 Task: Look for space in Jhunjhunūn, India from 4th June, 2023 to 15th June, 2023 for 2 adults in price range Rs.10000 to Rs.15000. Place can be entire place with 1  bedroom having 1 bed and 1 bathroom. Property type can be house, flat, guest house, hotel. Booking option can be shelf check-in. Required host language is English.
Action: Mouse moved to (564, 134)
Screenshot: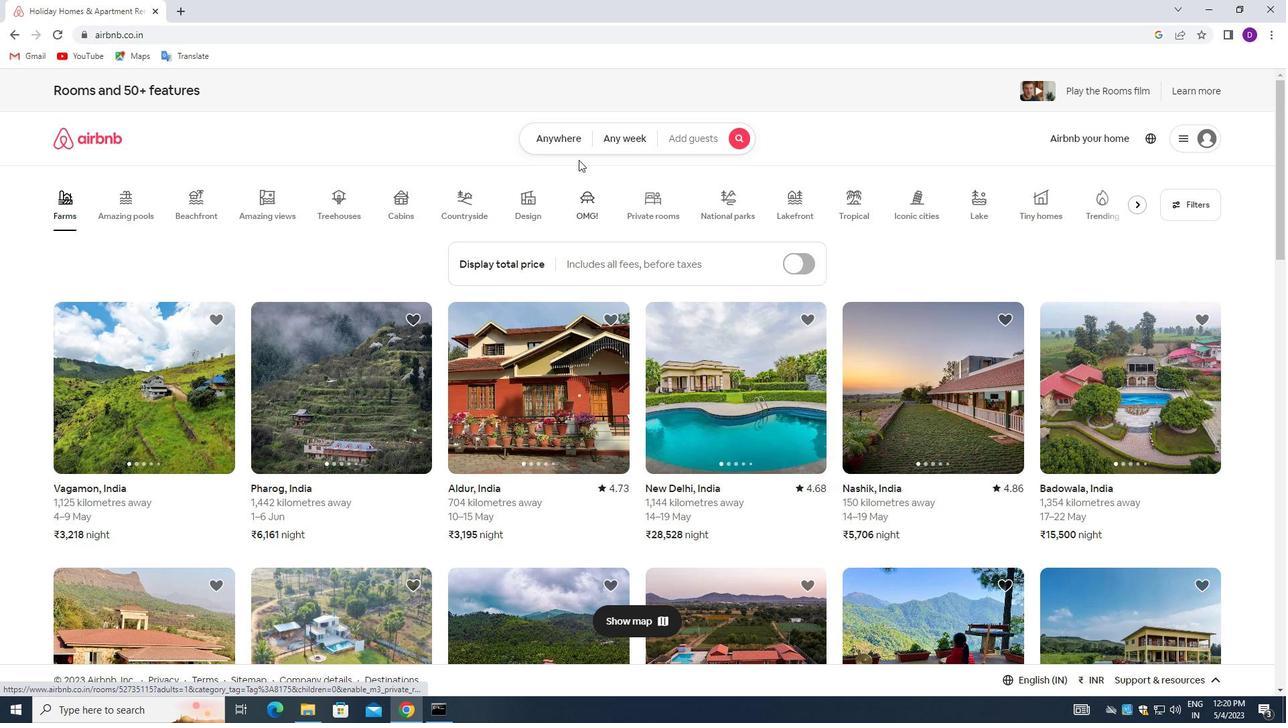 
Action: Mouse pressed left at (564, 134)
Screenshot: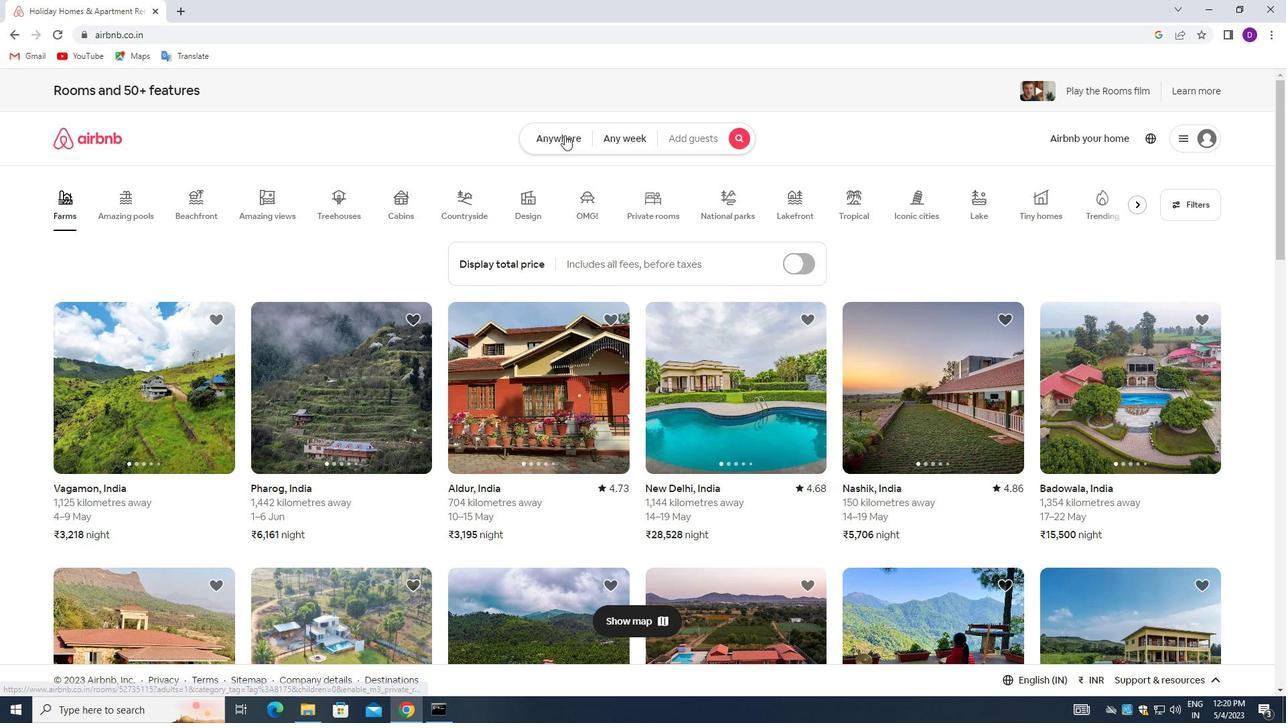 
Action: Mouse moved to (551, 174)
Screenshot: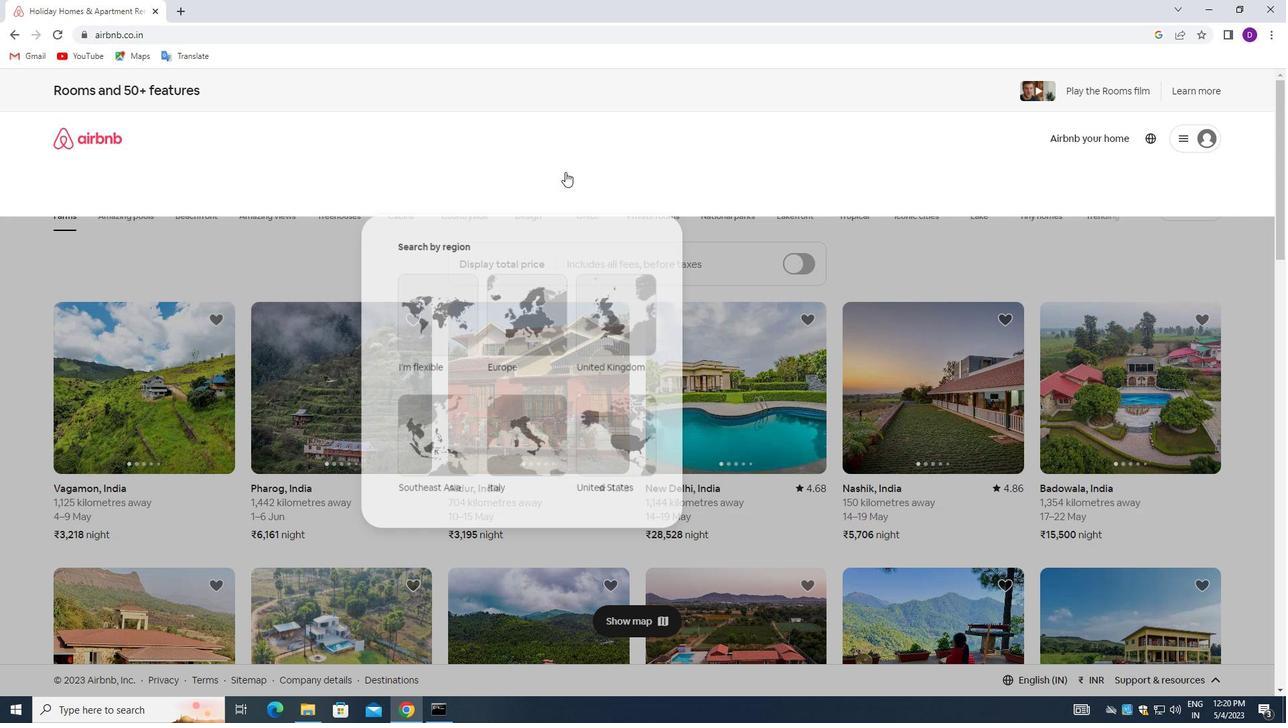 
Action: Mouse pressed left at (551, 174)
Screenshot: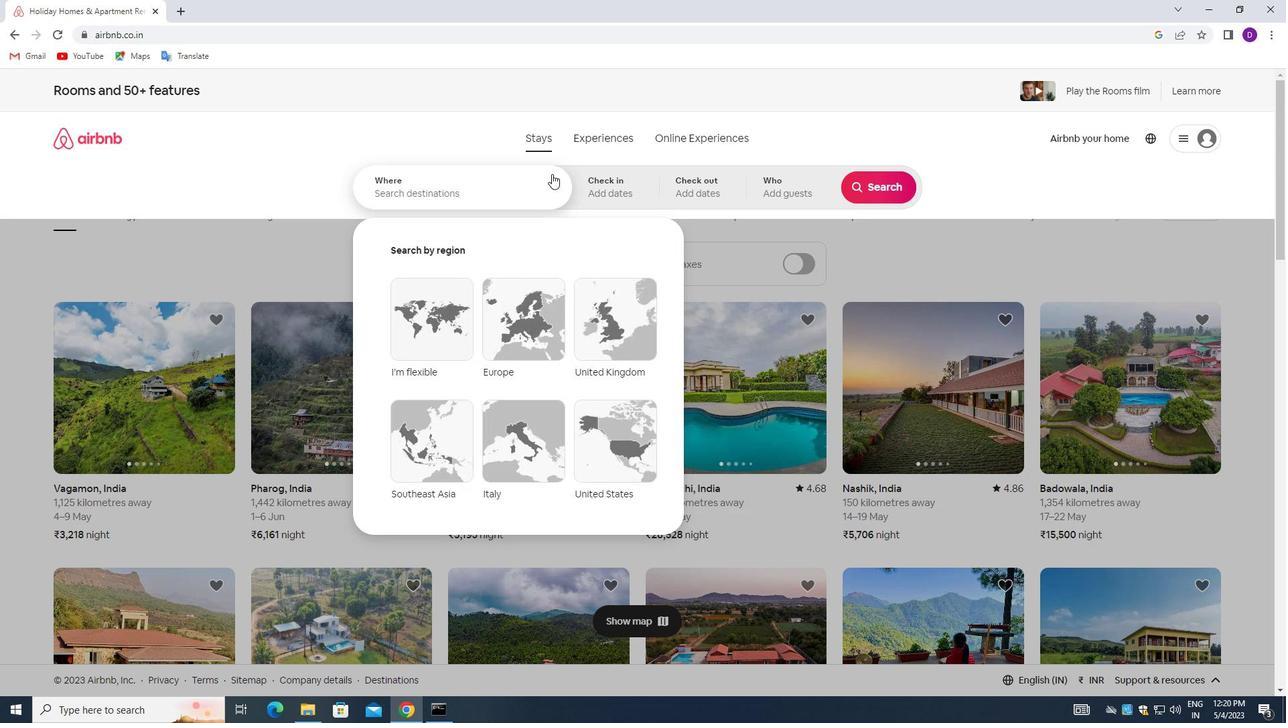 
Action: Mouse moved to (265, 168)
Screenshot: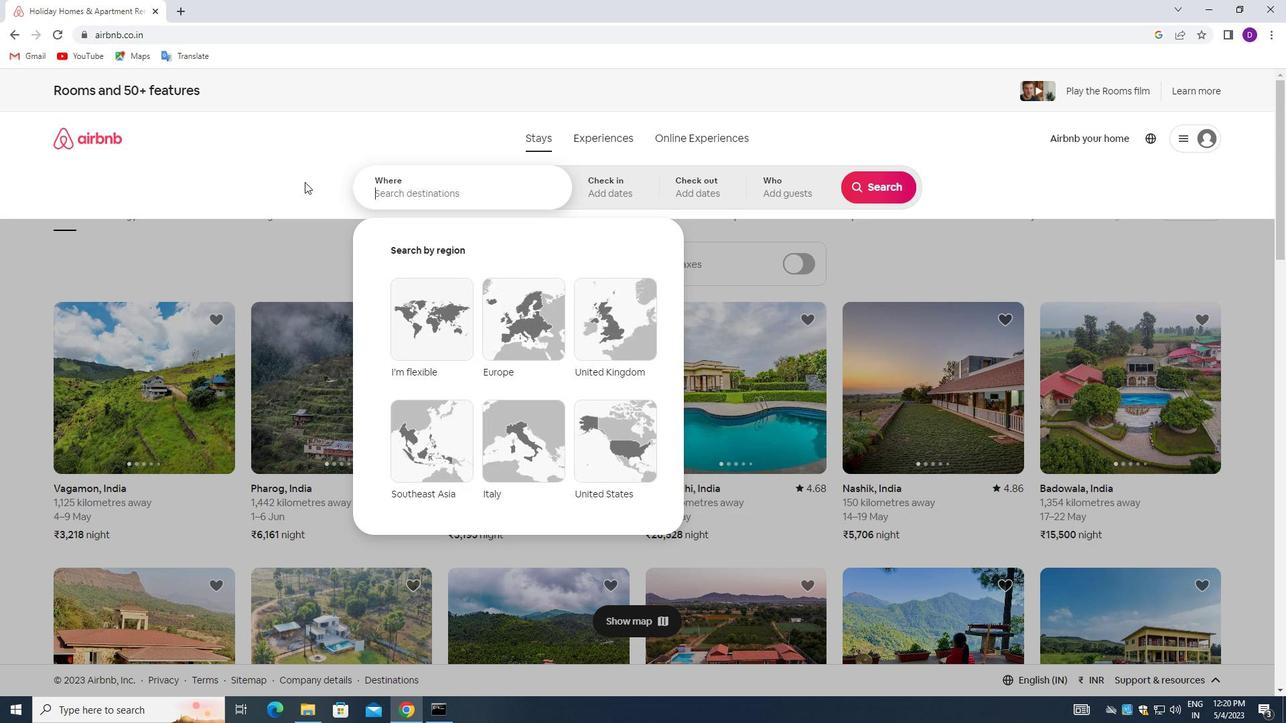 
Action: Key pressed <Key.shift>JHUNJHUNUN,<Key.space><Key.shift>INDIA<Key.enter>
Screenshot: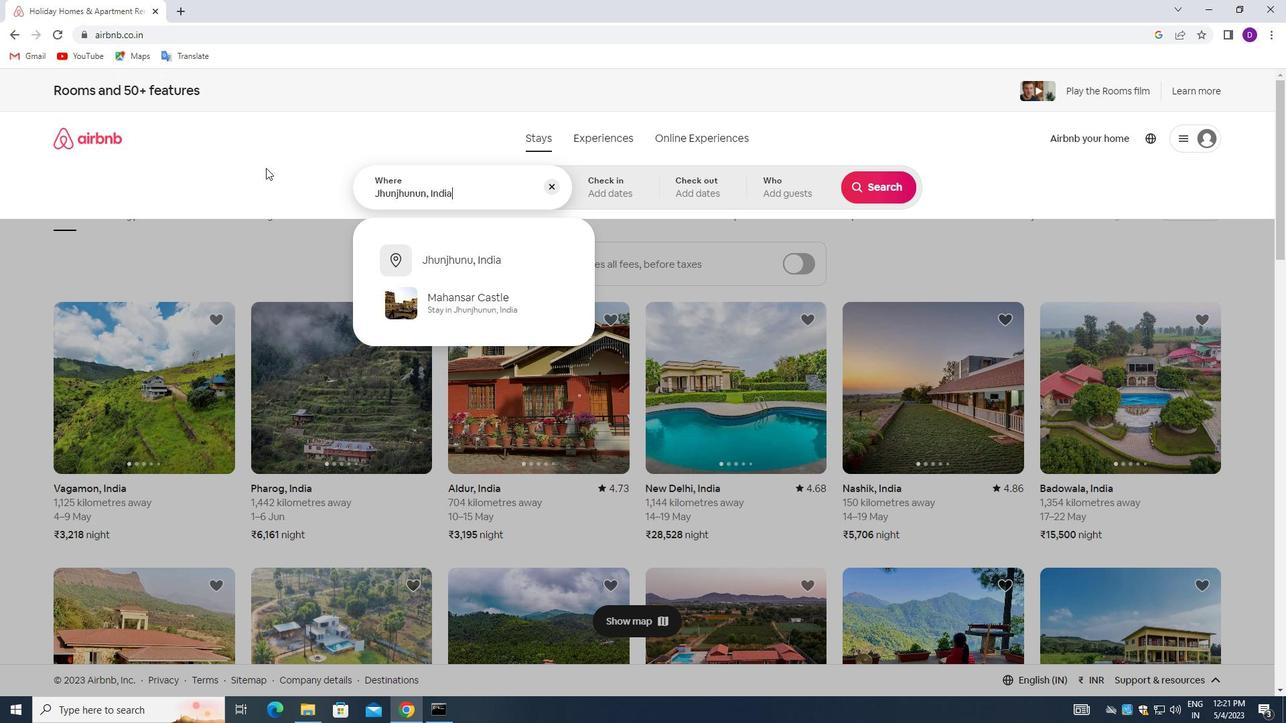 
Action: Mouse moved to (673, 386)
Screenshot: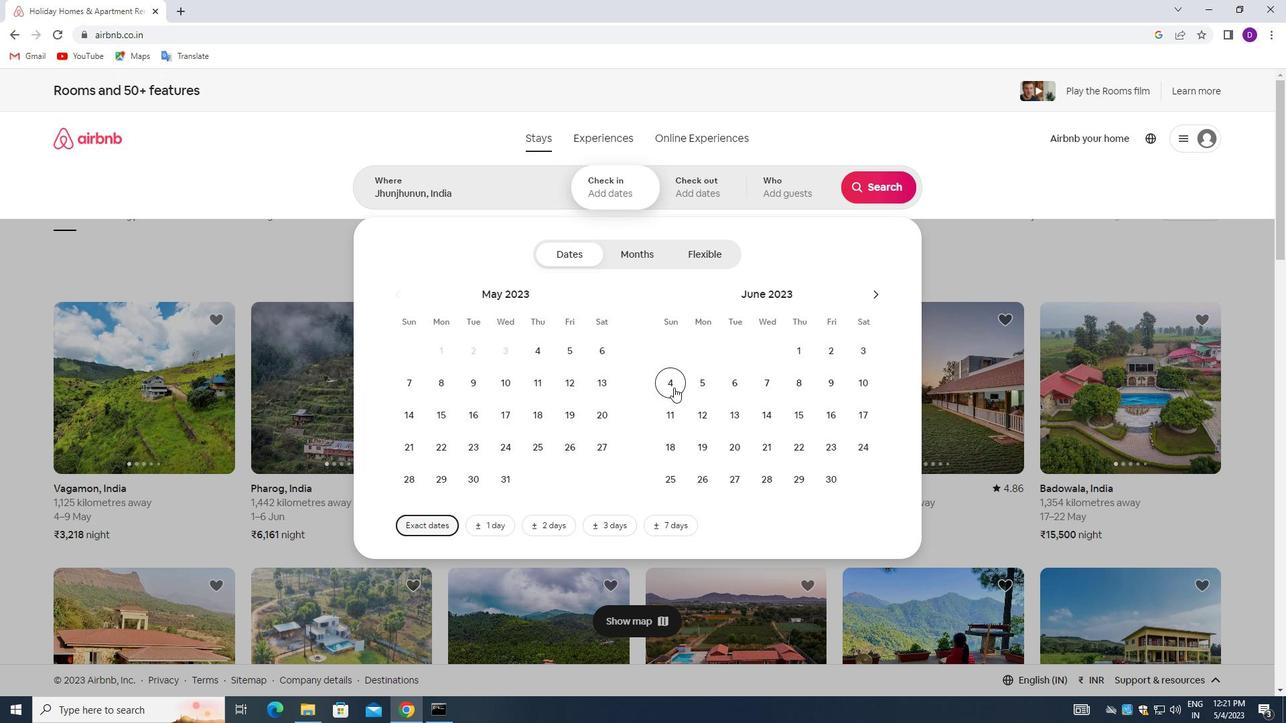 
Action: Mouse pressed left at (673, 386)
Screenshot: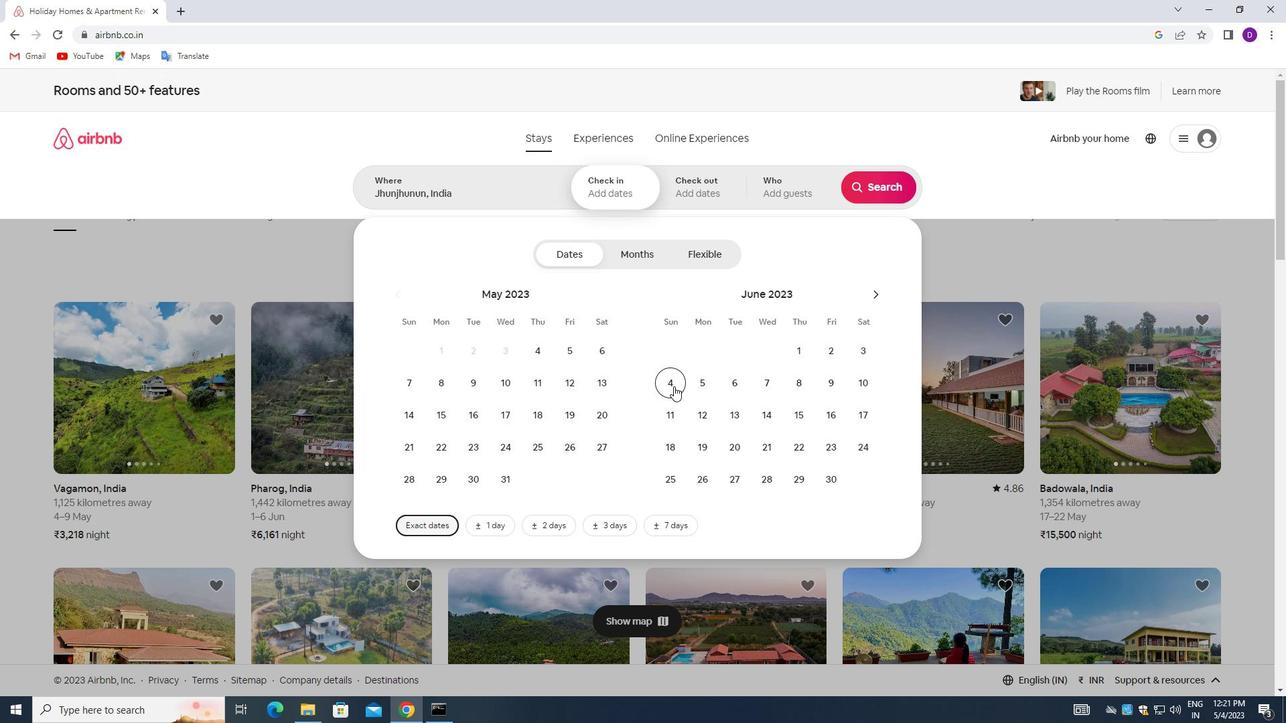 
Action: Mouse moved to (798, 410)
Screenshot: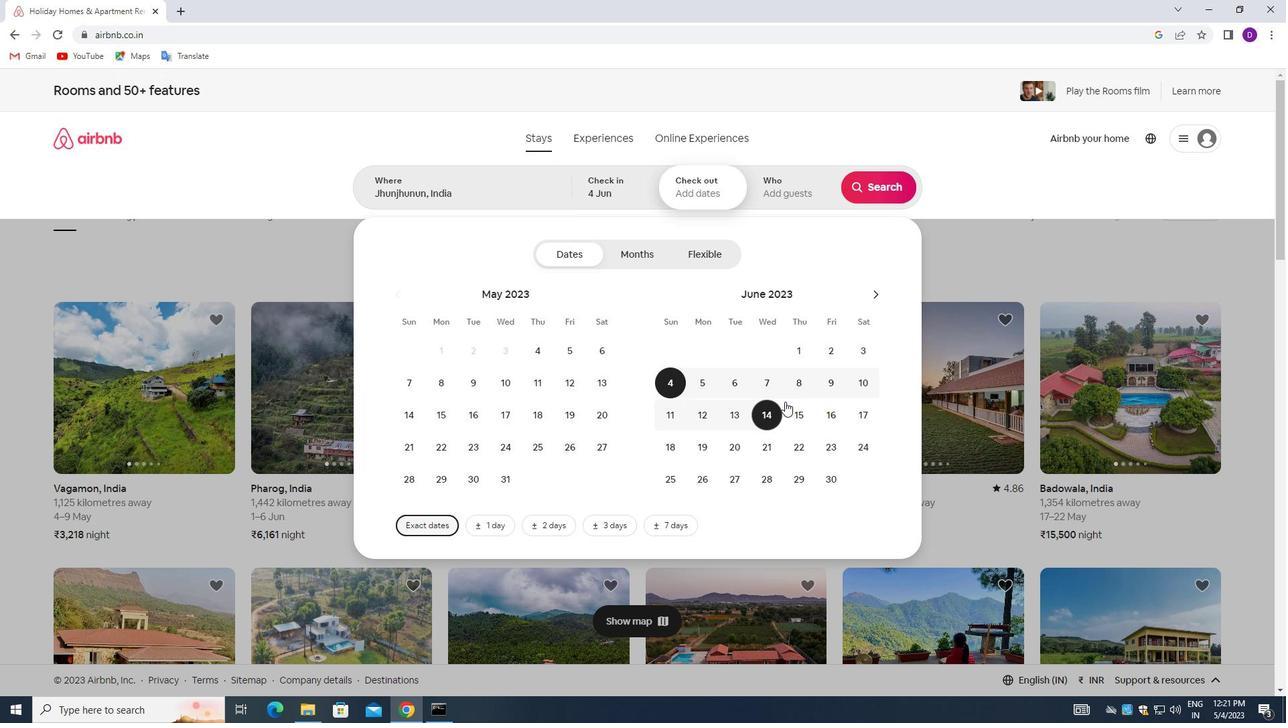 
Action: Mouse pressed left at (798, 410)
Screenshot: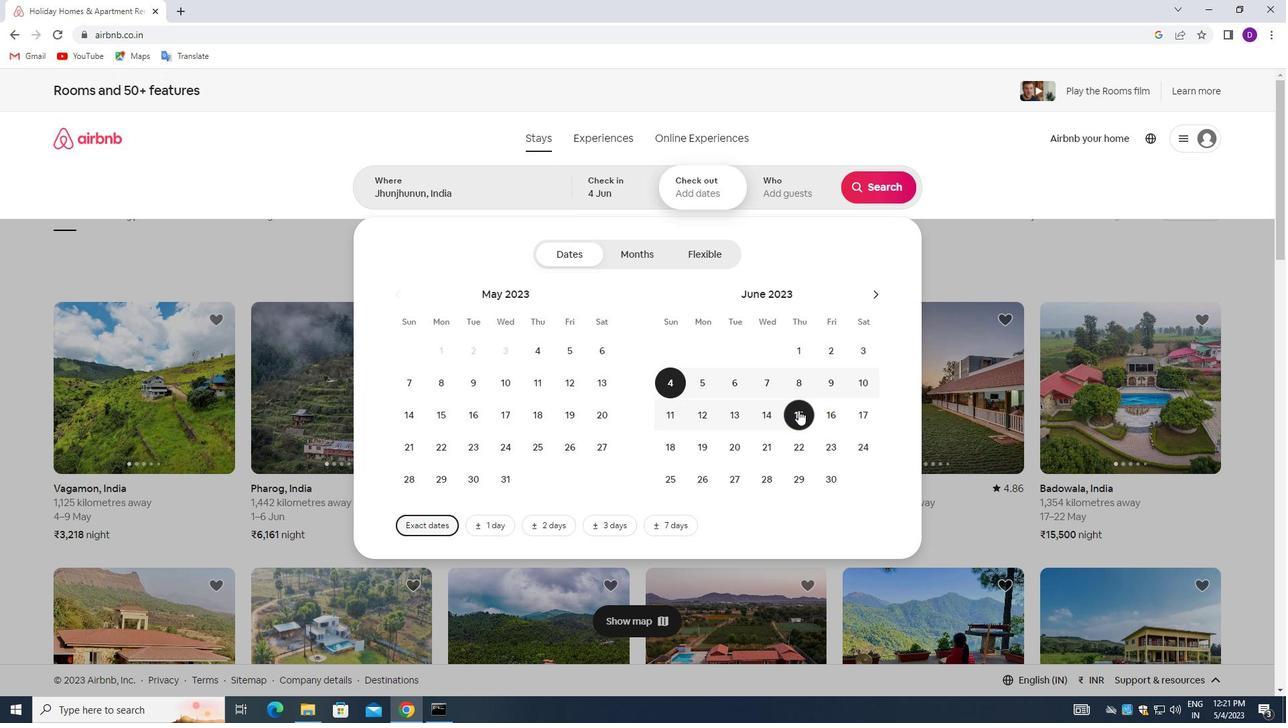 
Action: Mouse moved to (777, 190)
Screenshot: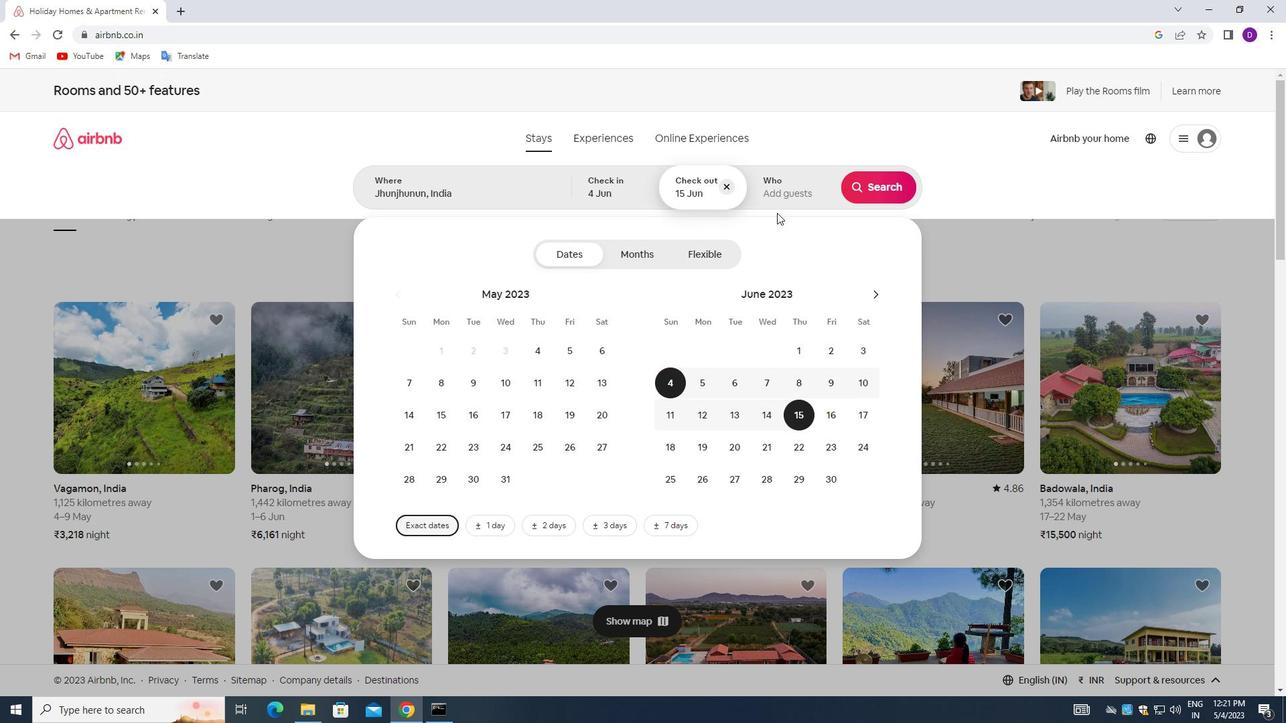 
Action: Mouse pressed left at (777, 190)
Screenshot: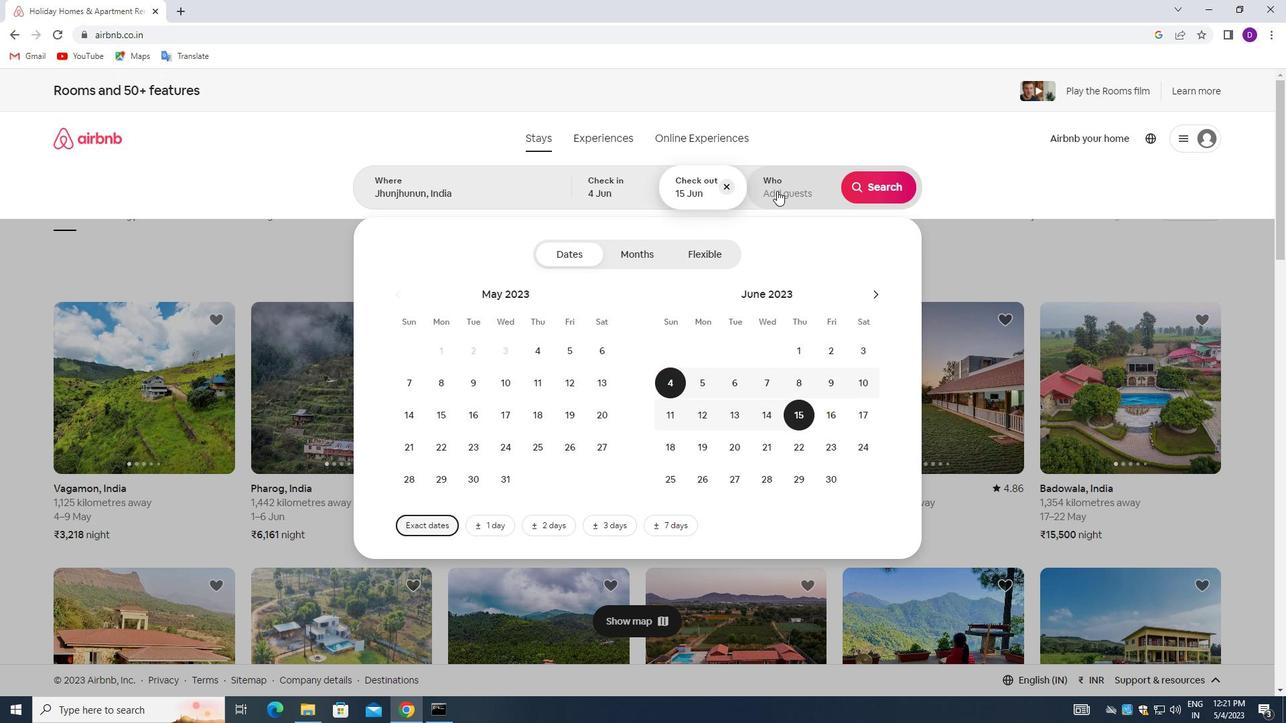 
Action: Mouse moved to (876, 260)
Screenshot: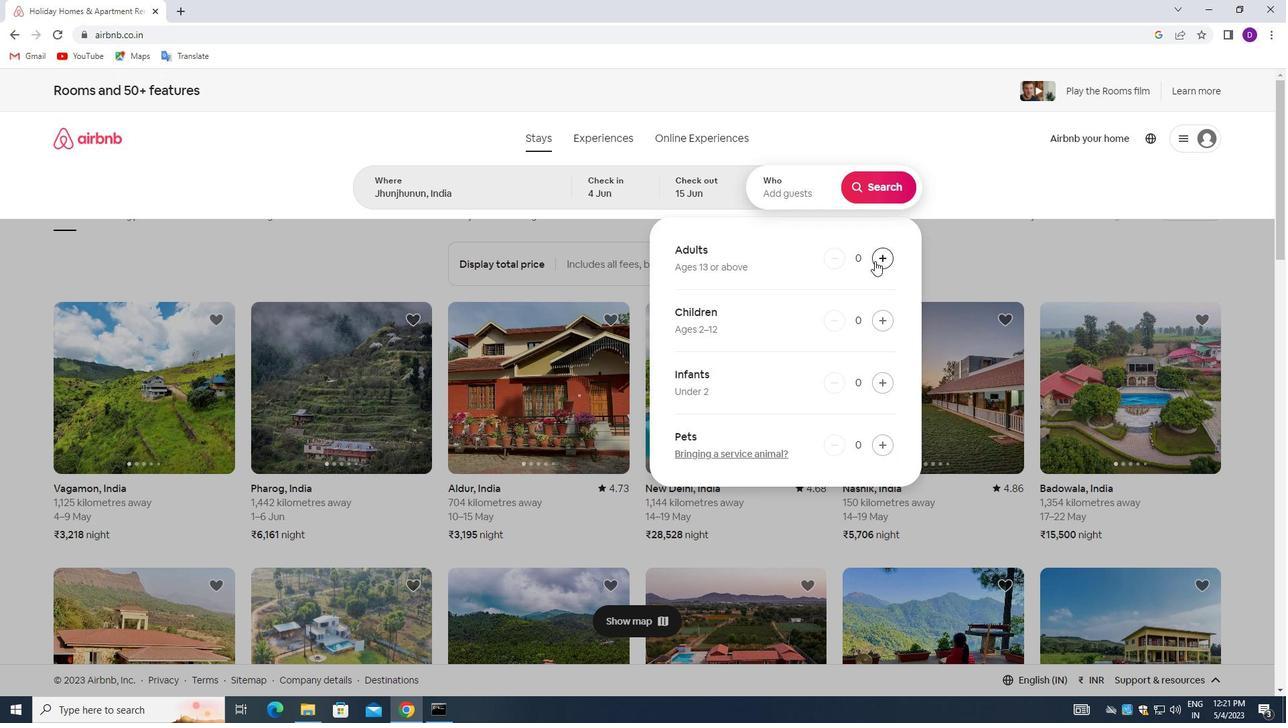 
Action: Mouse pressed left at (876, 260)
Screenshot: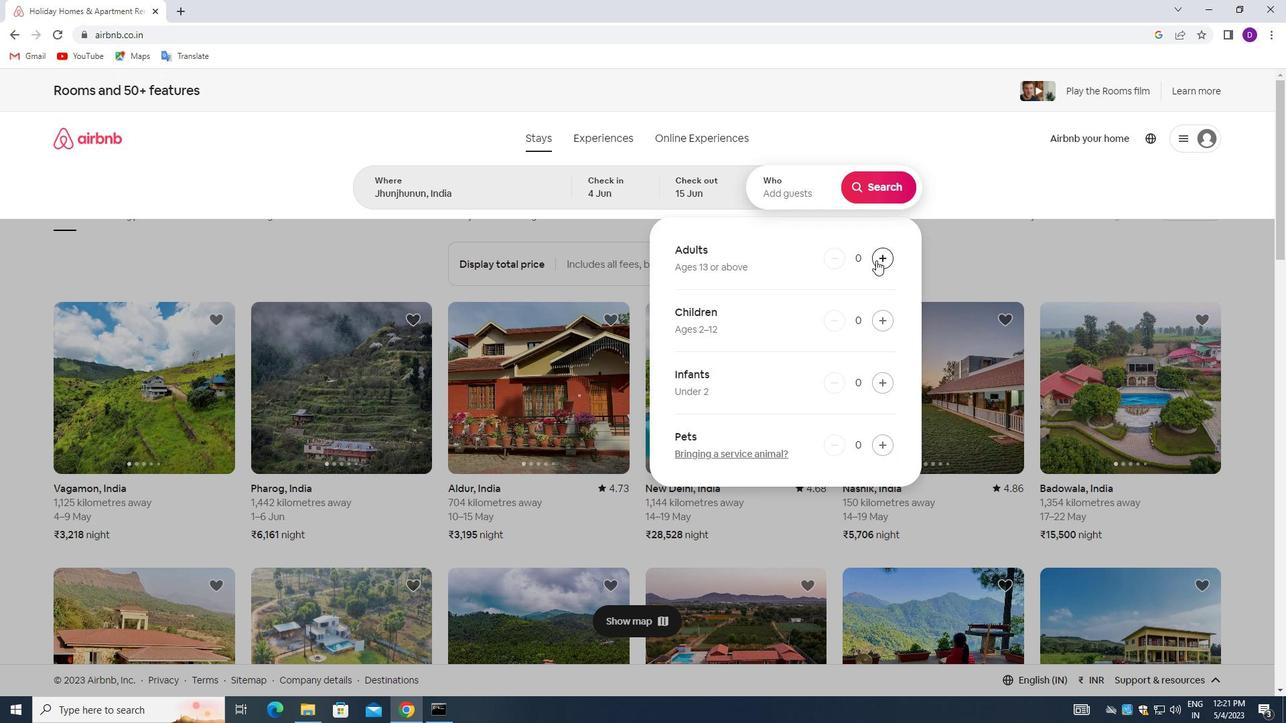 
Action: Mouse pressed left at (876, 260)
Screenshot: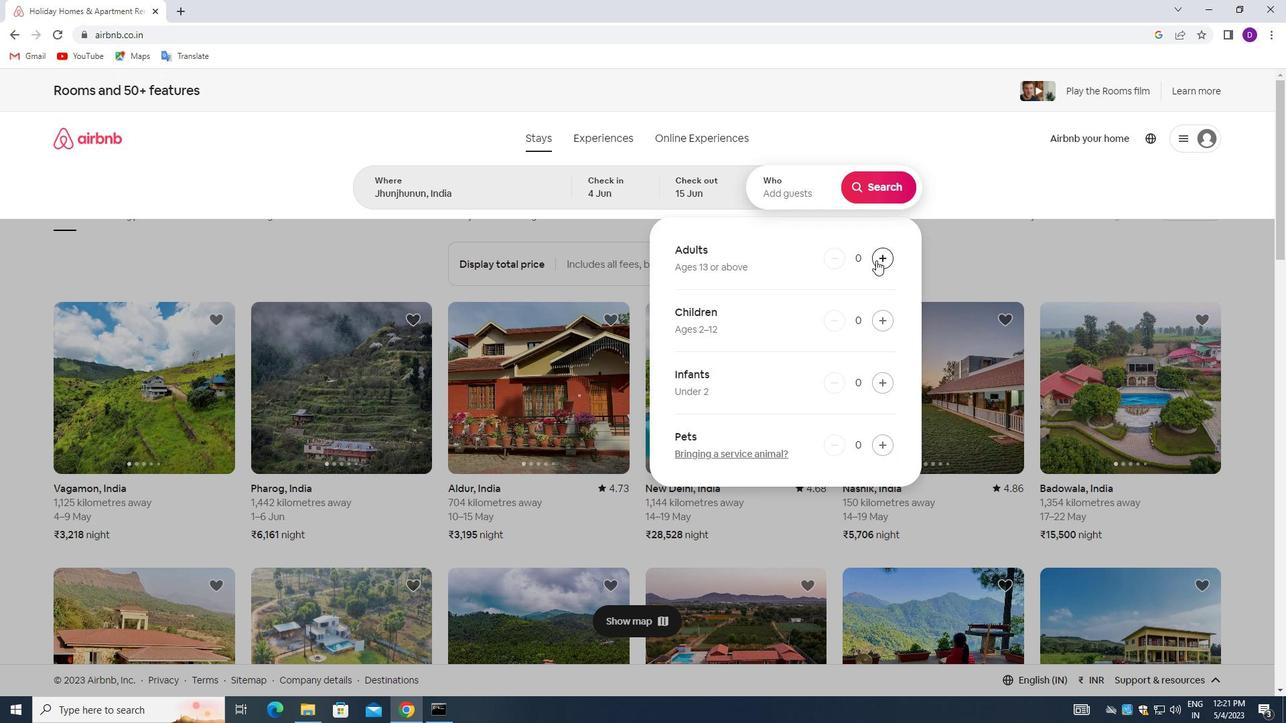 
Action: Mouse moved to (879, 186)
Screenshot: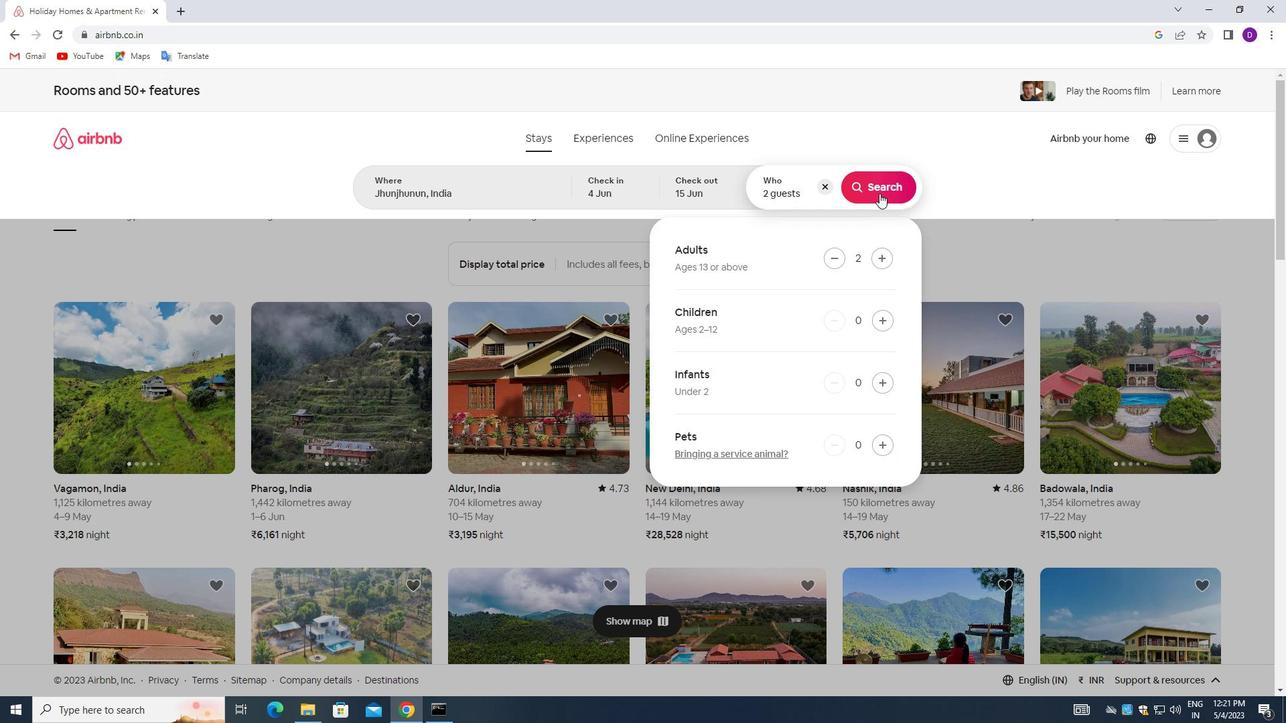 
Action: Mouse pressed left at (879, 186)
Screenshot: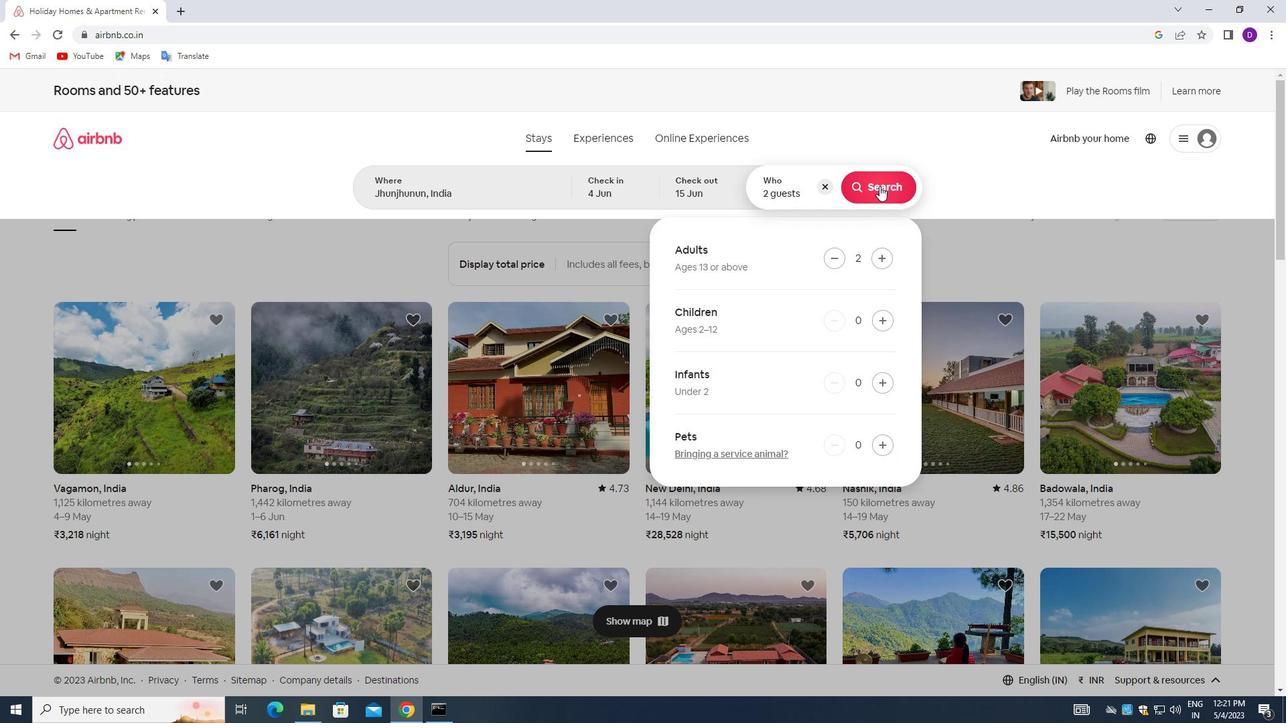 
Action: Mouse moved to (1219, 147)
Screenshot: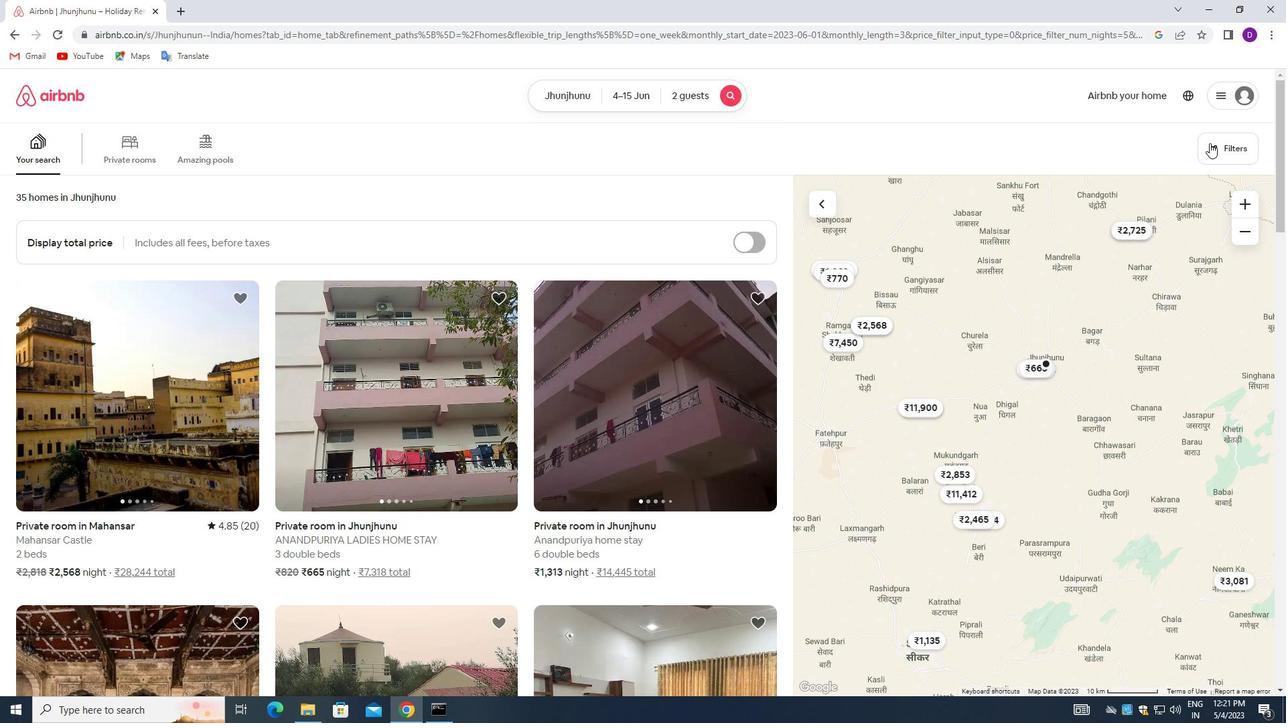 
Action: Mouse pressed left at (1219, 147)
Screenshot: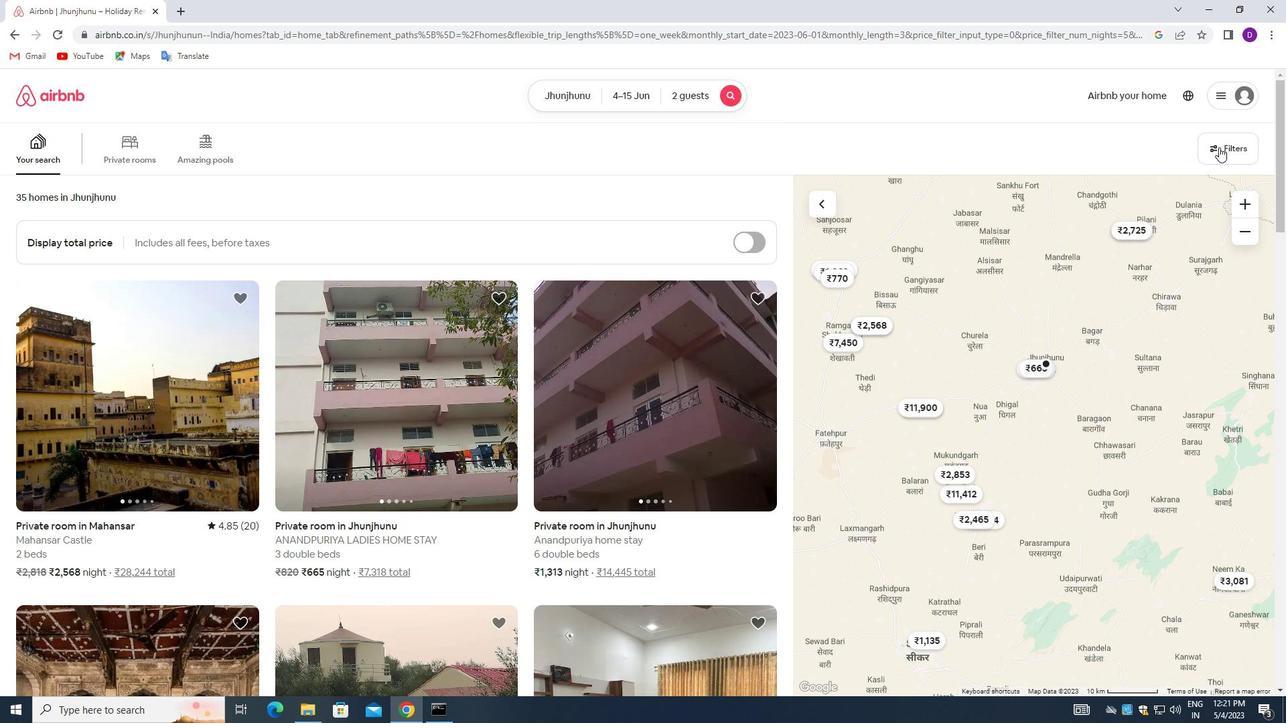
Action: Mouse moved to (479, 320)
Screenshot: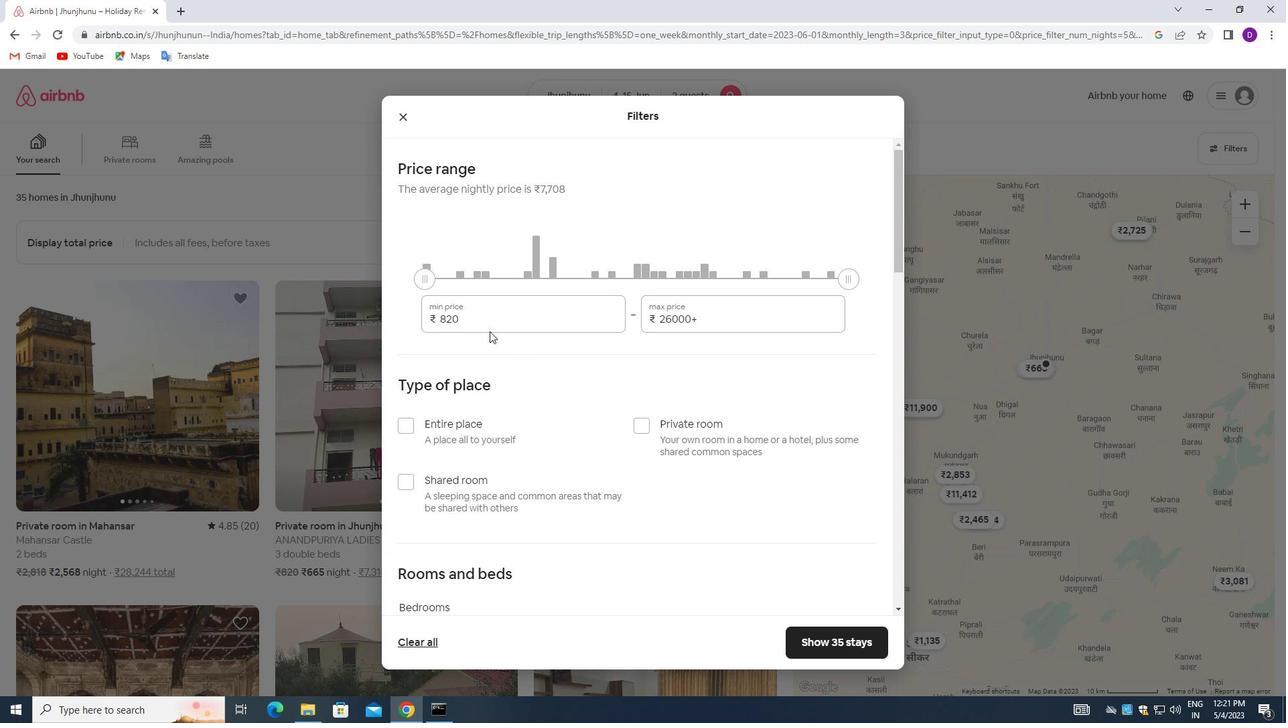 
Action: Mouse pressed left at (479, 320)
Screenshot: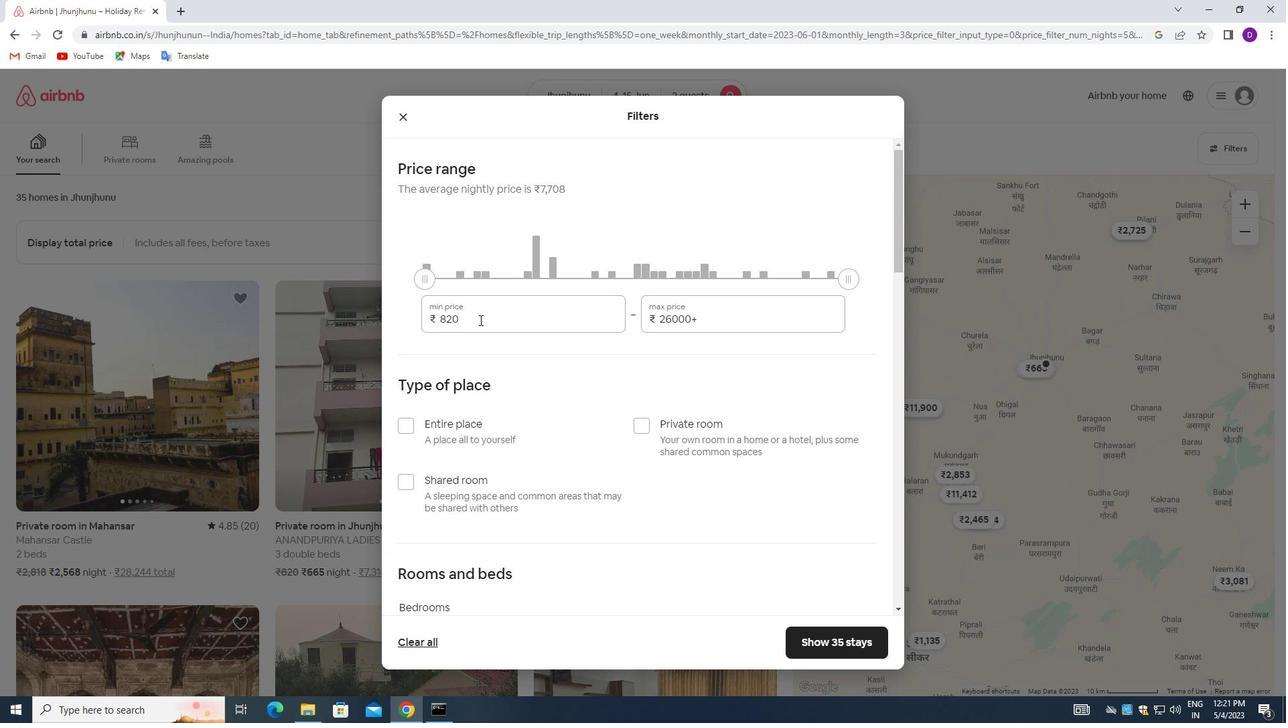 
Action: Mouse pressed left at (479, 320)
Screenshot: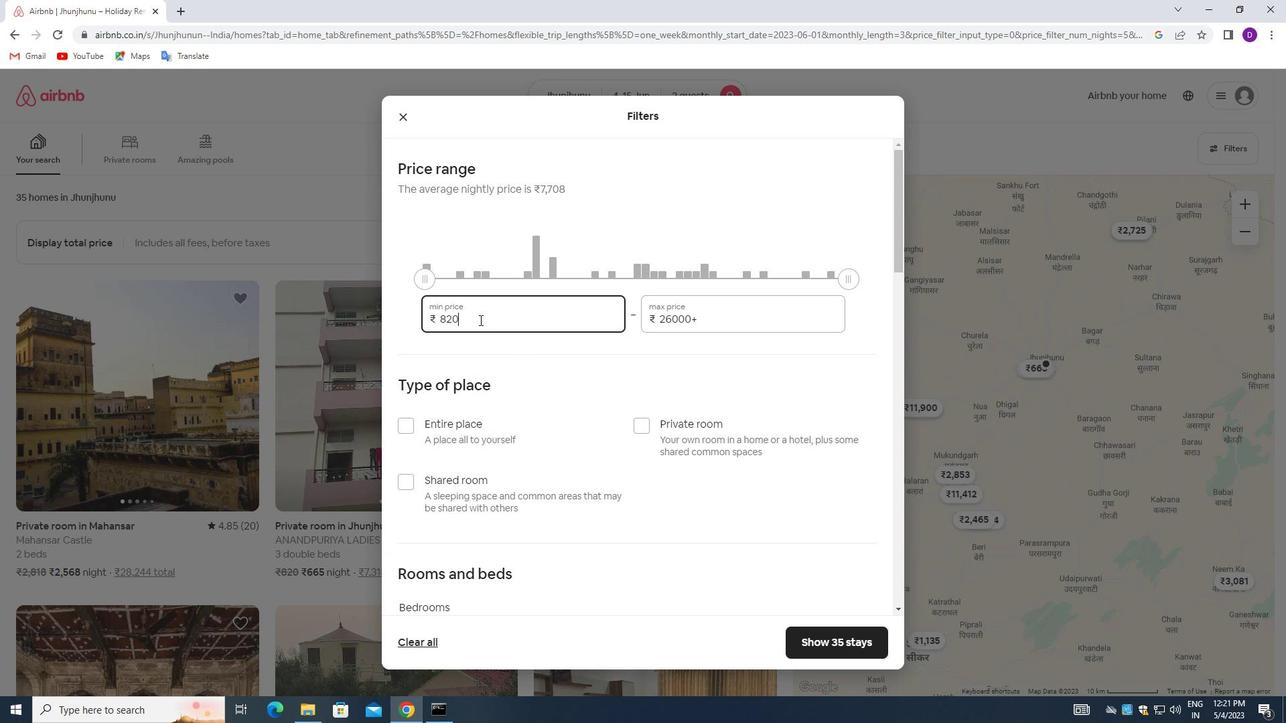 
Action: Key pressed 10000<Key.tab>15000
Screenshot: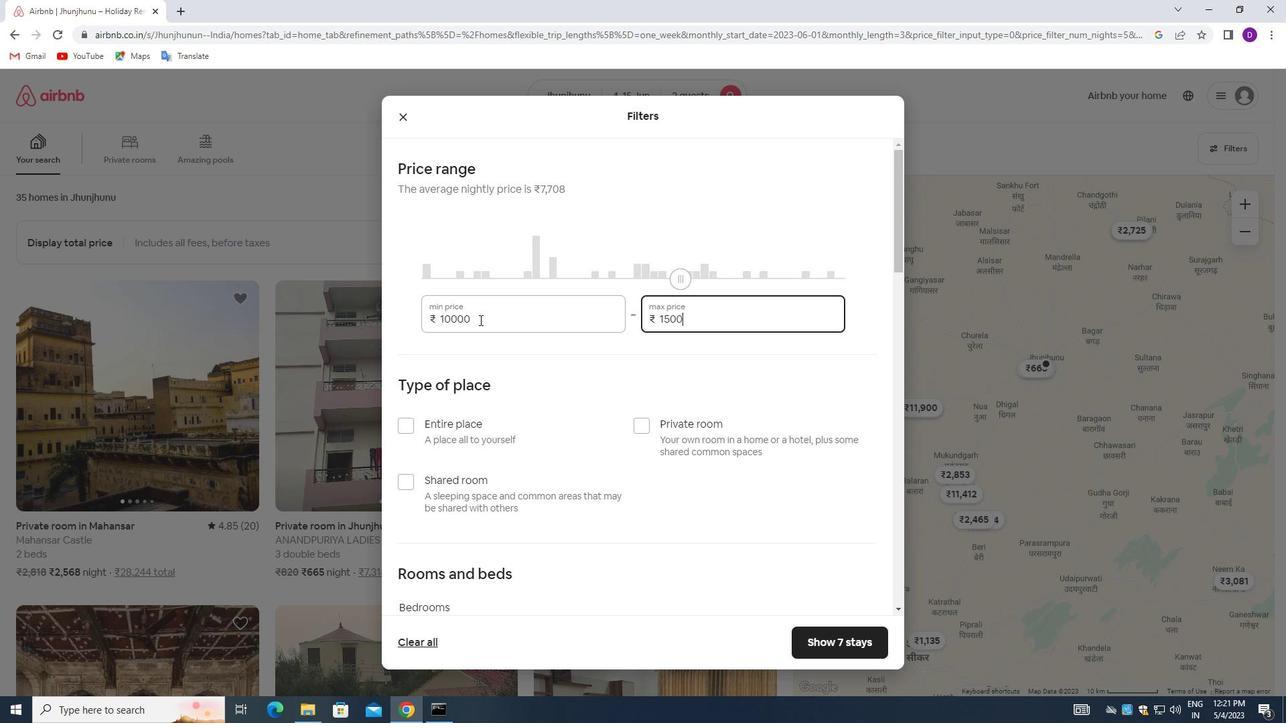 
Action: Mouse moved to (405, 428)
Screenshot: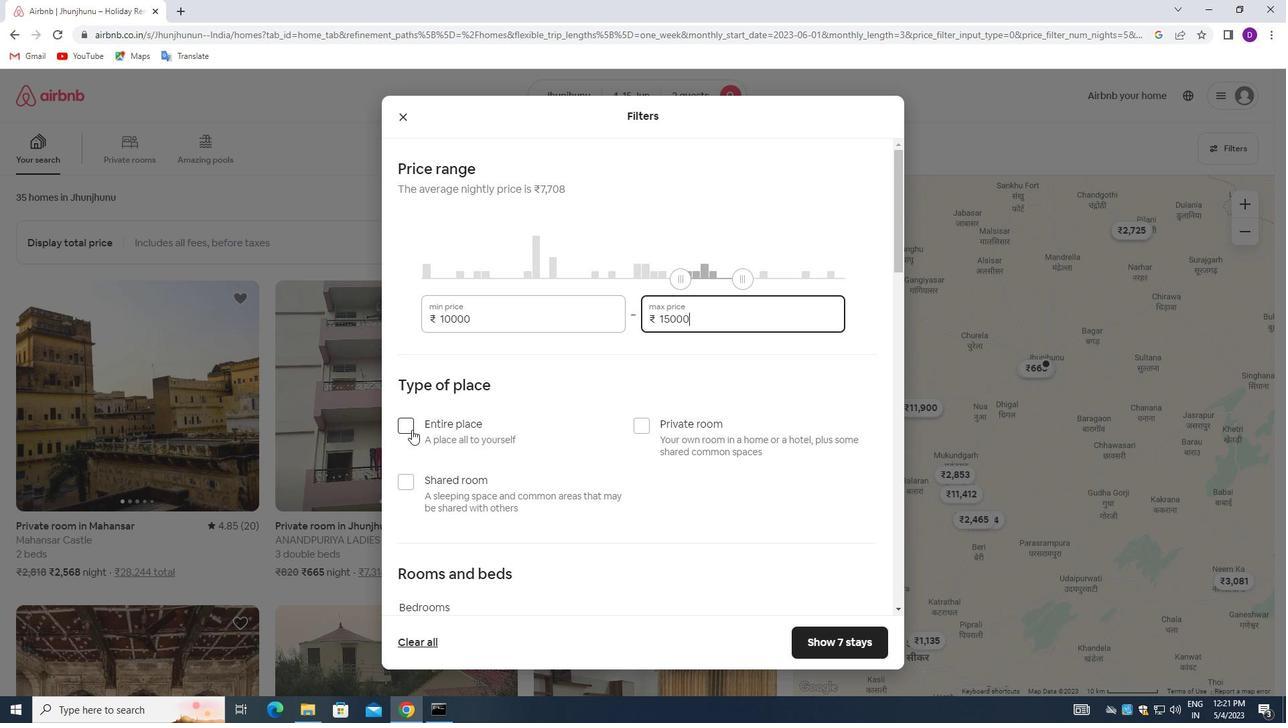
Action: Mouse pressed left at (405, 428)
Screenshot: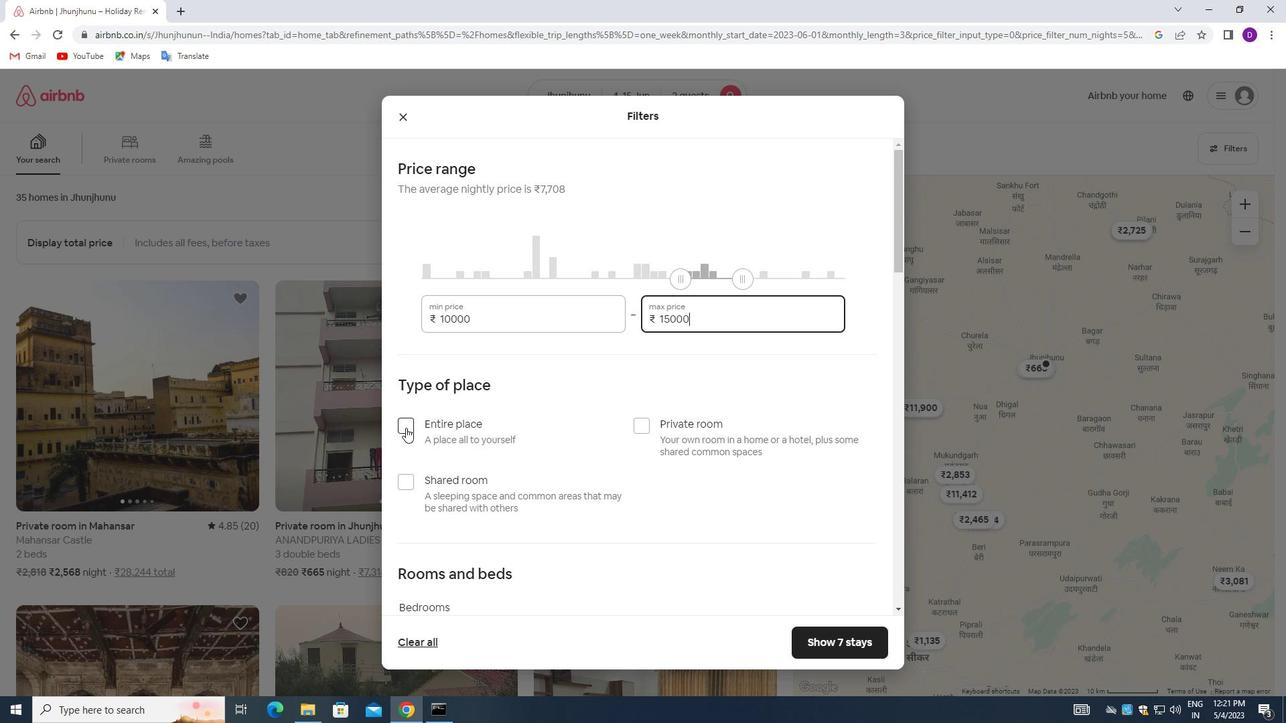 
Action: Mouse moved to (549, 443)
Screenshot: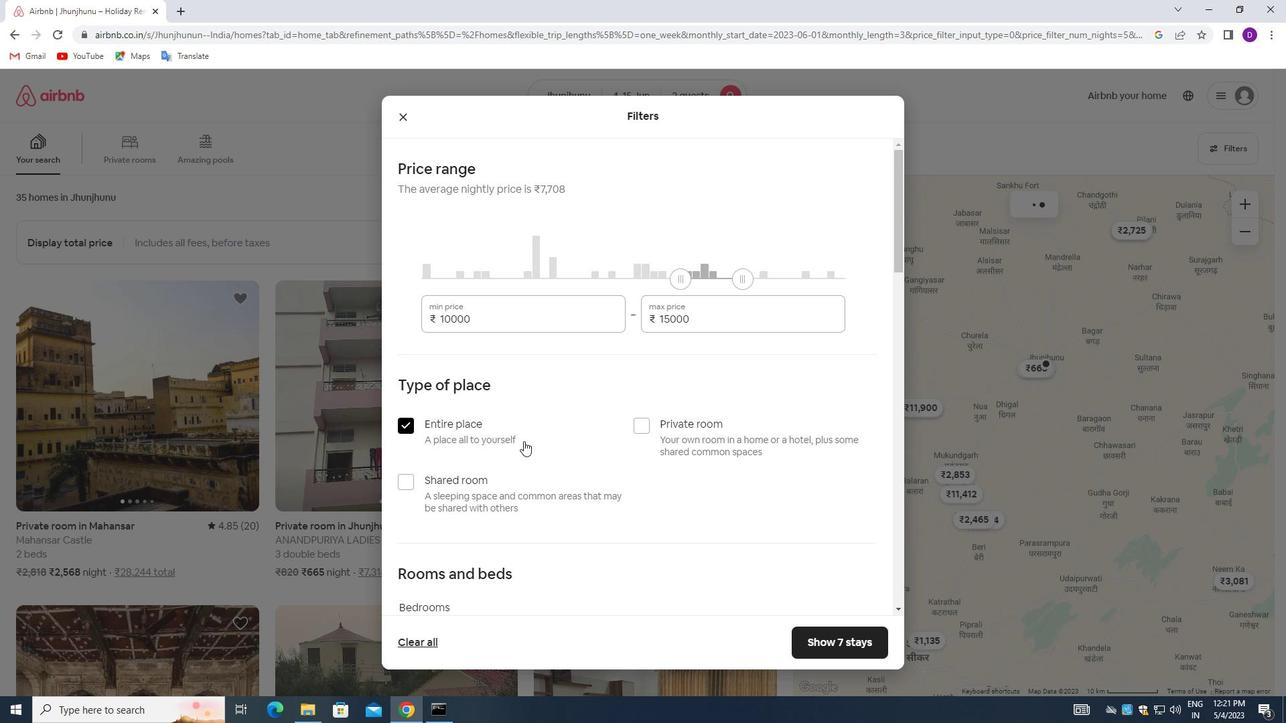 
Action: Mouse scrolled (549, 442) with delta (0, 0)
Screenshot: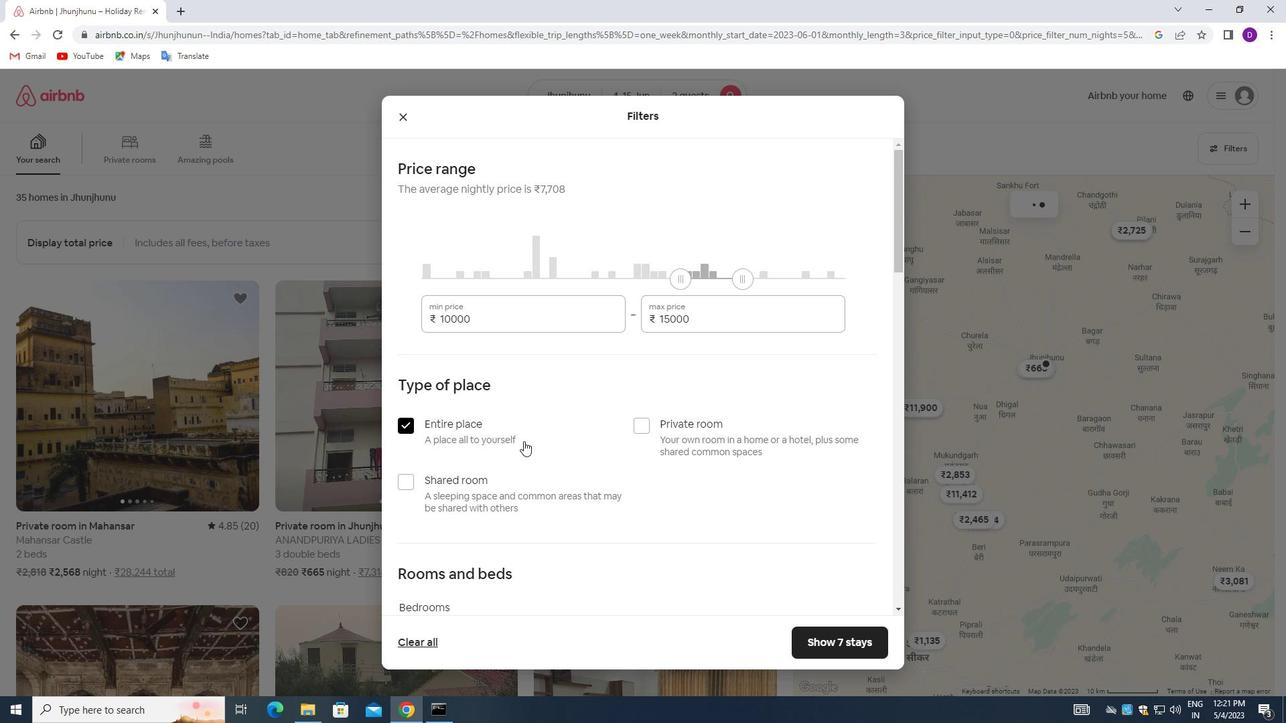 
Action: Mouse moved to (549, 445)
Screenshot: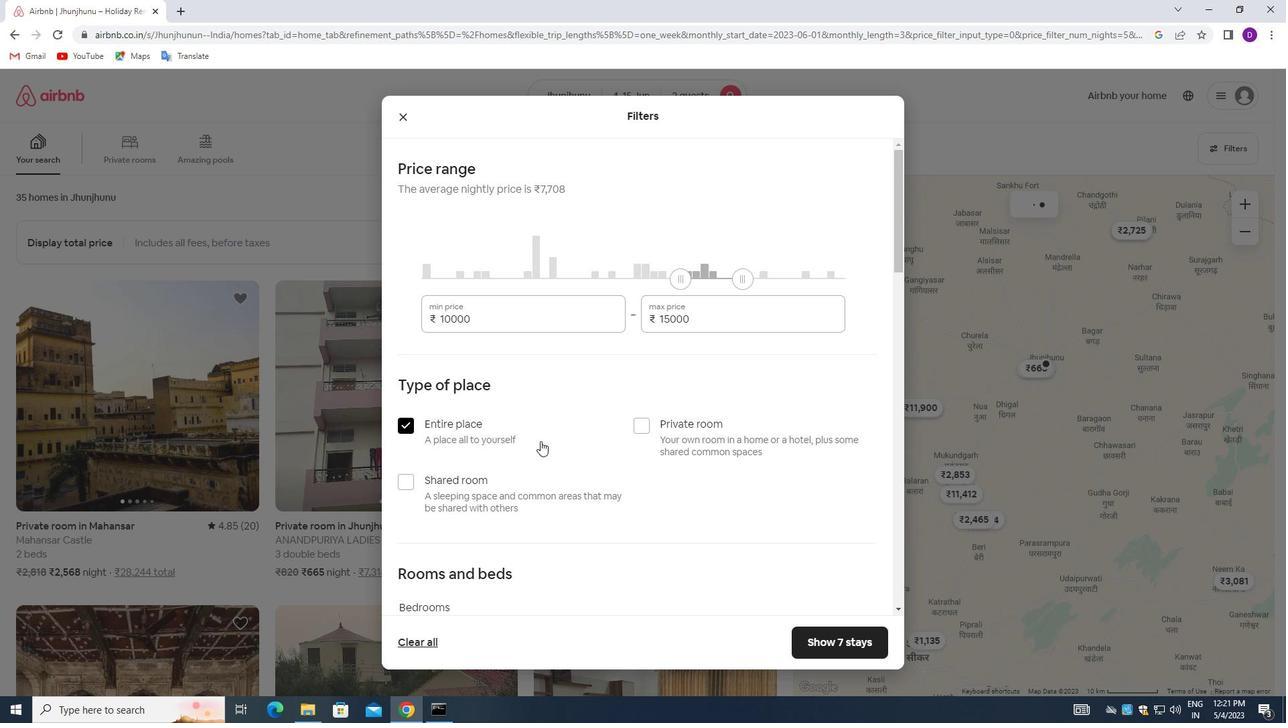 
Action: Mouse scrolled (549, 444) with delta (0, 0)
Screenshot: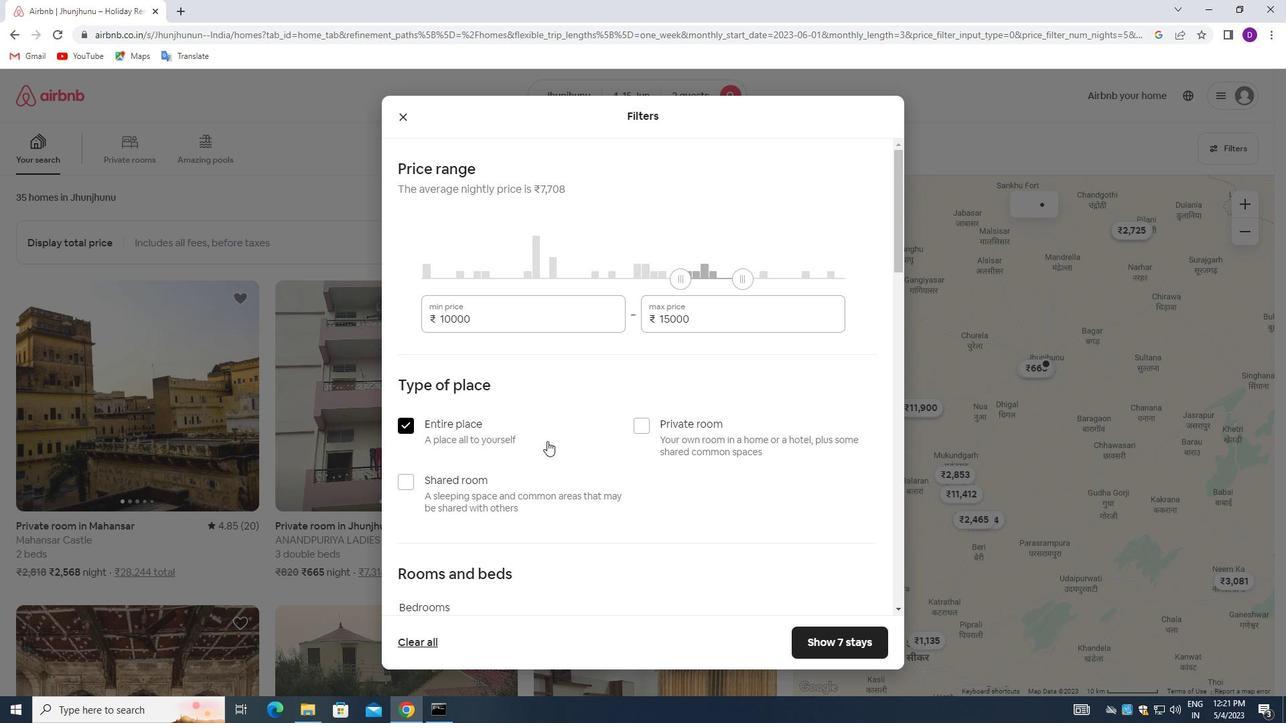 
Action: Mouse moved to (549, 446)
Screenshot: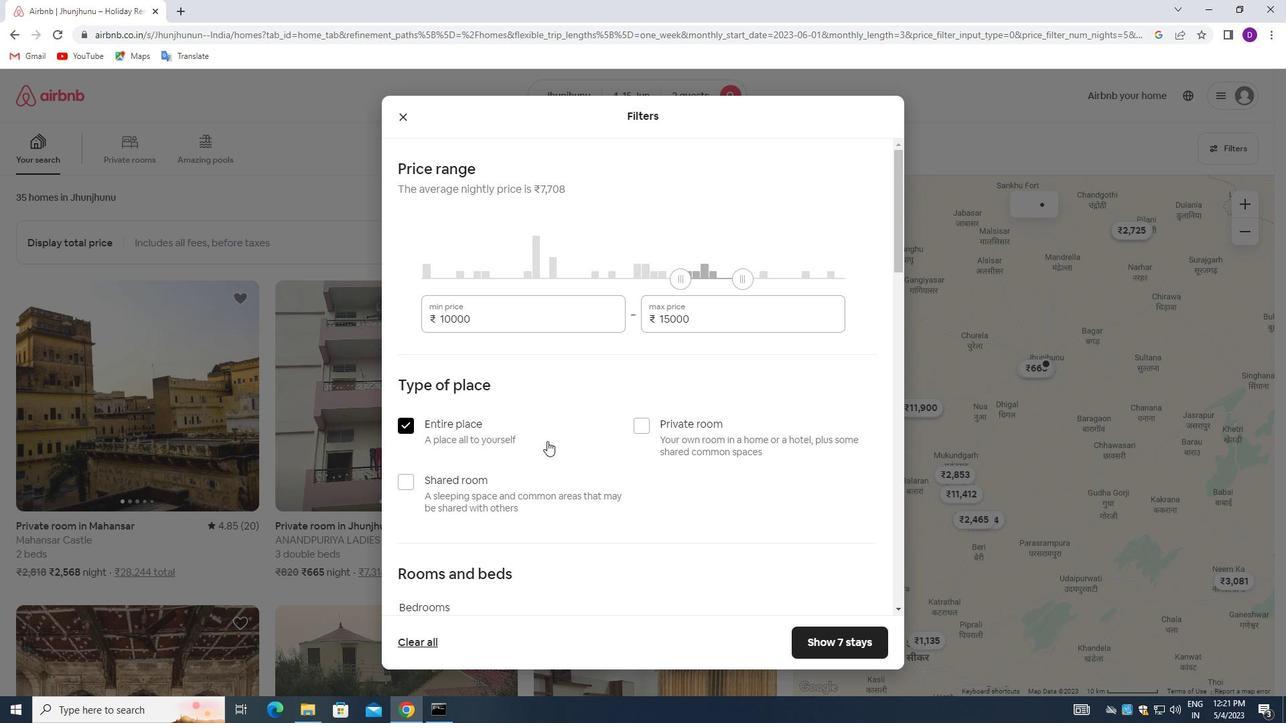 
Action: Mouse scrolled (549, 445) with delta (0, 0)
Screenshot: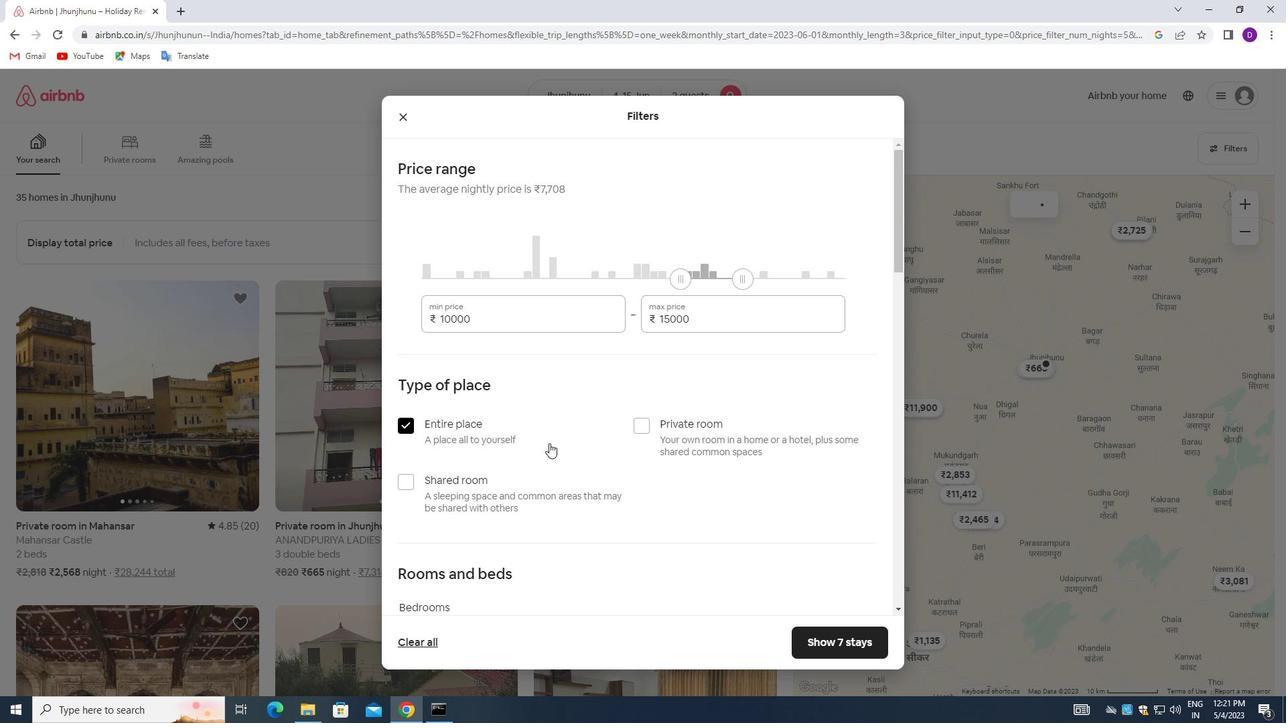 
Action: Mouse scrolled (549, 445) with delta (0, 0)
Screenshot: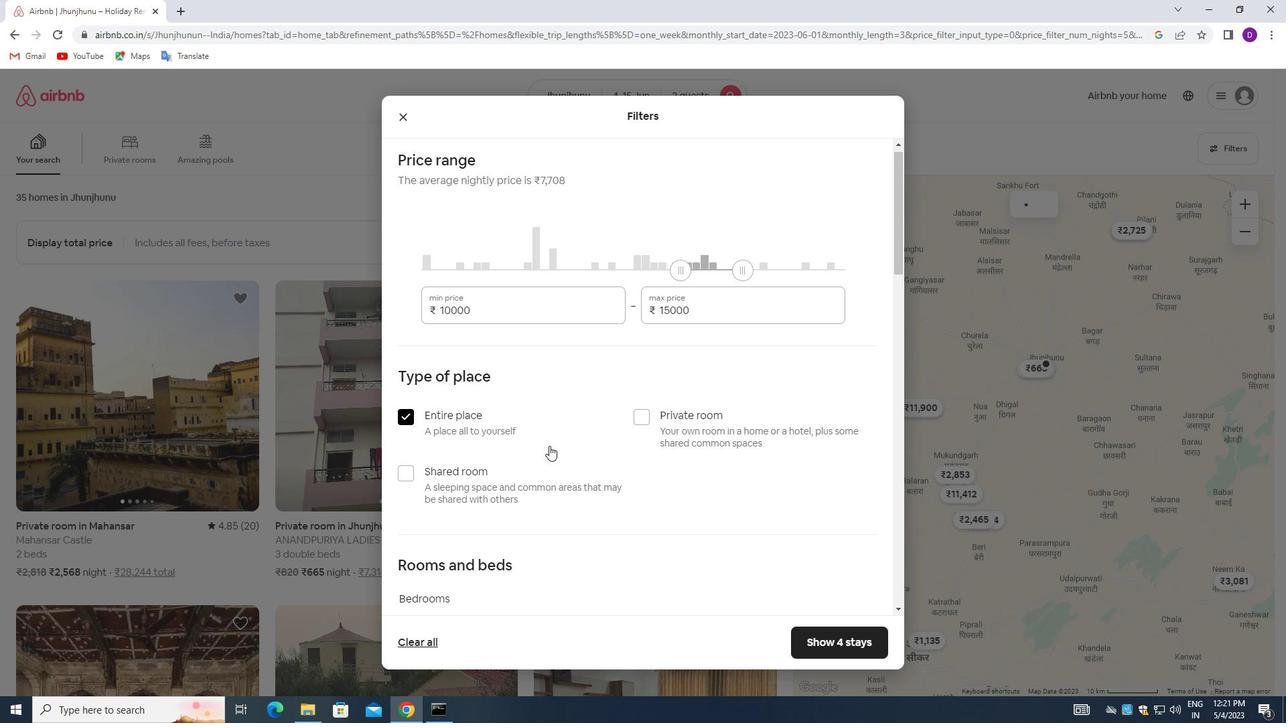 
Action: Mouse moved to (475, 379)
Screenshot: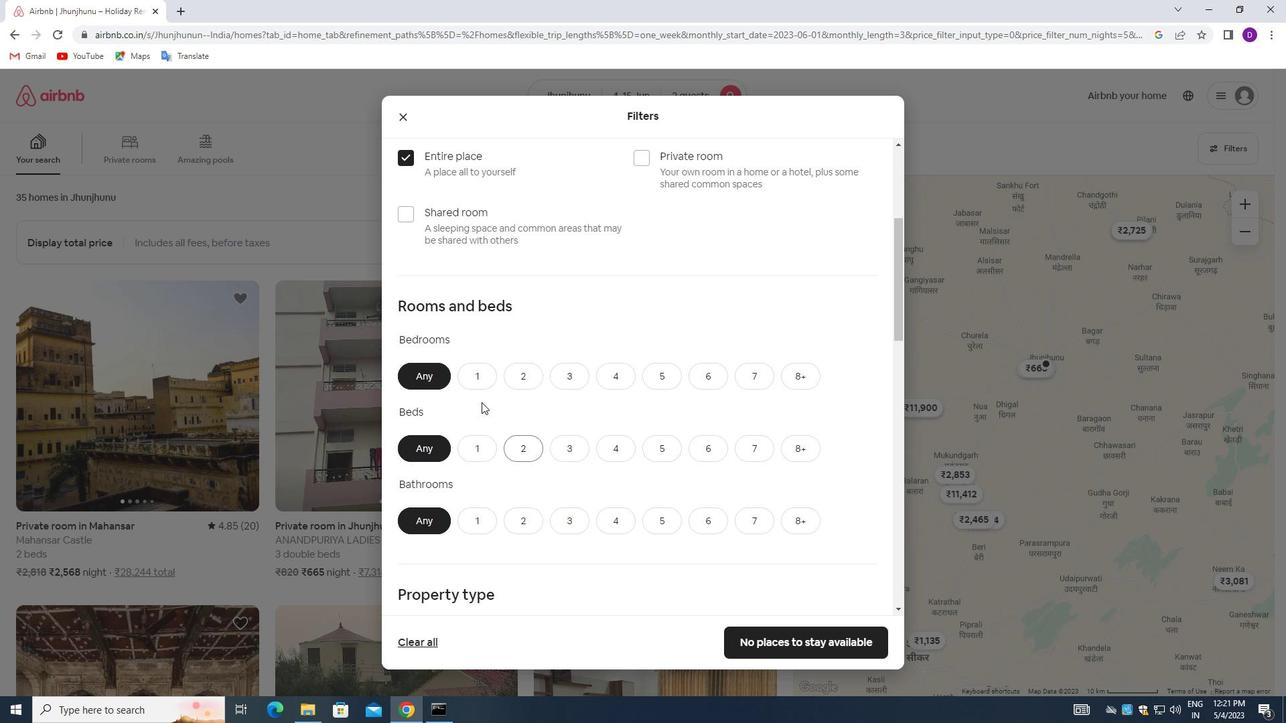 
Action: Mouse pressed left at (475, 379)
Screenshot: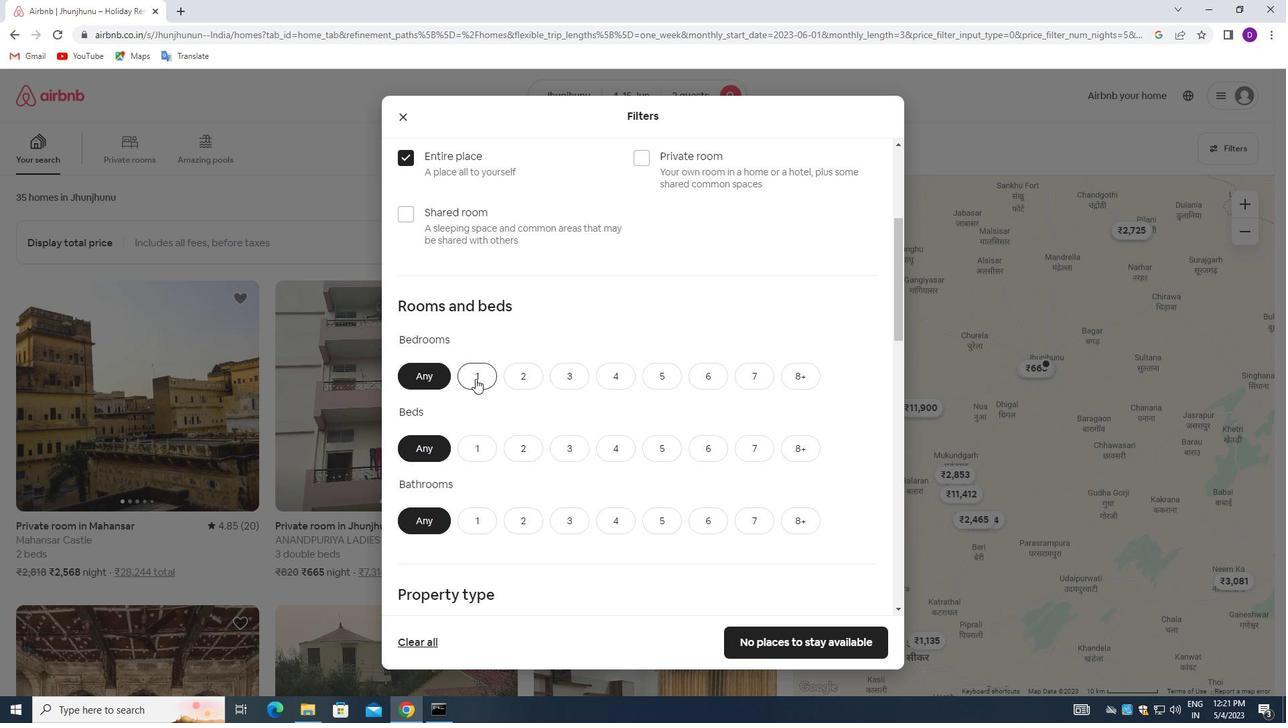 
Action: Mouse moved to (482, 444)
Screenshot: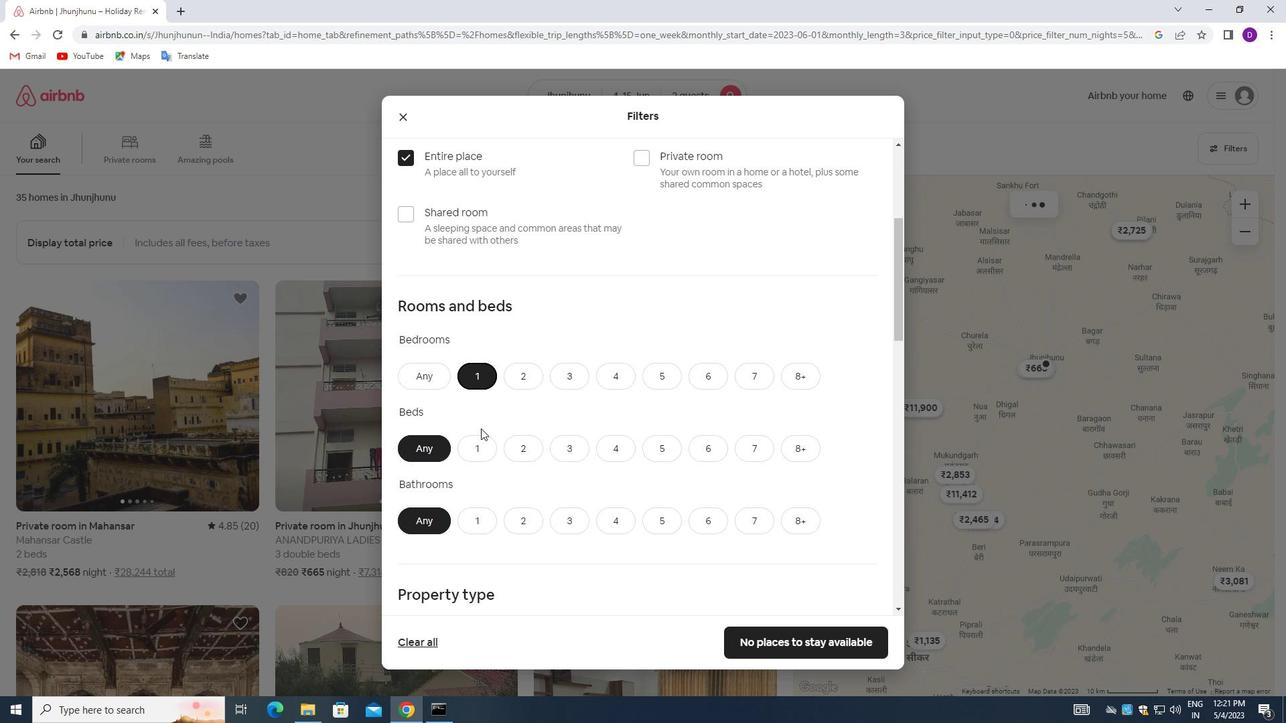 
Action: Mouse pressed left at (482, 444)
Screenshot: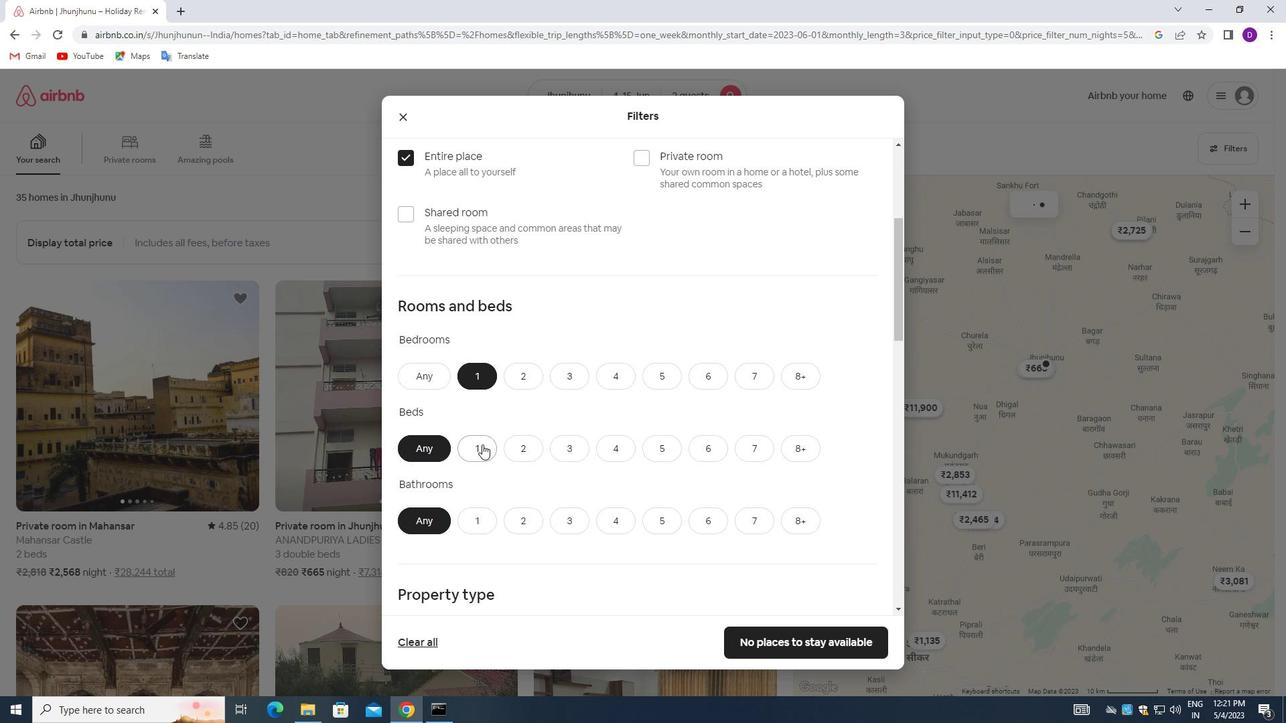 
Action: Mouse moved to (482, 521)
Screenshot: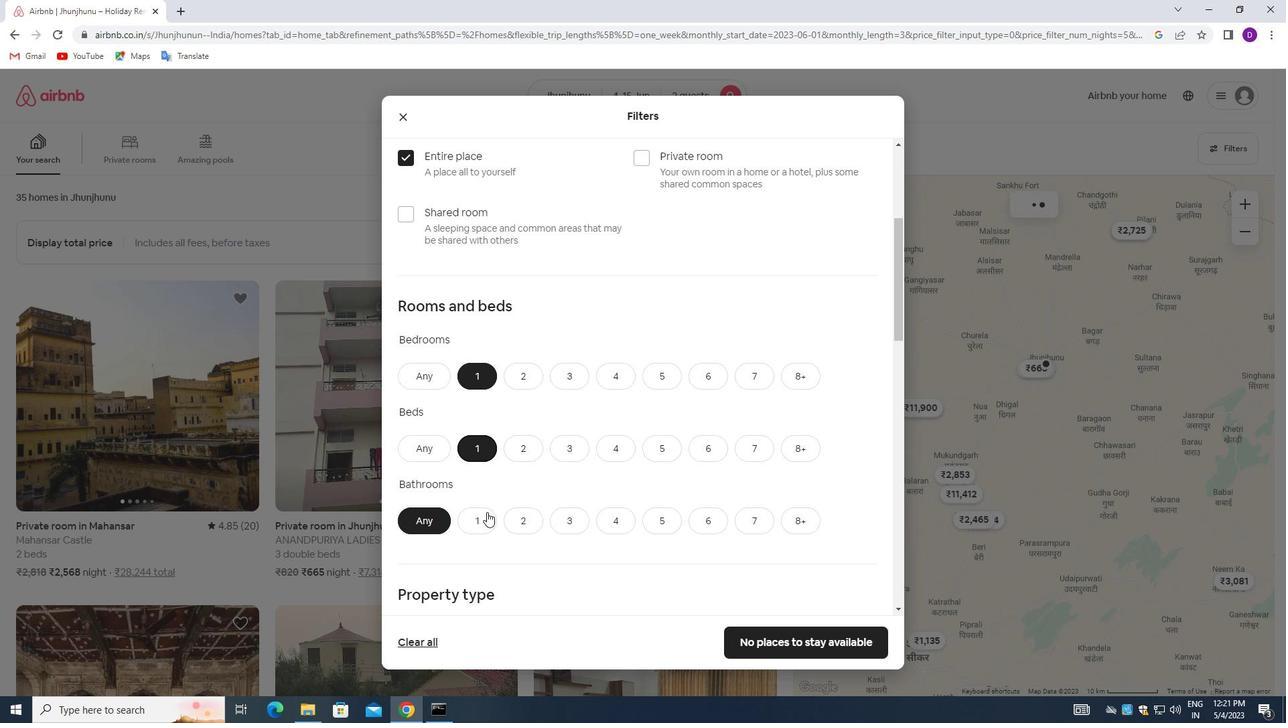 
Action: Mouse pressed left at (482, 521)
Screenshot: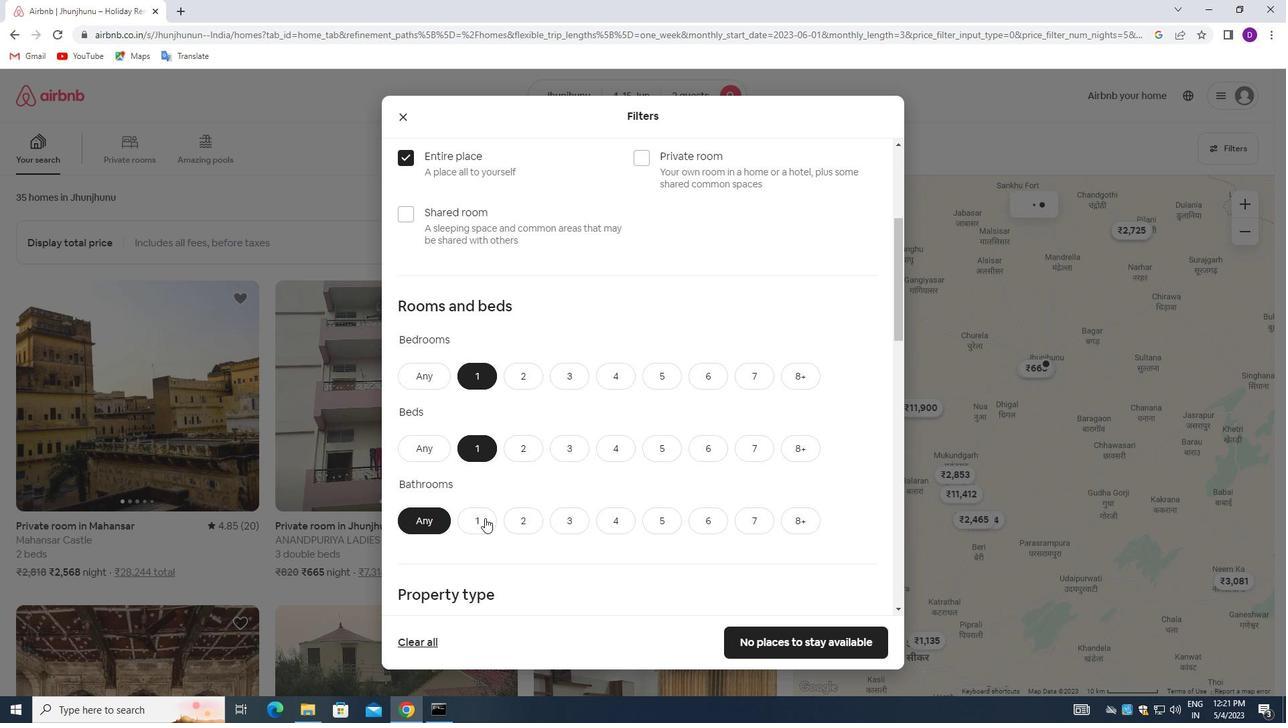 
Action: Mouse moved to (571, 488)
Screenshot: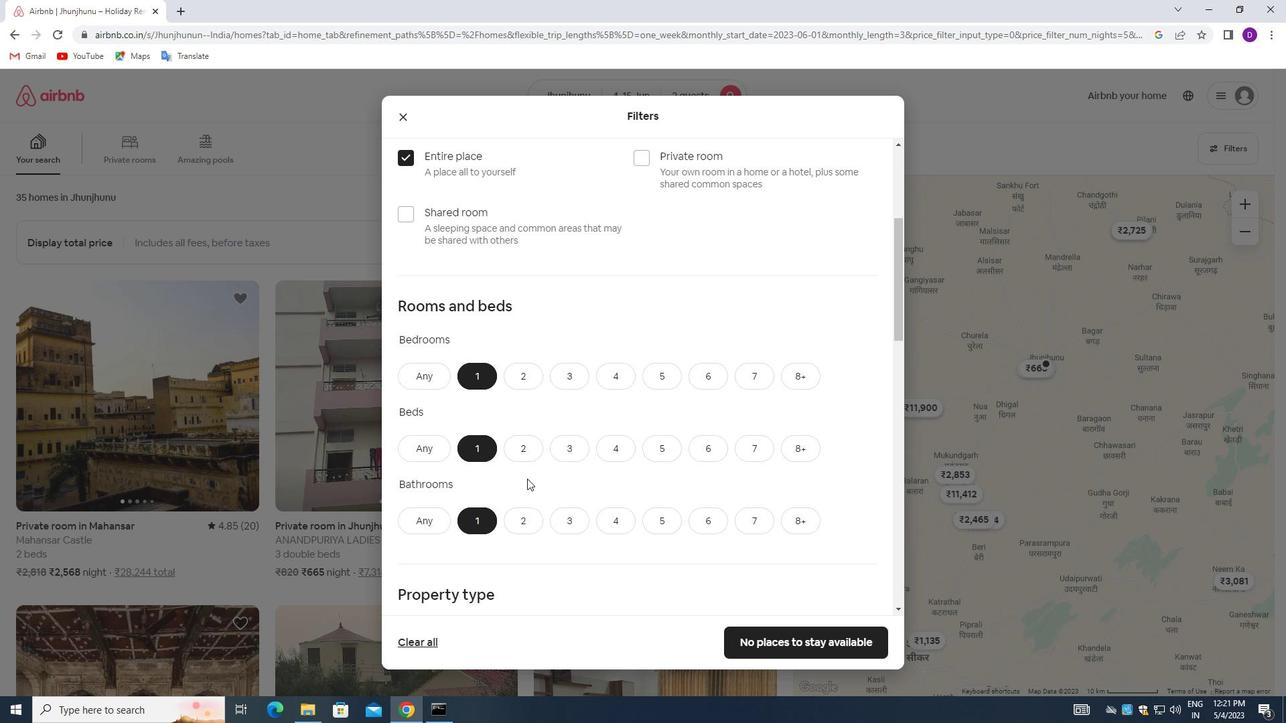 
Action: Mouse scrolled (571, 488) with delta (0, 0)
Screenshot: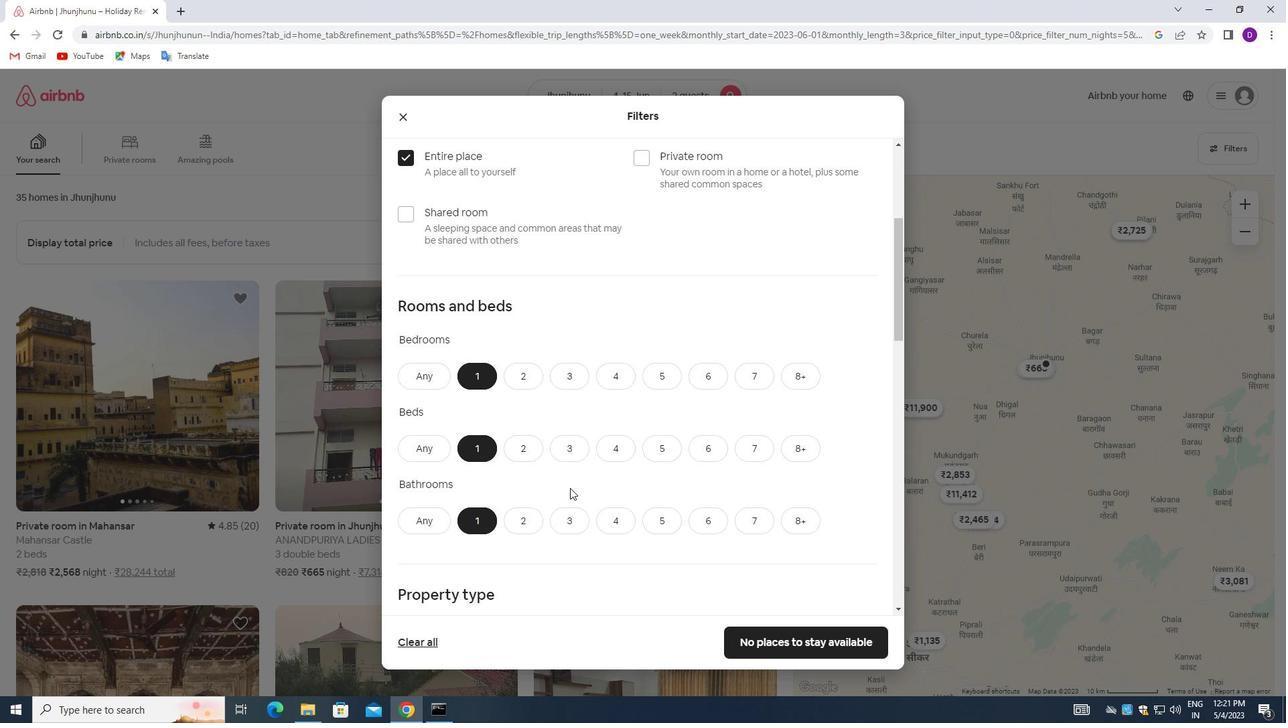 
Action: Mouse moved to (571, 488)
Screenshot: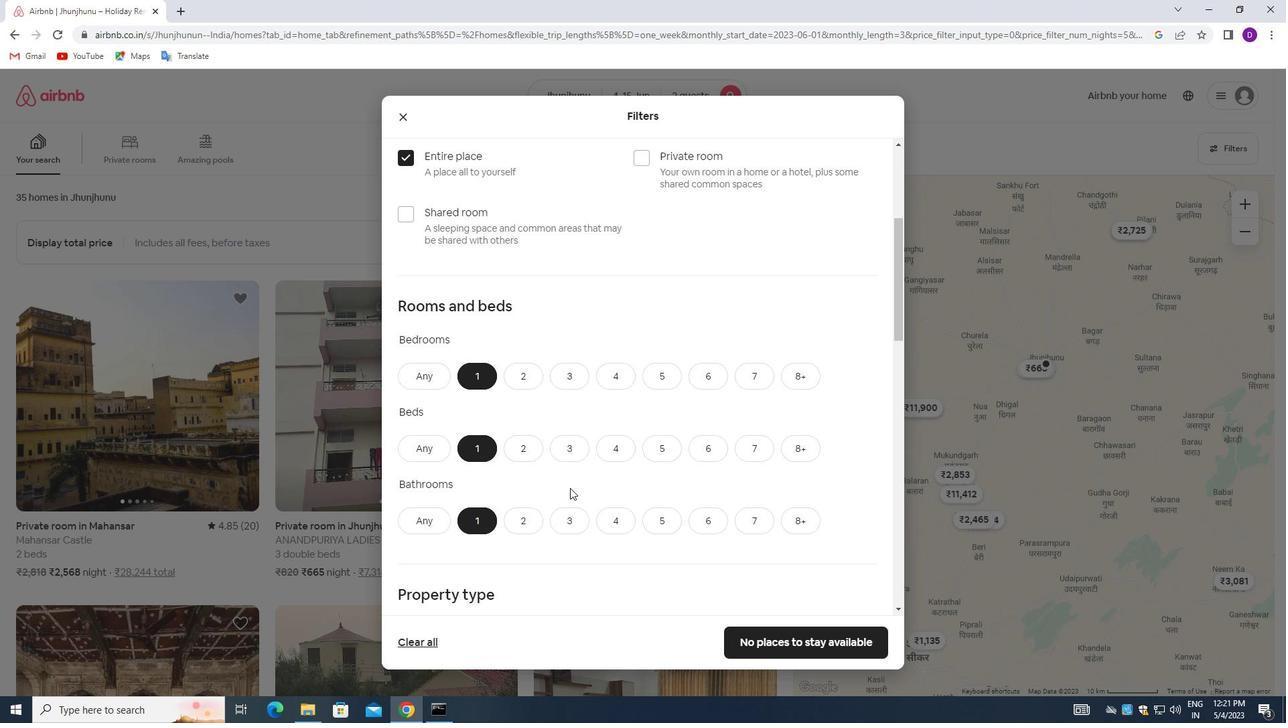 
Action: Mouse scrolled (571, 488) with delta (0, 0)
Screenshot: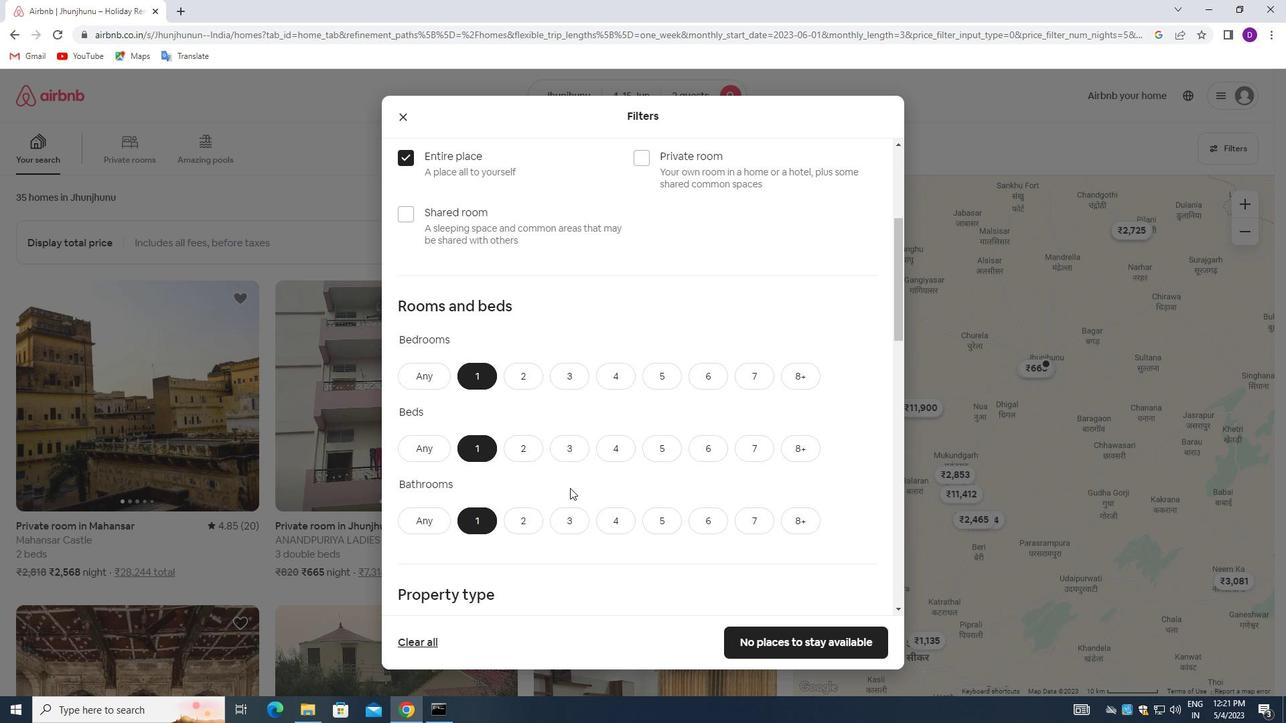 
Action: Mouse moved to (572, 489)
Screenshot: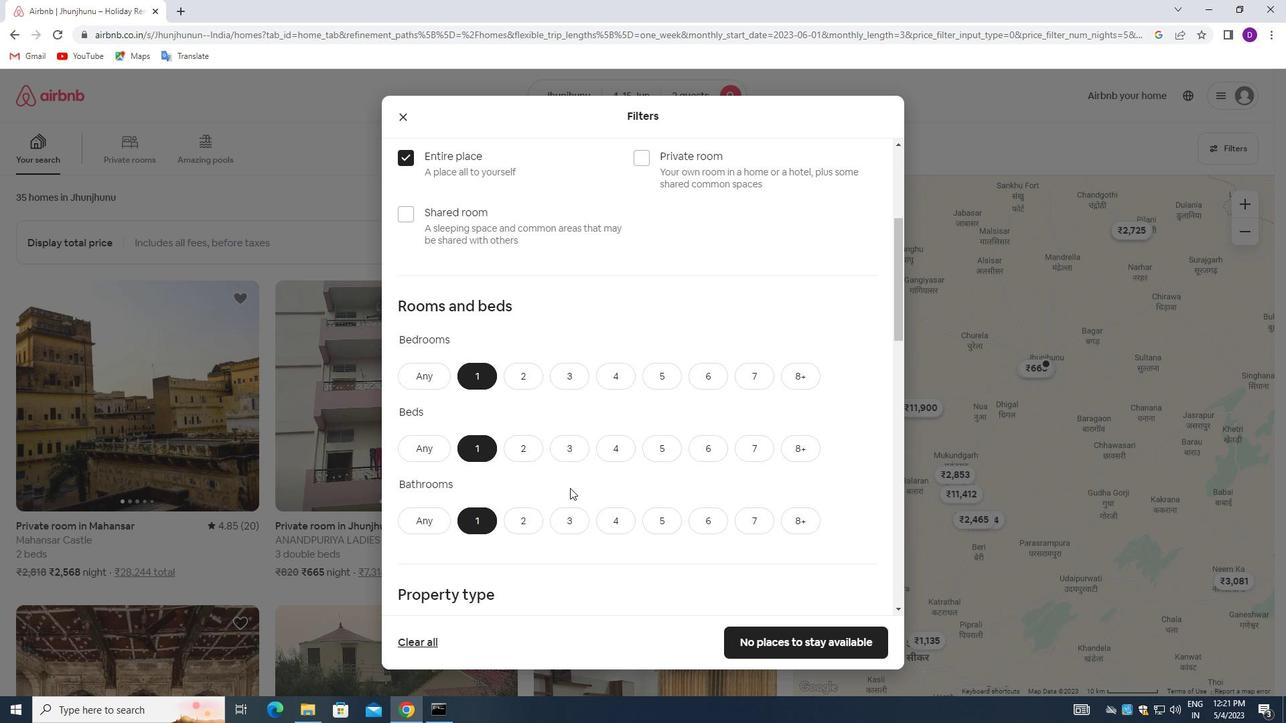 
Action: Mouse scrolled (572, 488) with delta (0, 0)
Screenshot: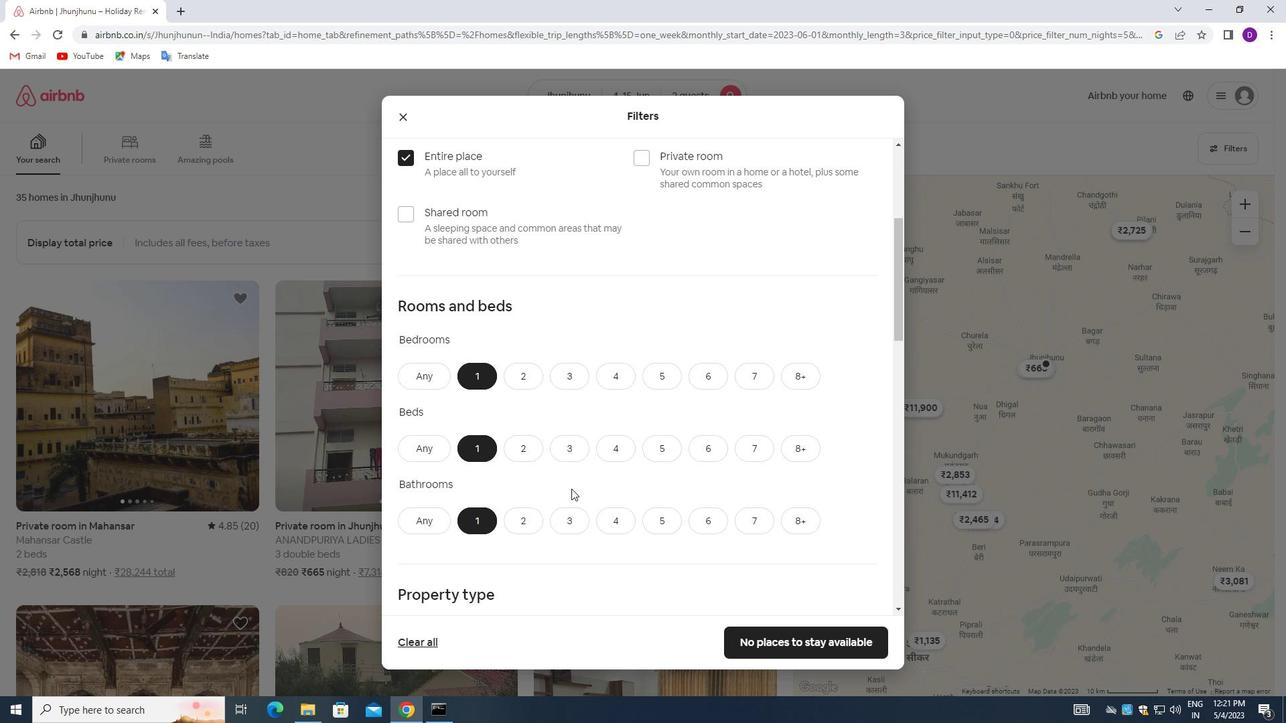 
Action: Mouse moved to (479, 462)
Screenshot: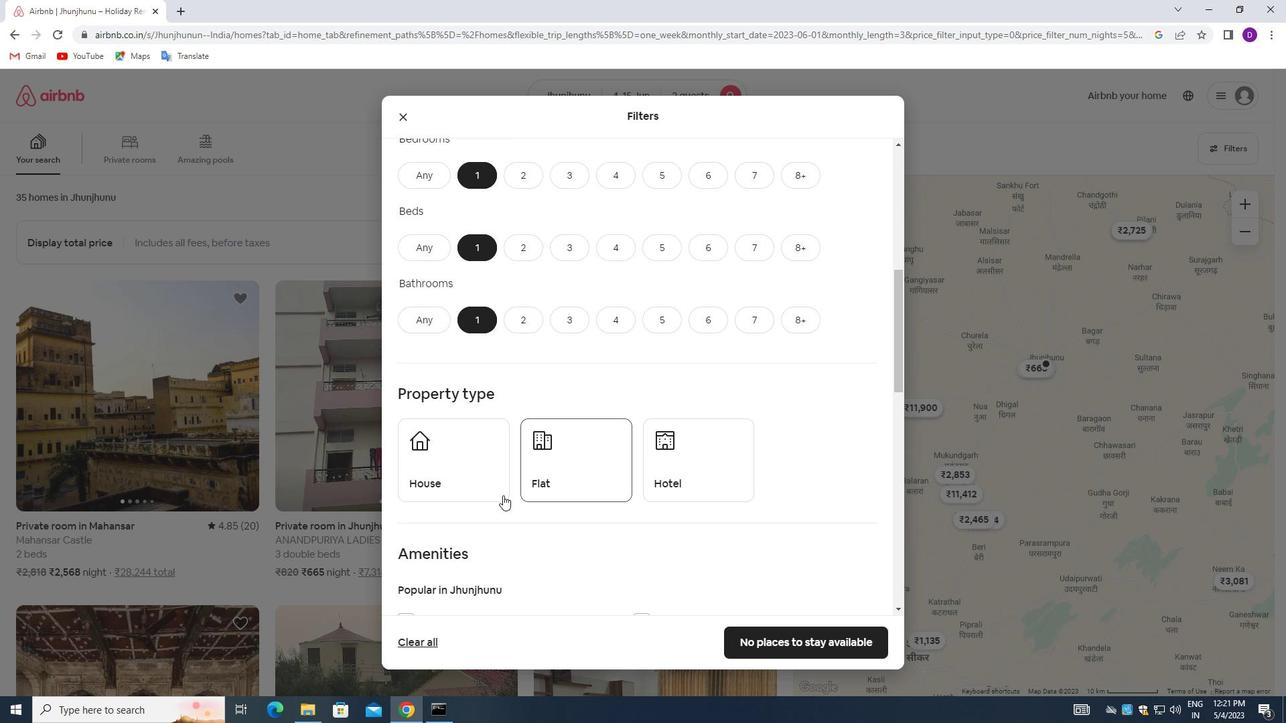
Action: Mouse pressed left at (479, 462)
Screenshot: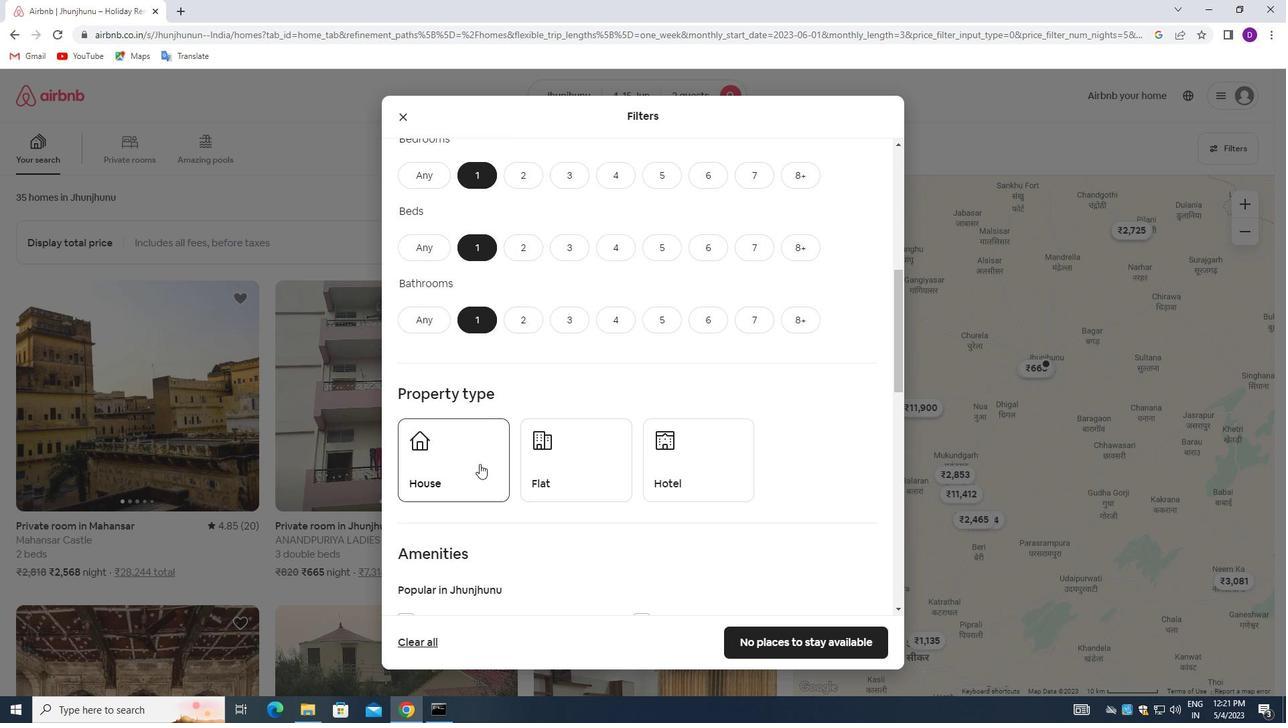 
Action: Mouse moved to (578, 464)
Screenshot: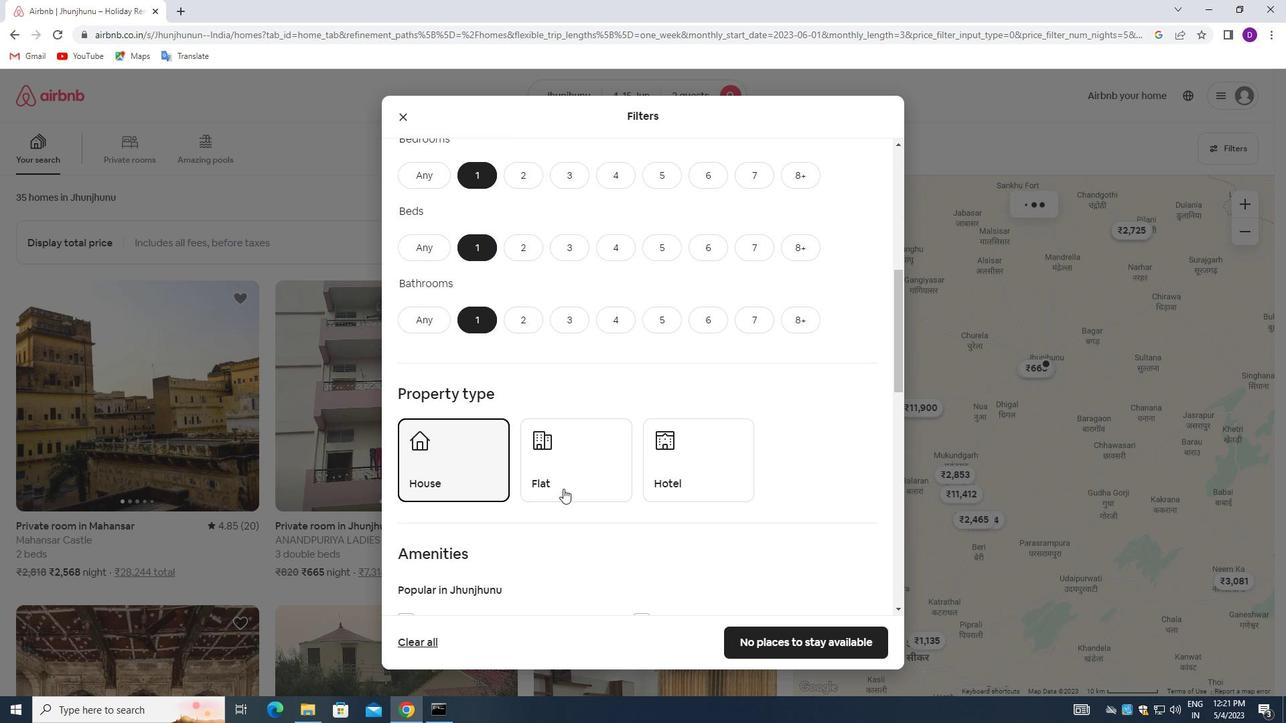 
Action: Mouse pressed left at (578, 464)
Screenshot: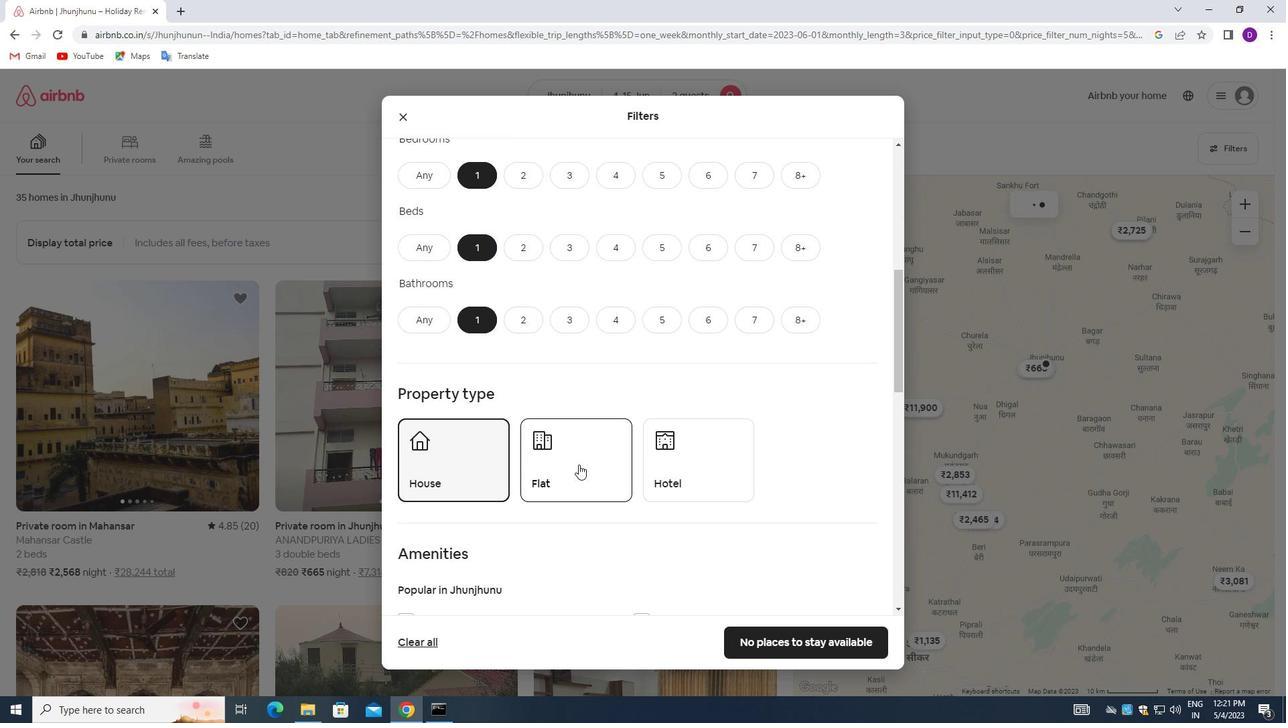 
Action: Mouse moved to (729, 466)
Screenshot: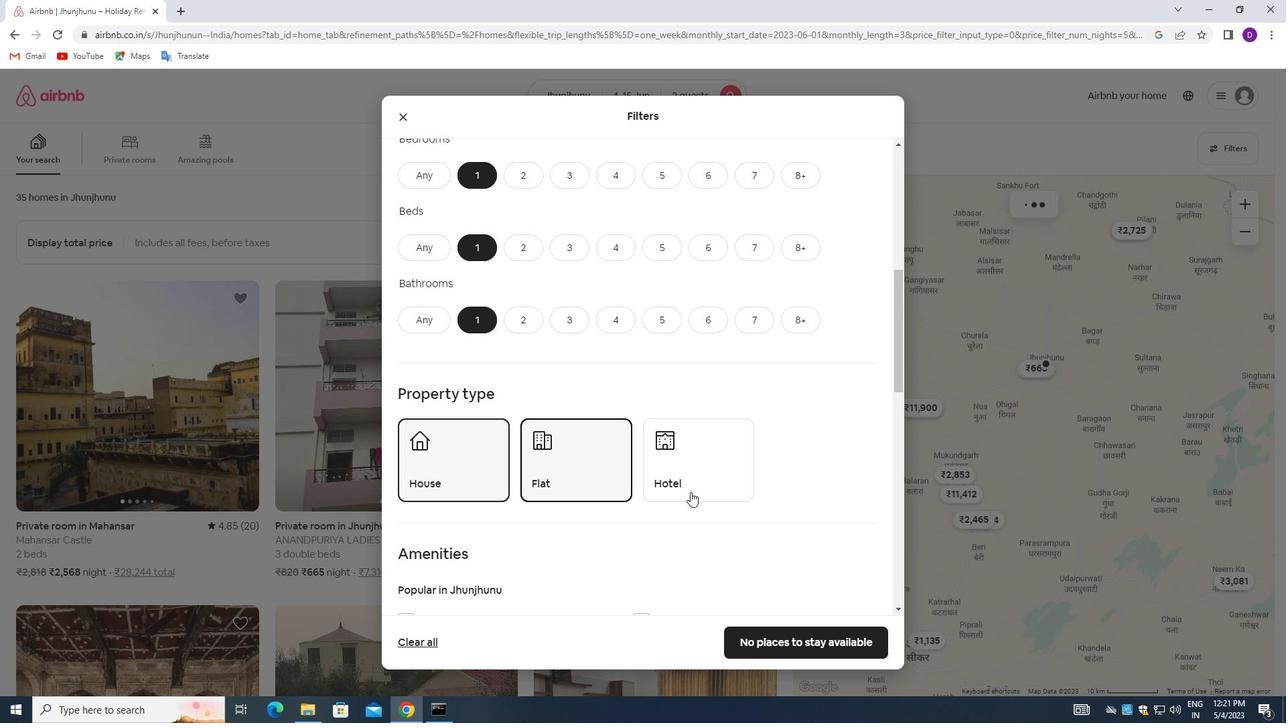 
Action: Mouse pressed left at (729, 466)
Screenshot: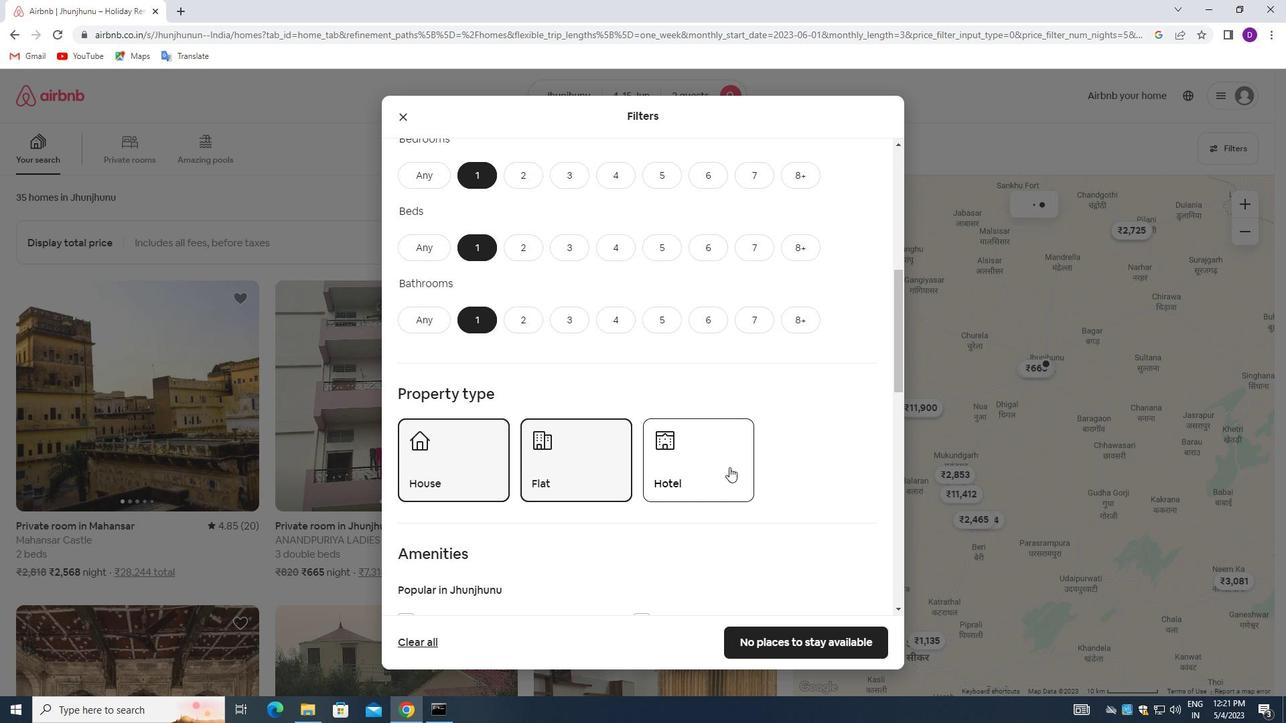 
Action: Mouse moved to (677, 476)
Screenshot: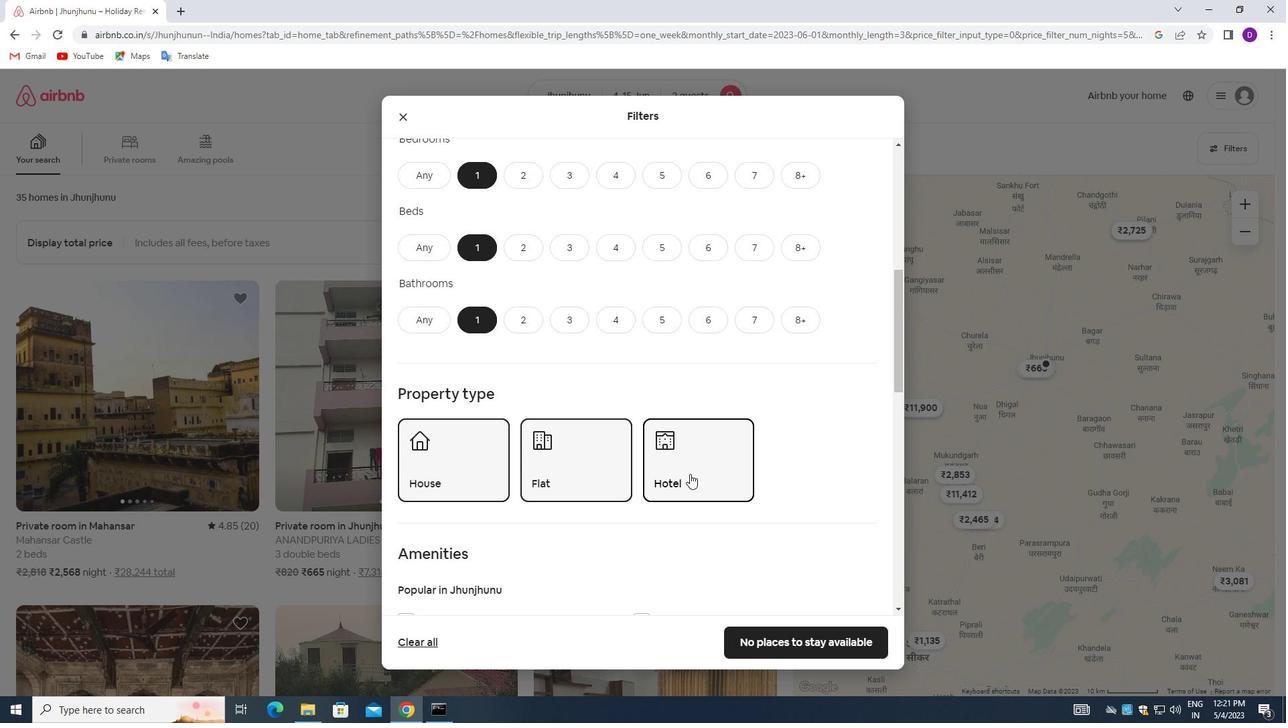 
Action: Mouse scrolled (677, 475) with delta (0, 0)
Screenshot: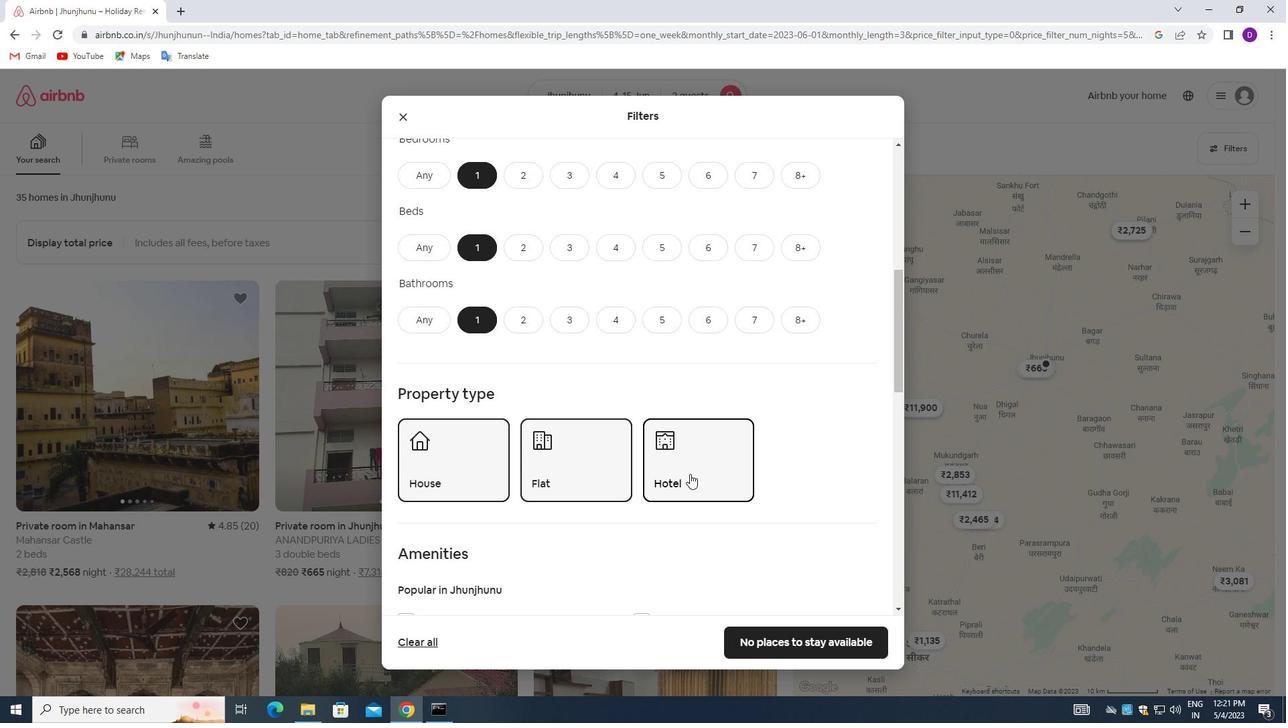 
Action: Mouse moved to (676, 476)
Screenshot: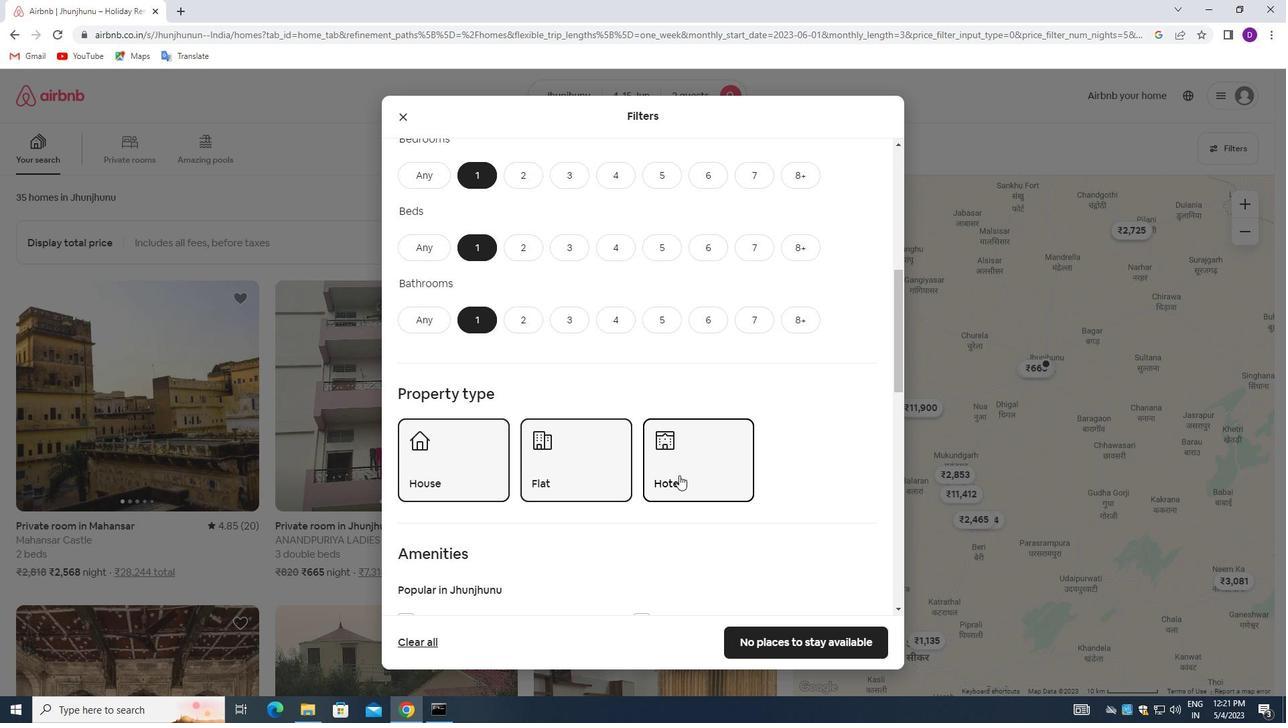 
Action: Mouse scrolled (676, 476) with delta (0, 0)
Screenshot: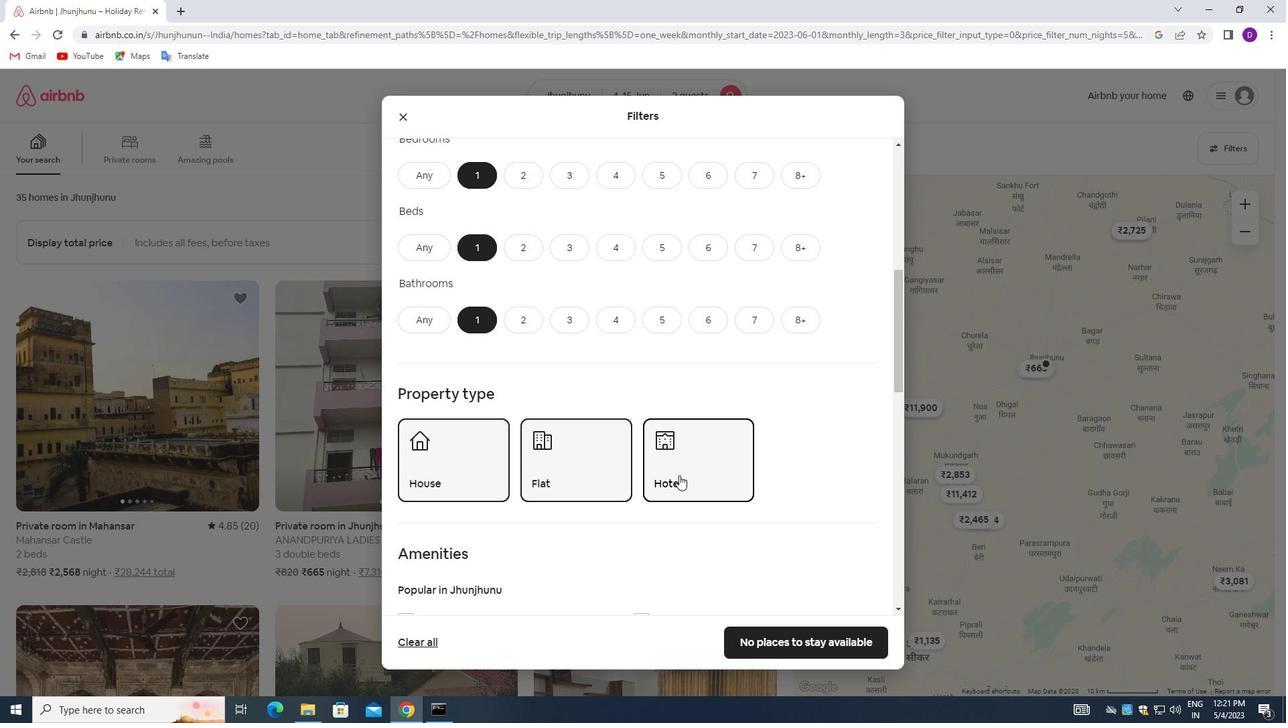
Action: Mouse moved to (675, 476)
Screenshot: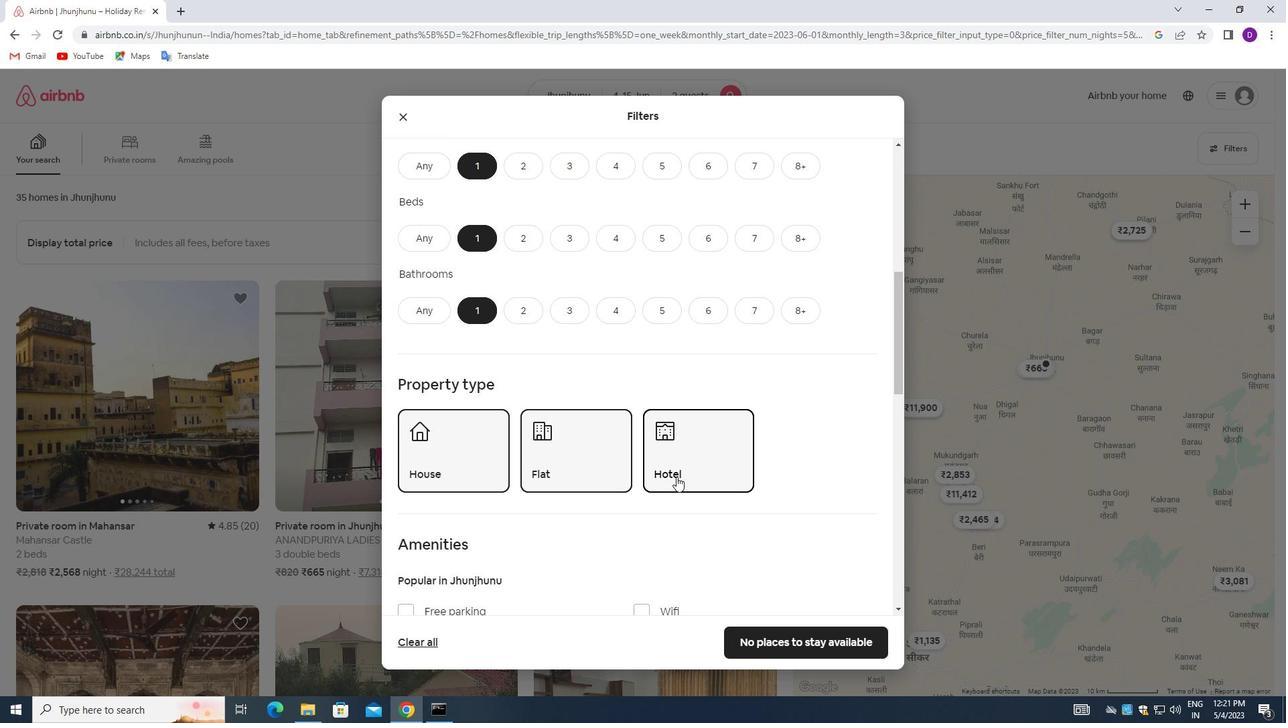 
Action: Mouse scrolled (675, 476) with delta (0, 0)
Screenshot: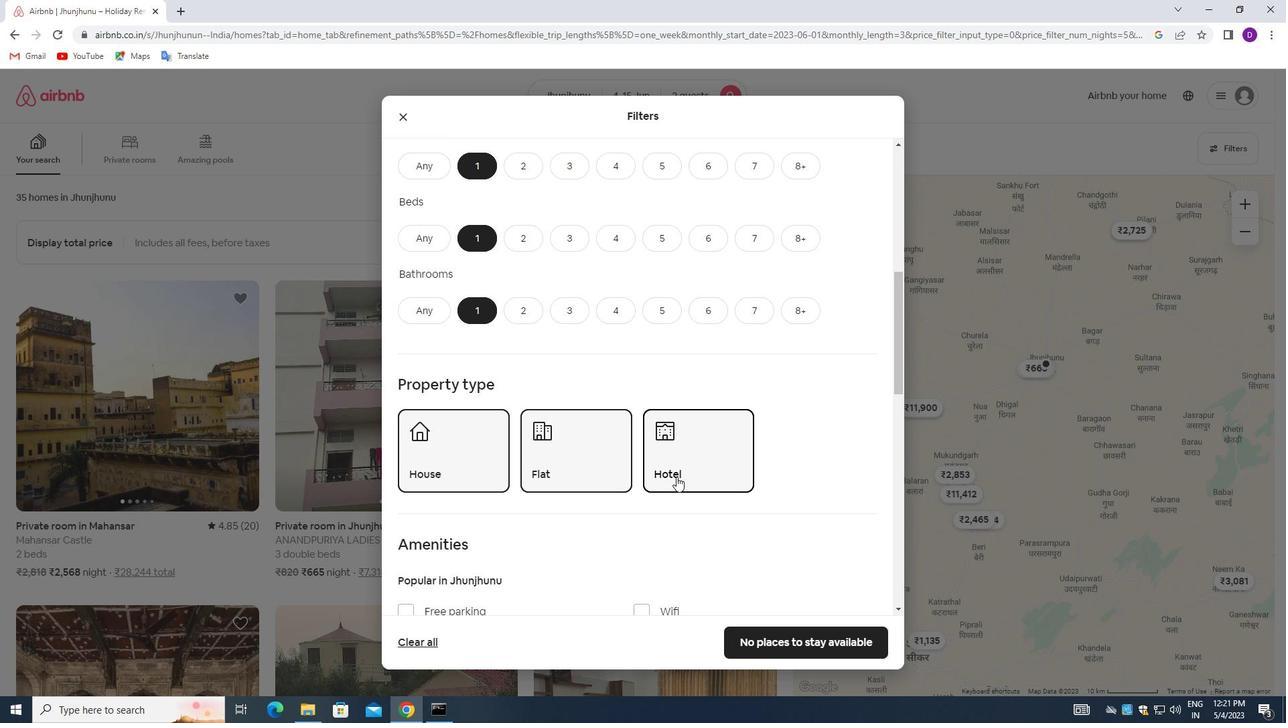 
Action: Mouse moved to (674, 476)
Screenshot: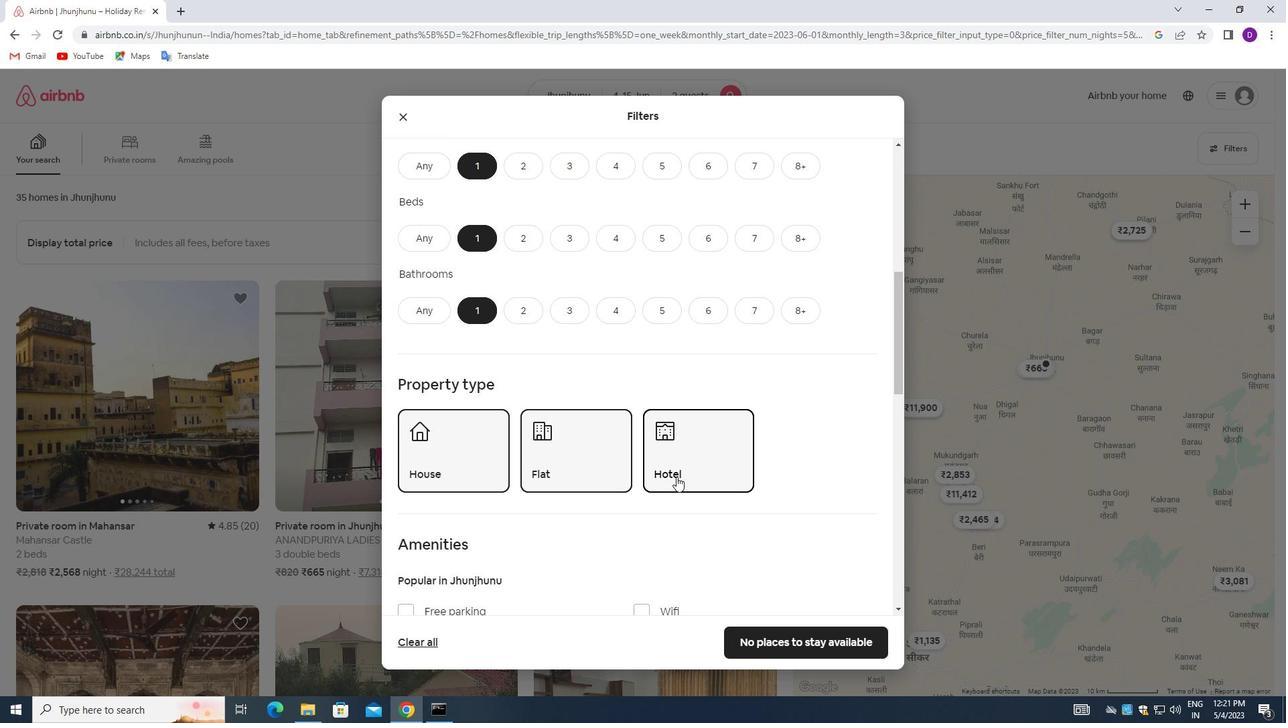 
Action: Mouse scrolled (674, 476) with delta (0, 0)
Screenshot: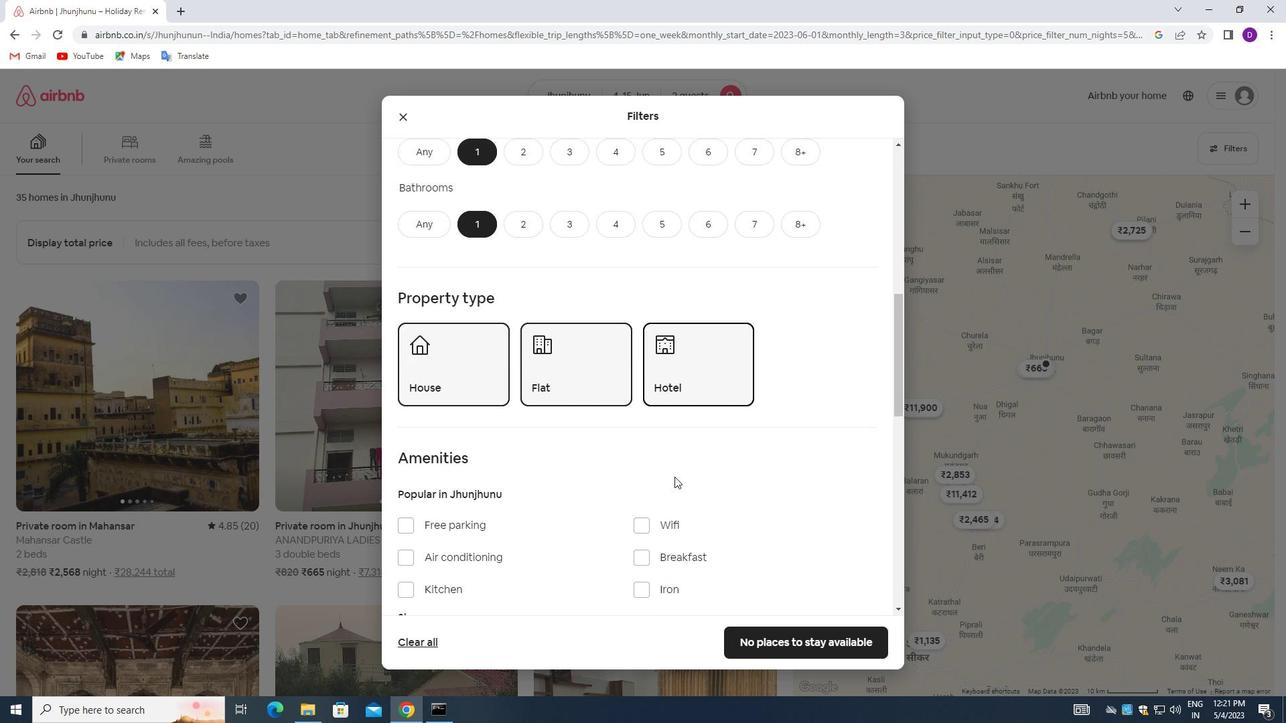 
Action: Mouse moved to (673, 478)
Screenshot: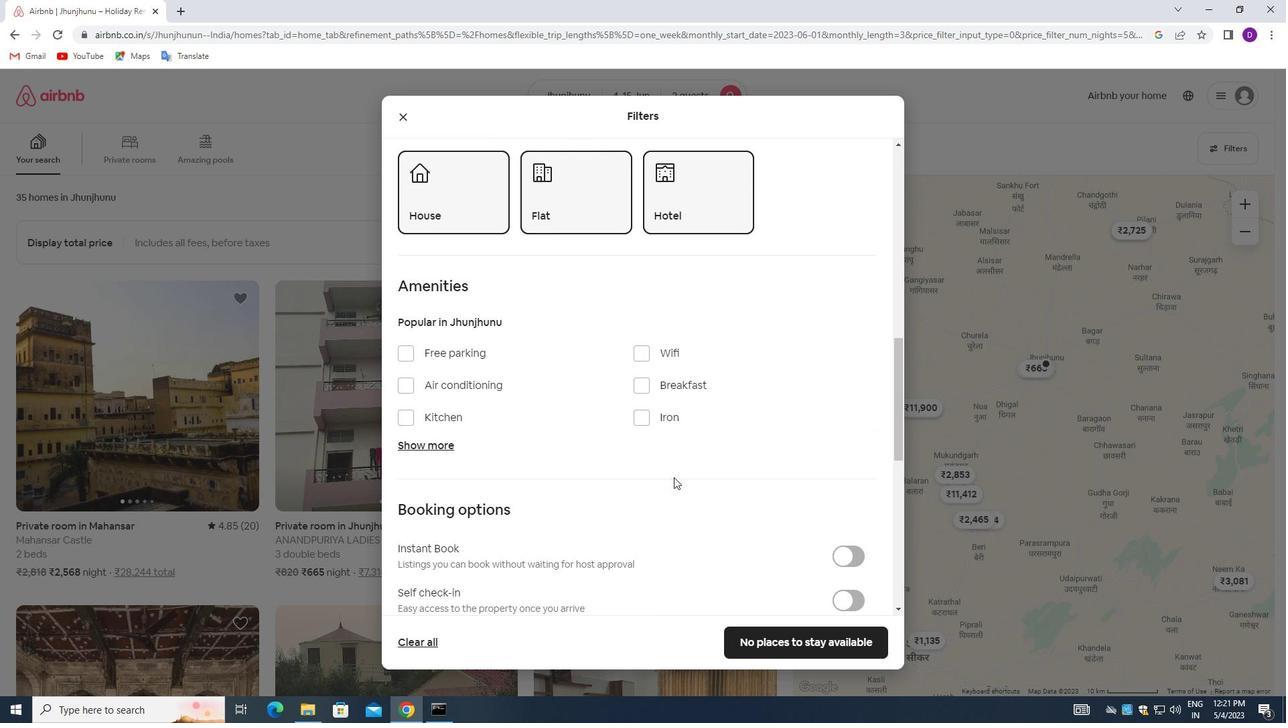 
Action: Mouse scrolled (673, 477) with delta (0, 0)
Screenshot: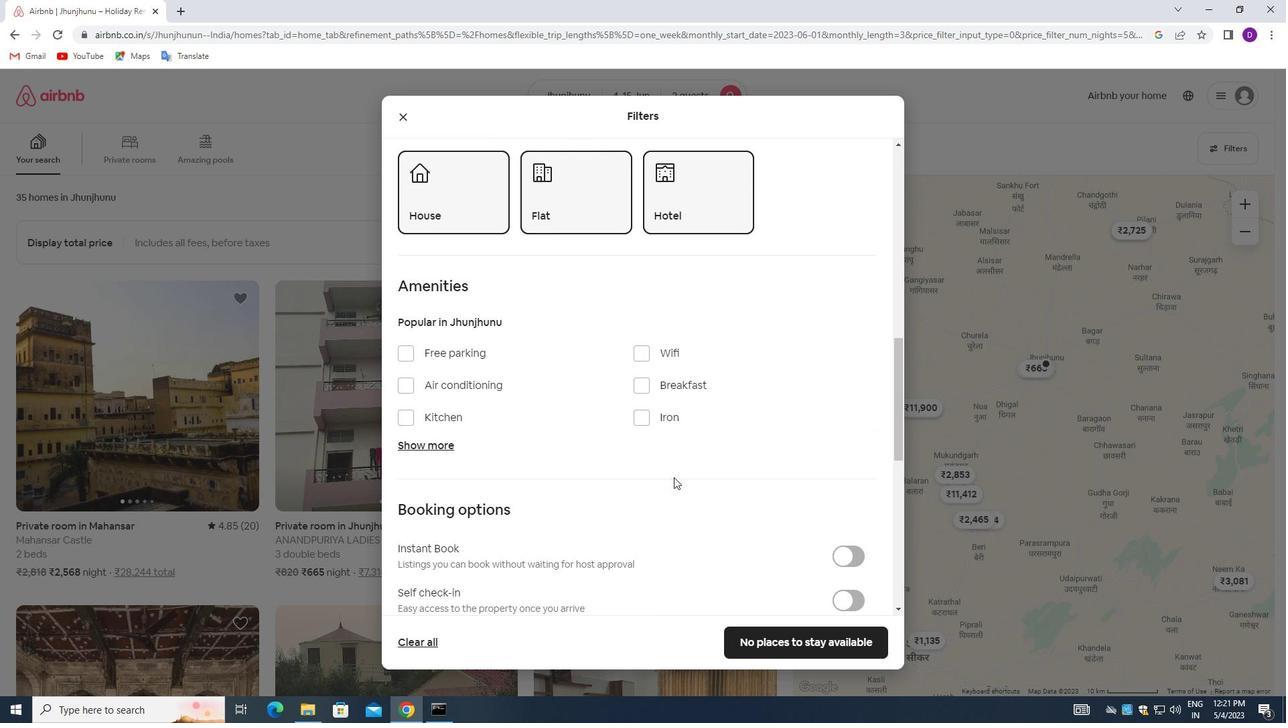 
Action: Mouse moved to (851, 534)
Screenshot: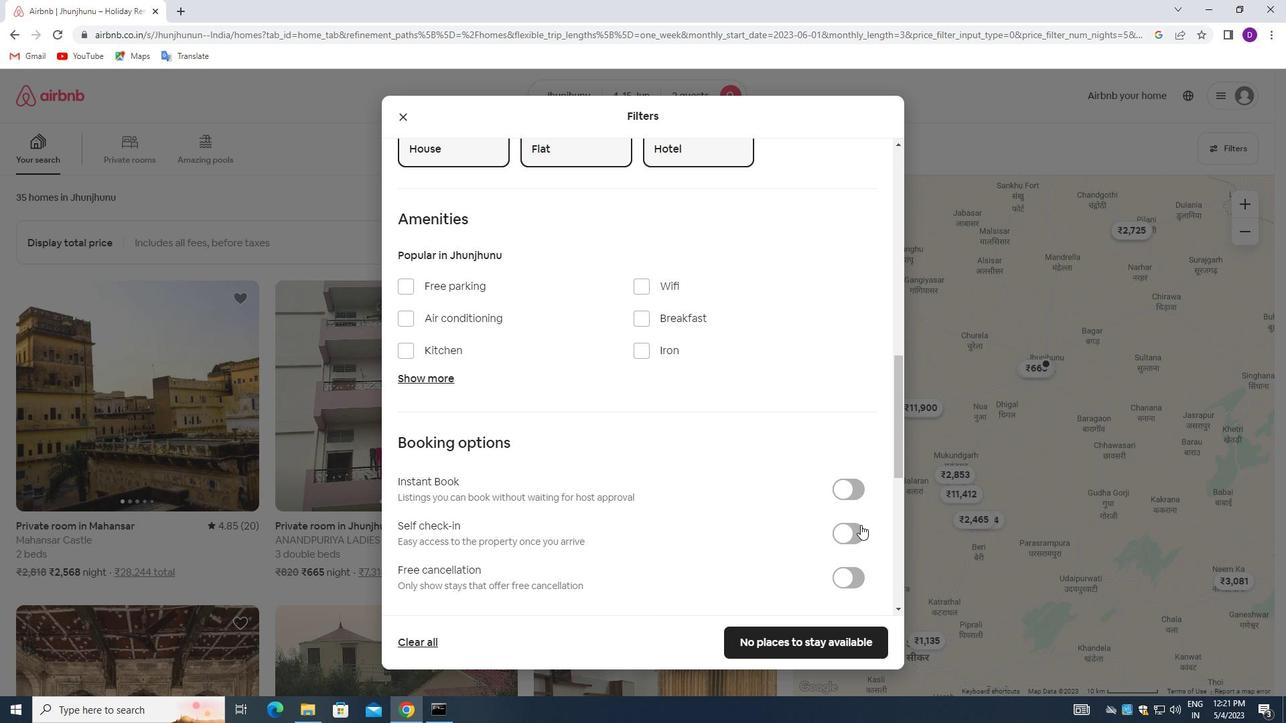 
Action: Mouse pressed left at (851, 534)
Screenshot: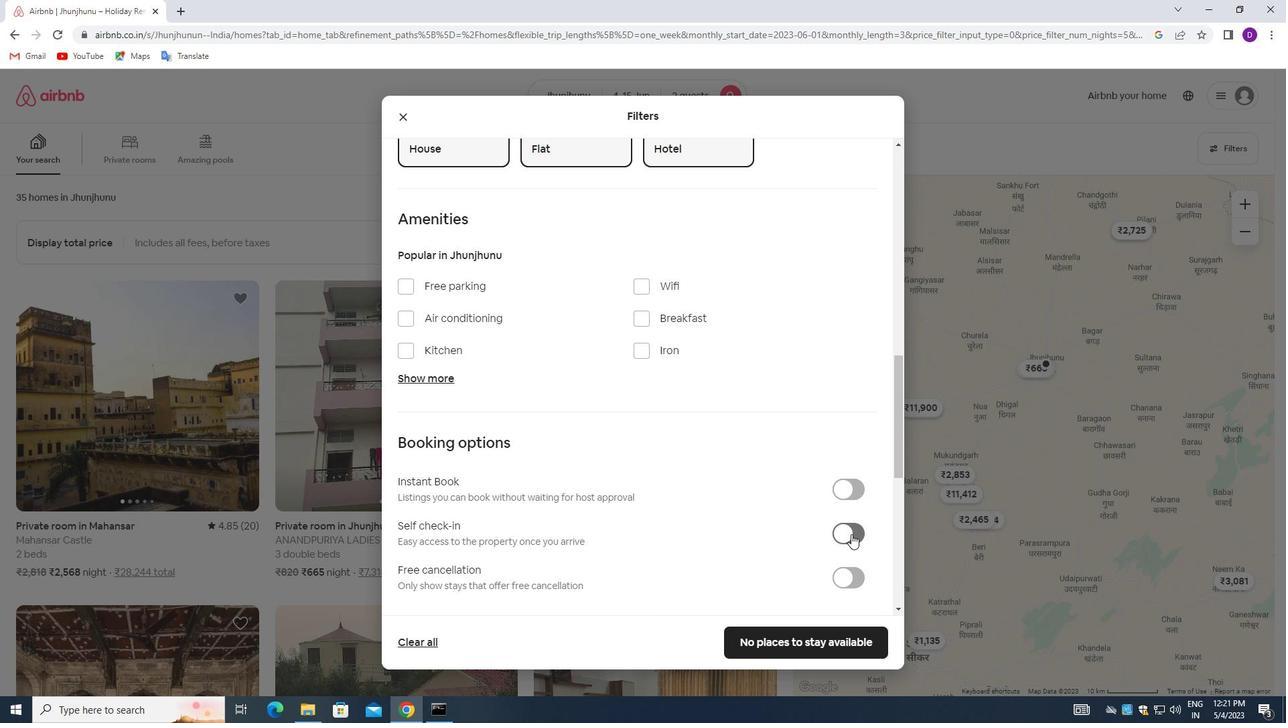 
Action: Mouse moved to (609, 515)
Screenshot: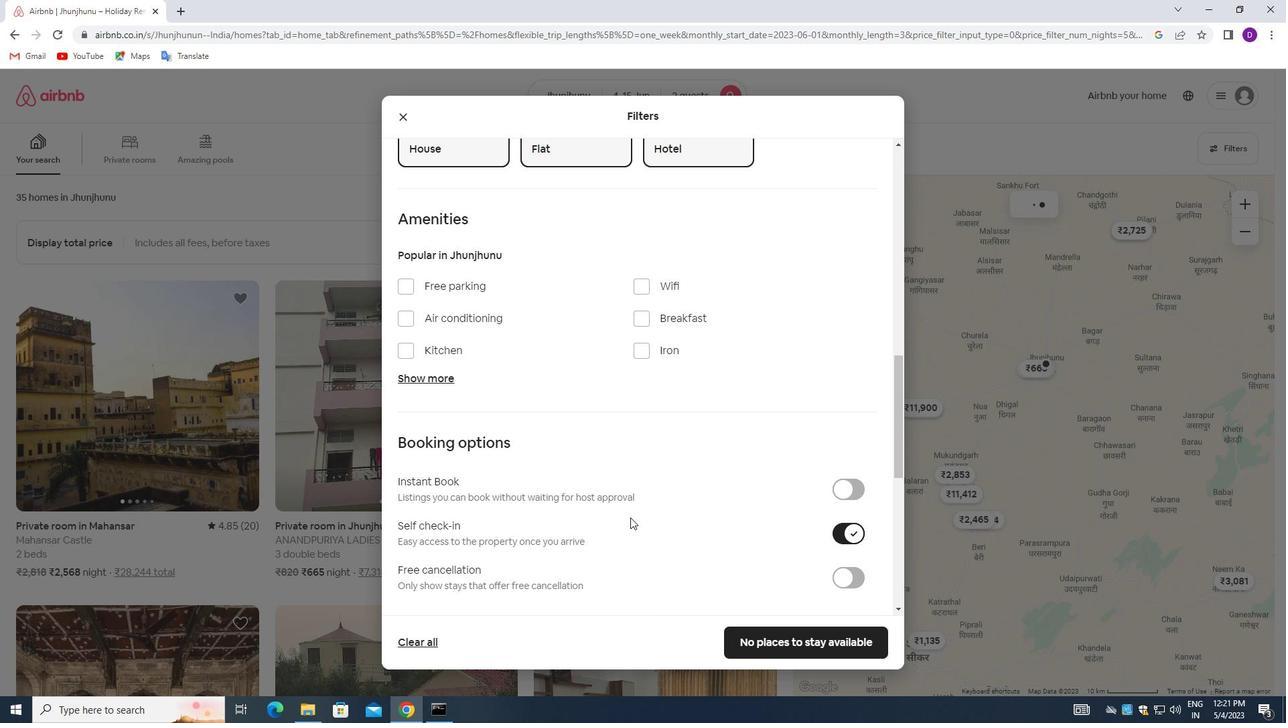 
Action: Mouse scrolled (609, 514) with delta (0, 0)
Screenshot: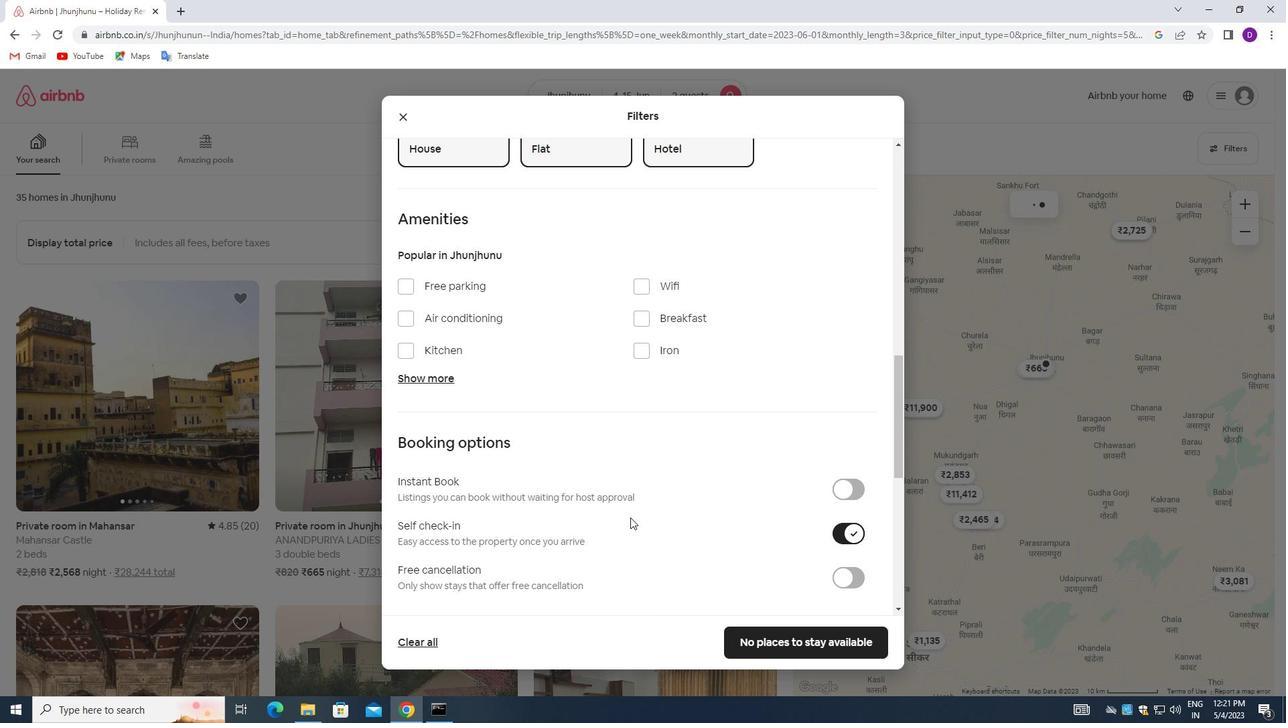 
Action: Mouse moved to (607, 515)
Screenshot: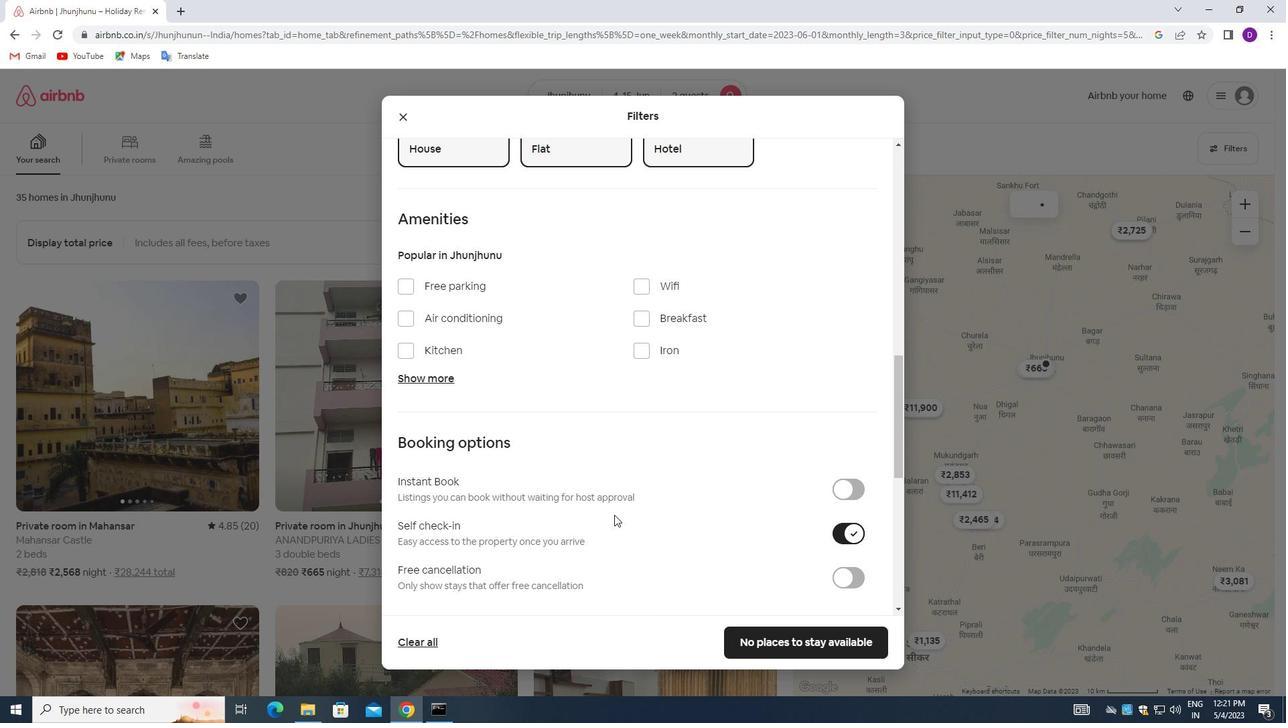 
Action: Mouse scrolled (607, 514) with delta (0, 0)
Screenshot: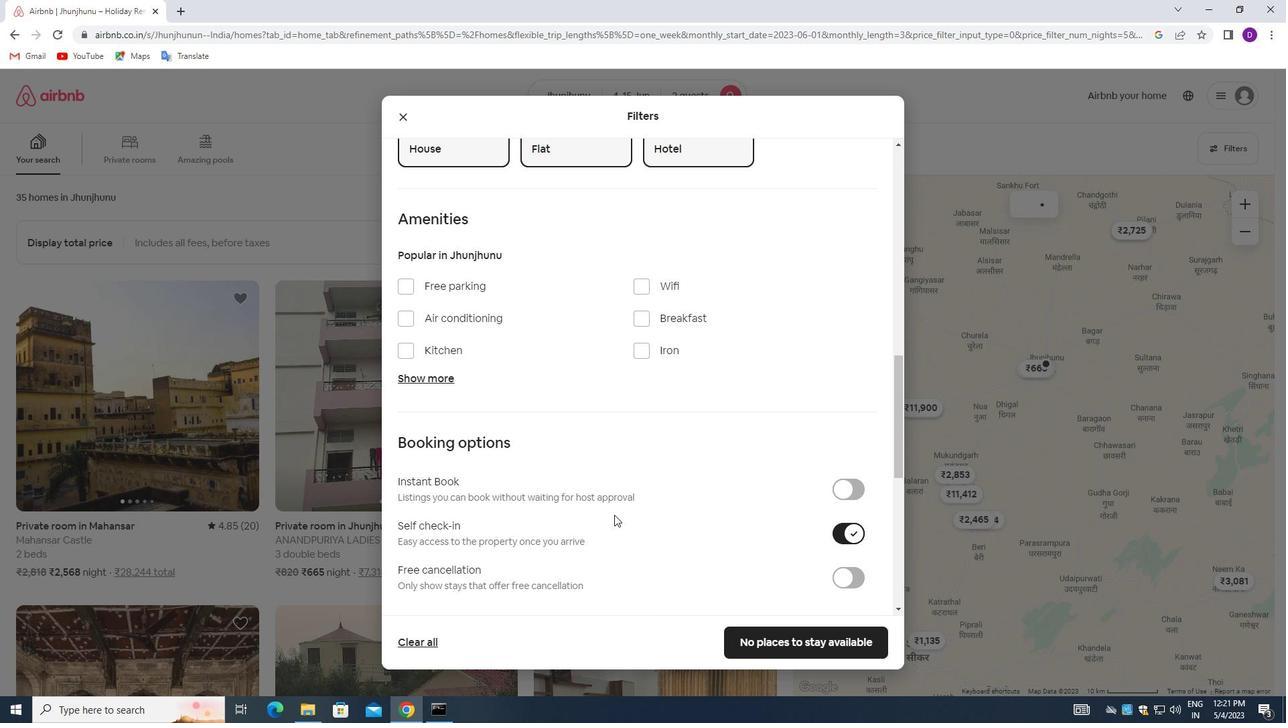 
Action: Mouse moved to (606, 515)
Screenshot: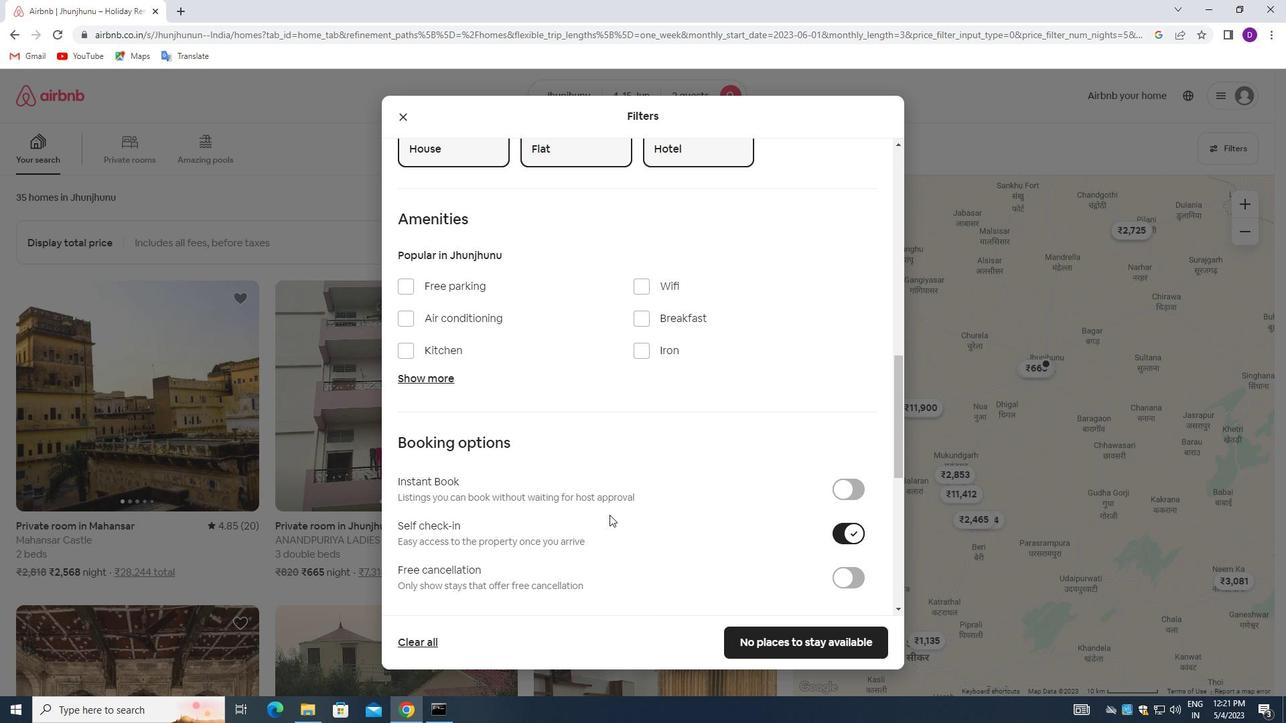 
Action: Mouse scrolled (606, 514) with delta (0, 0)
Screenshot: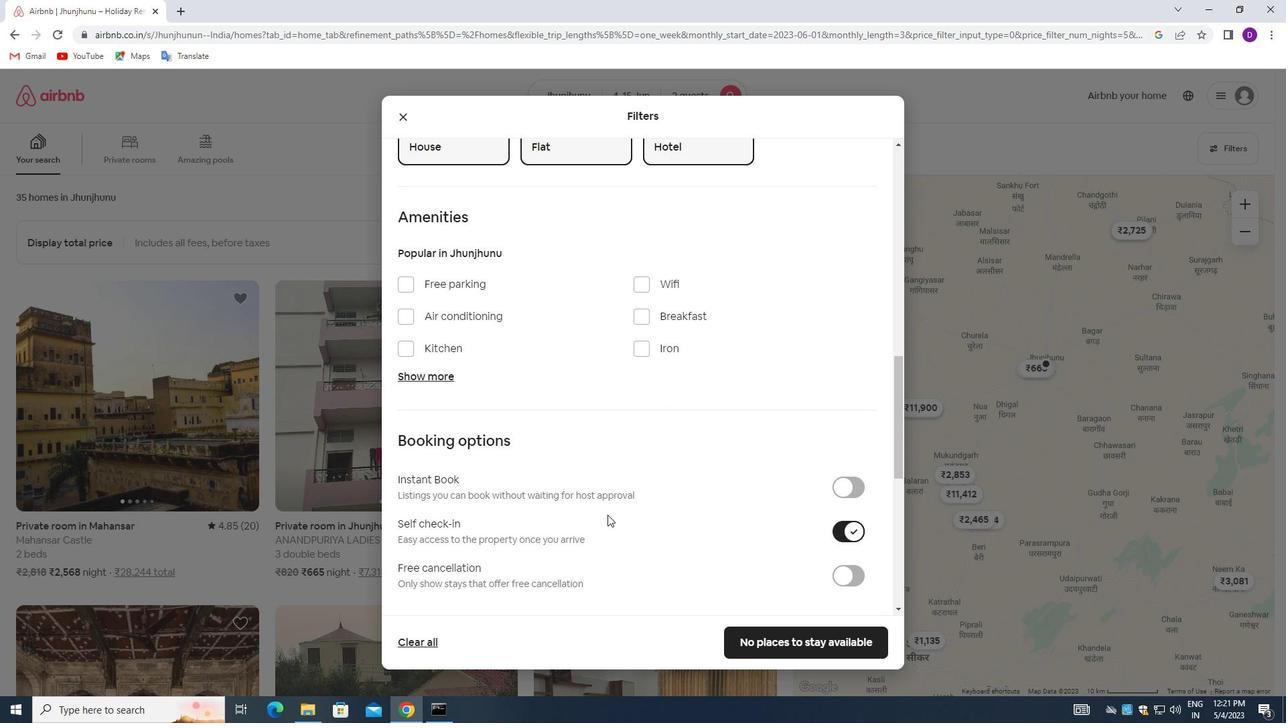 
Action: Mouse moved to (606, 513)
Screenshot: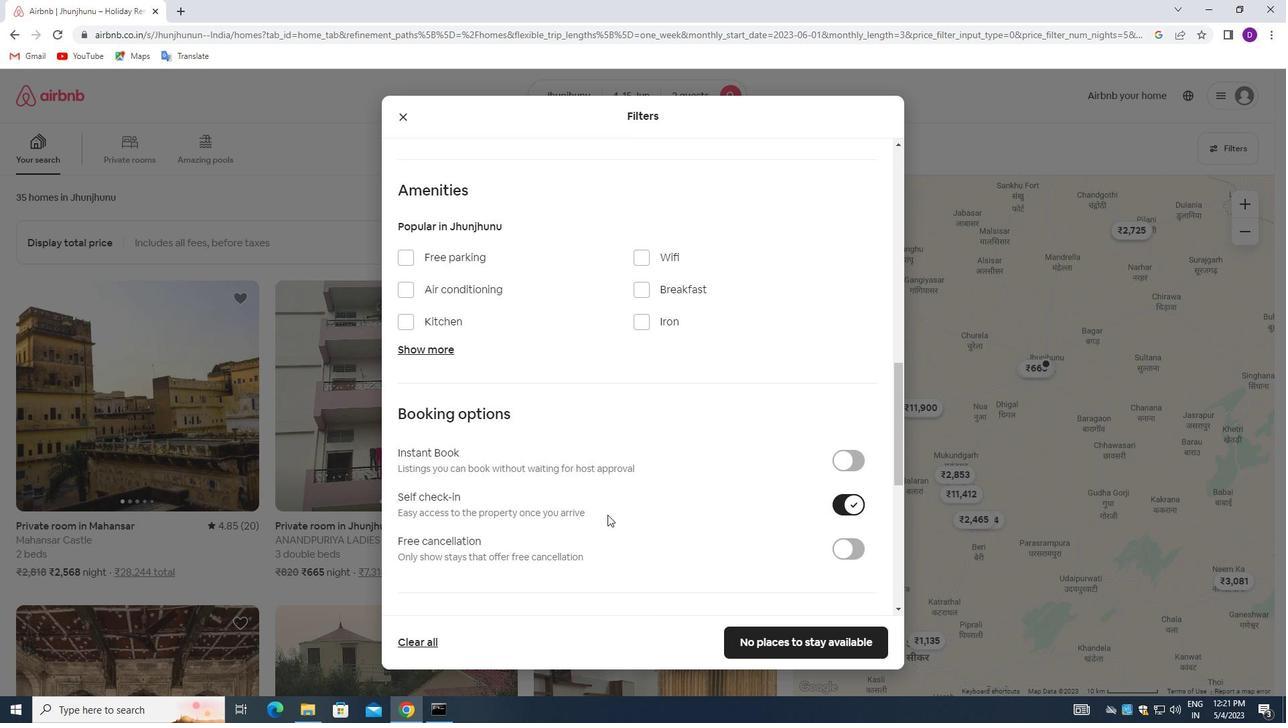 
Action: Mouse scrolled (606, 512) with delta (0, 0)
Screenshot: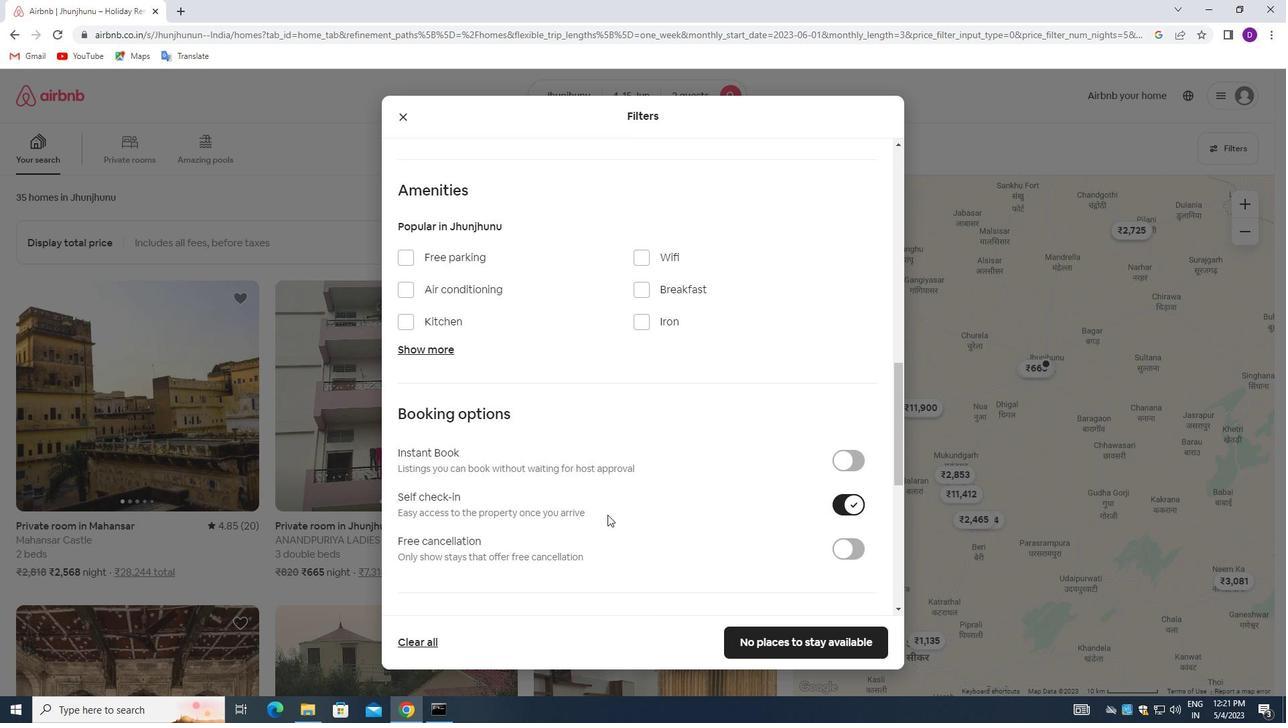 
Action: Mouse moved to (602, 508)
Screenshot: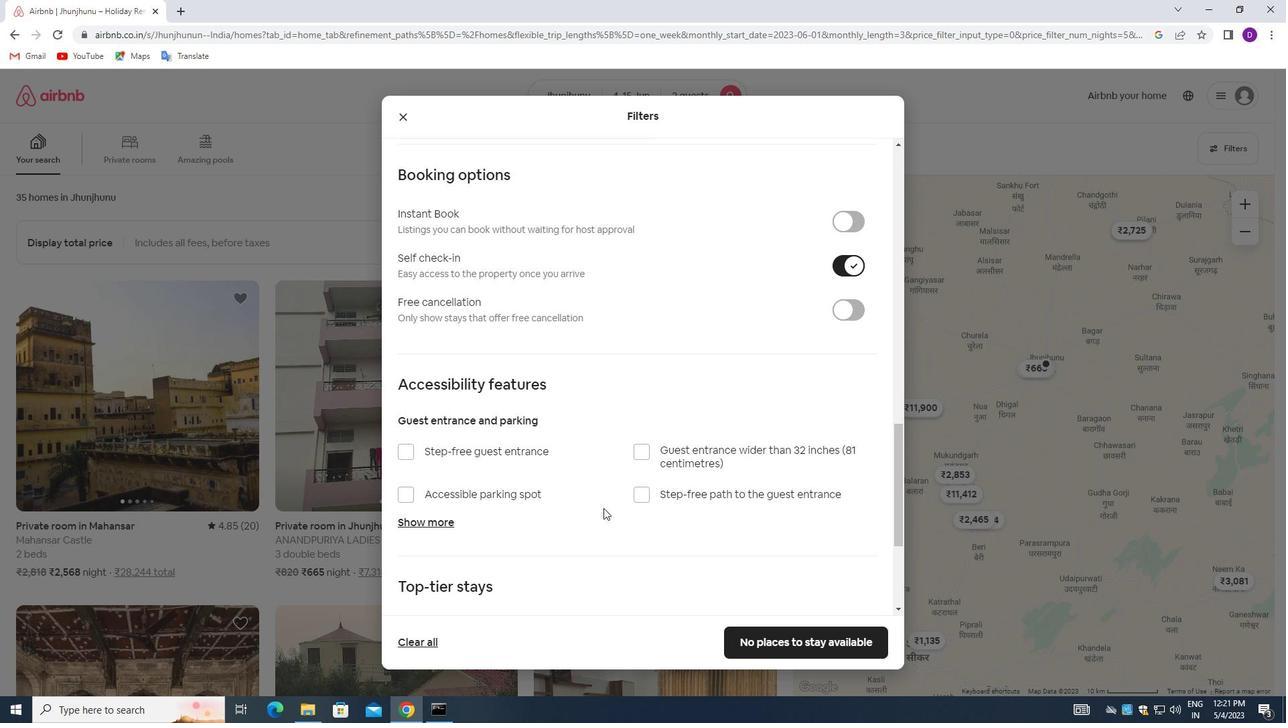 
Action: Mouse scrolled (602, 507) with delta (0, 0)
Screenshot: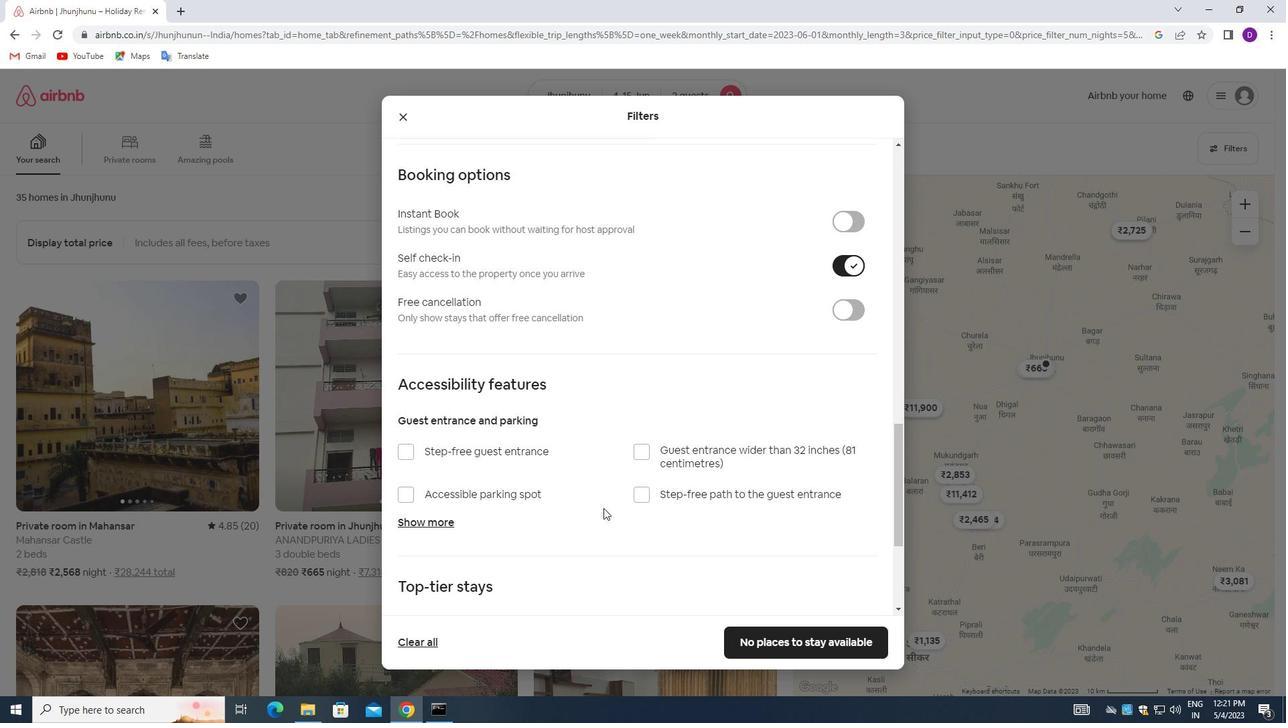 
Action: Mouse moved to (601, 510)
Screenshot: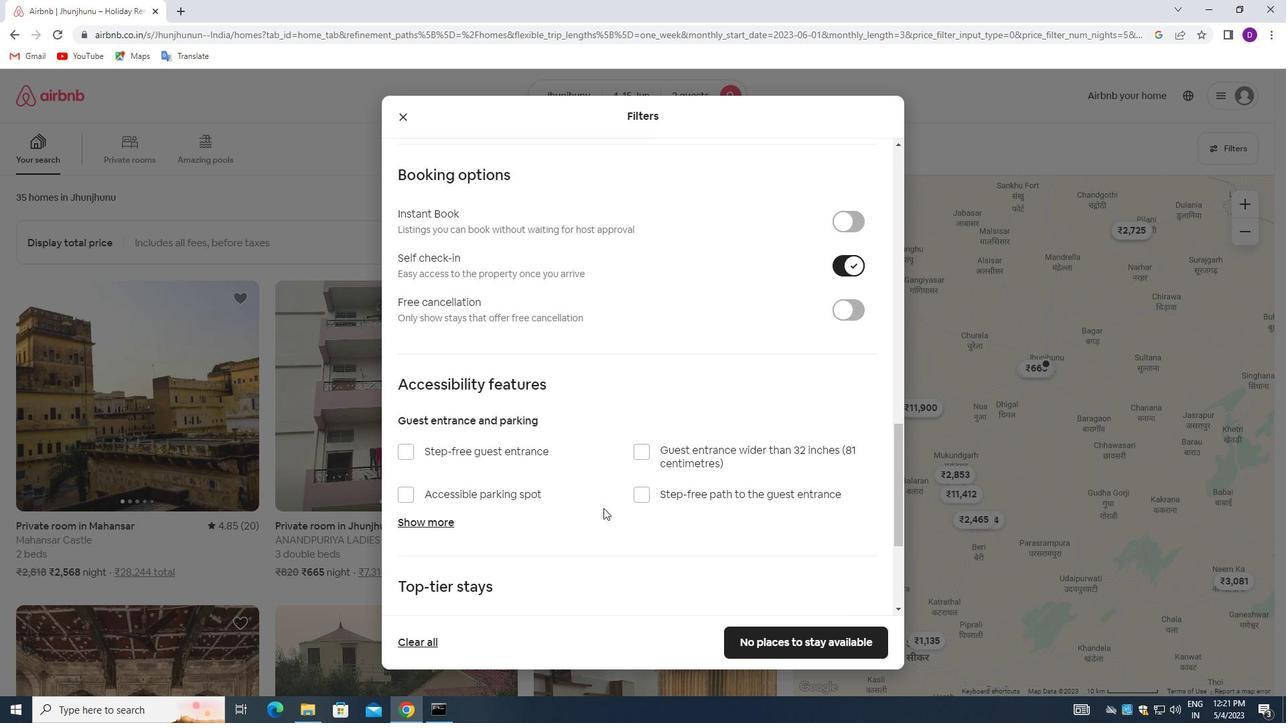 
Action: Mouse scrolled (601, 509) with delta (0, 0)
Screenshot: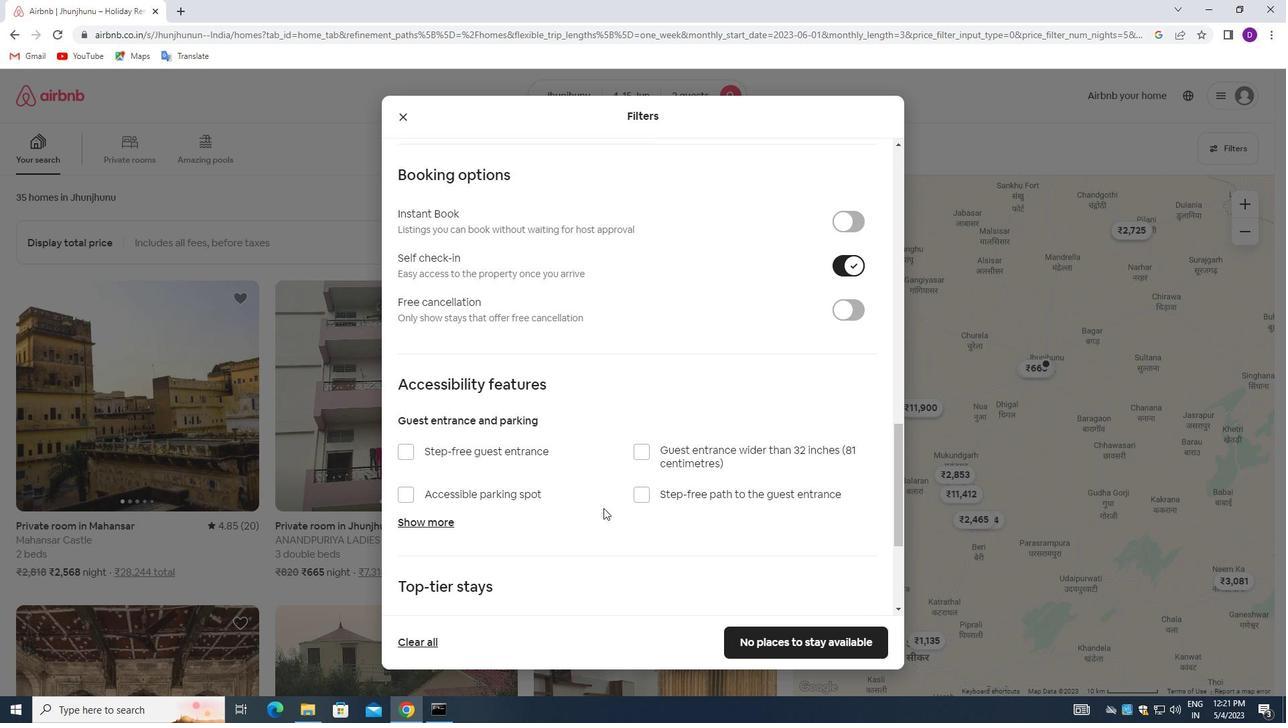 
Action: Mouse moved to (600, 510)
Screenshot: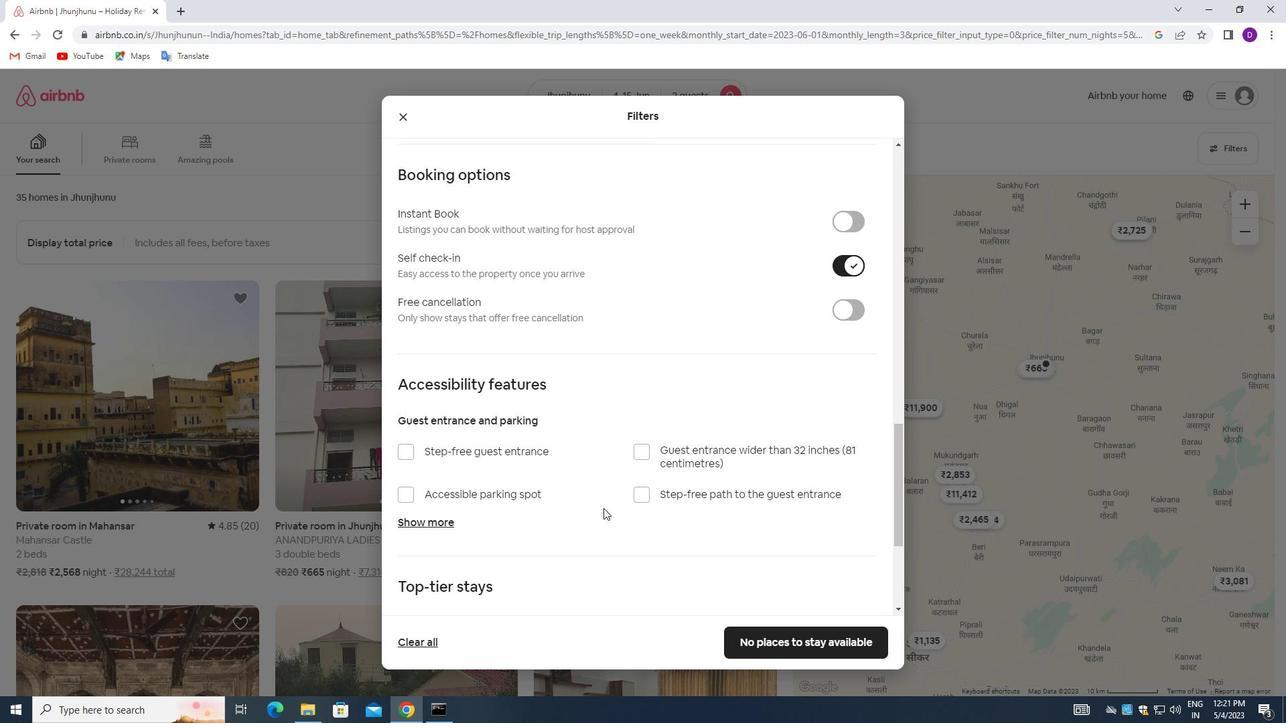 
Action: Mouse scrolled (600, 509) with delta (0, 0)
Screenshot: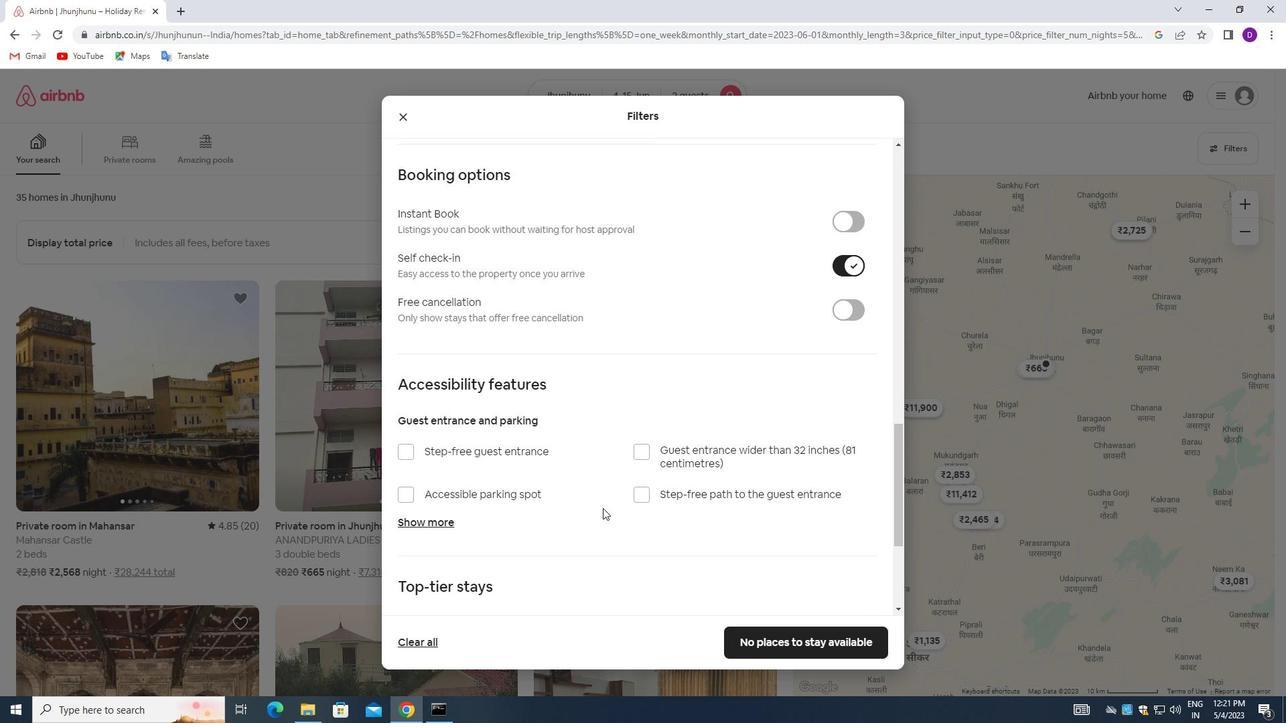 
Action: Mouse moved to (535, 519)
Screenshot: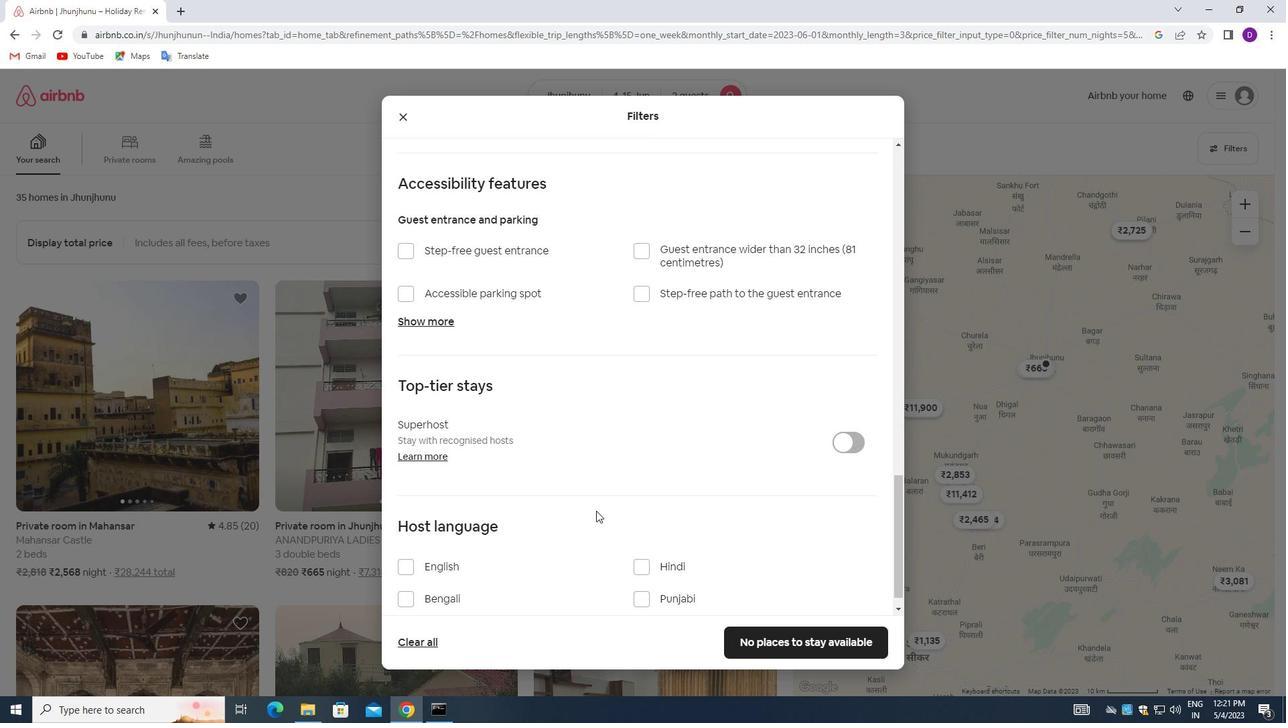 
Action: Mouse scrolled (535, 519) with delta (0, 0)
Screenshot: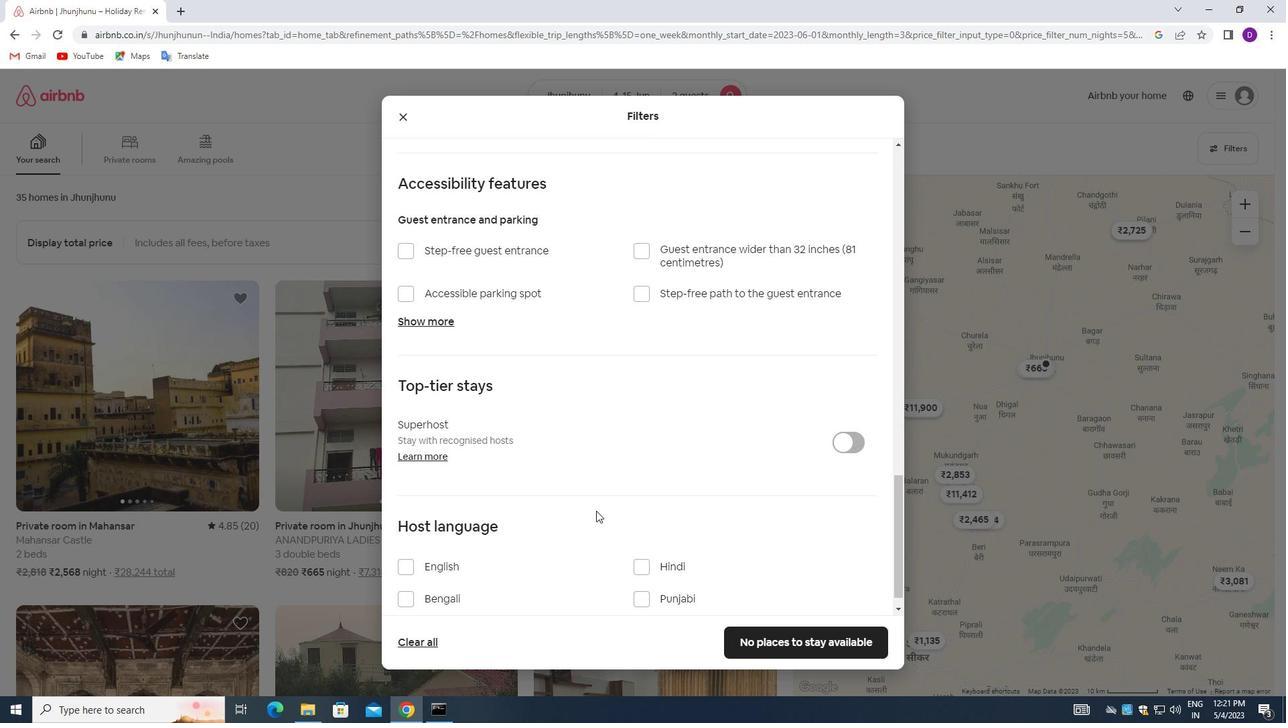 
Action: Mouse moved to (531, 521)
Screenshot: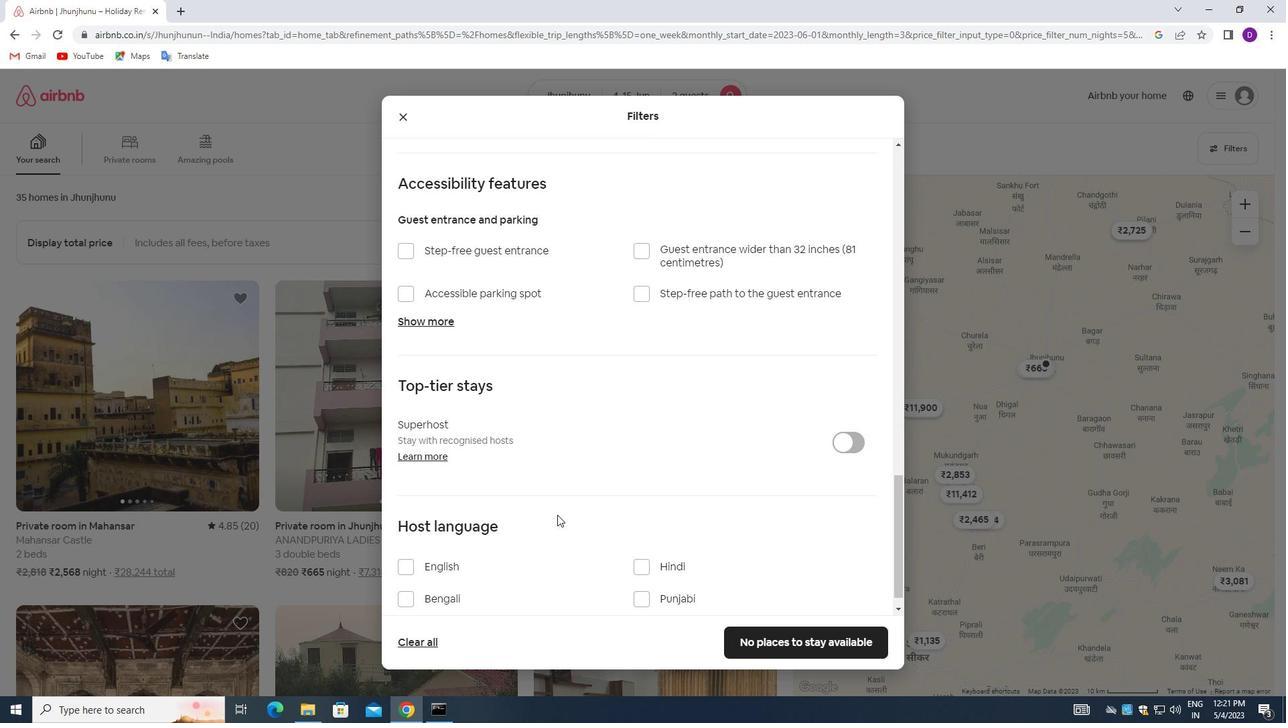 
Action: Mouse scrolled (531, 521) with delta (0, 0)
Screenshot: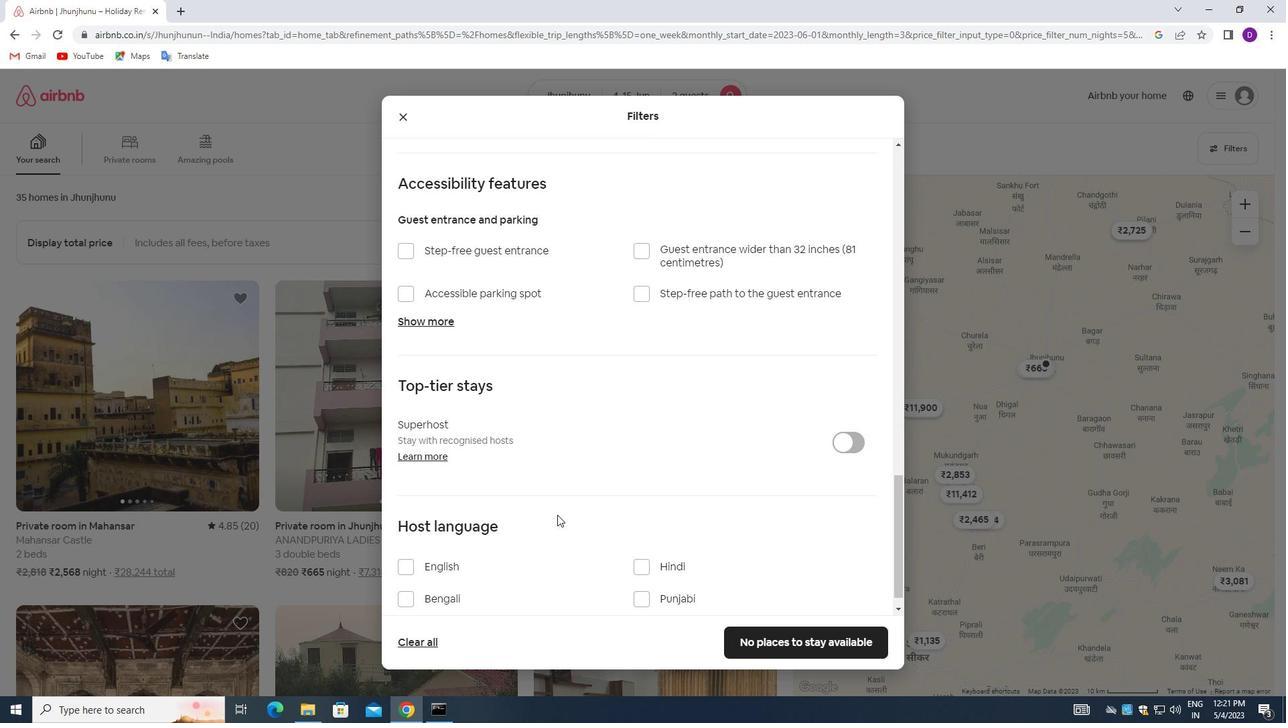 
Action: Mouse moved to (530, 522)
Screenshot: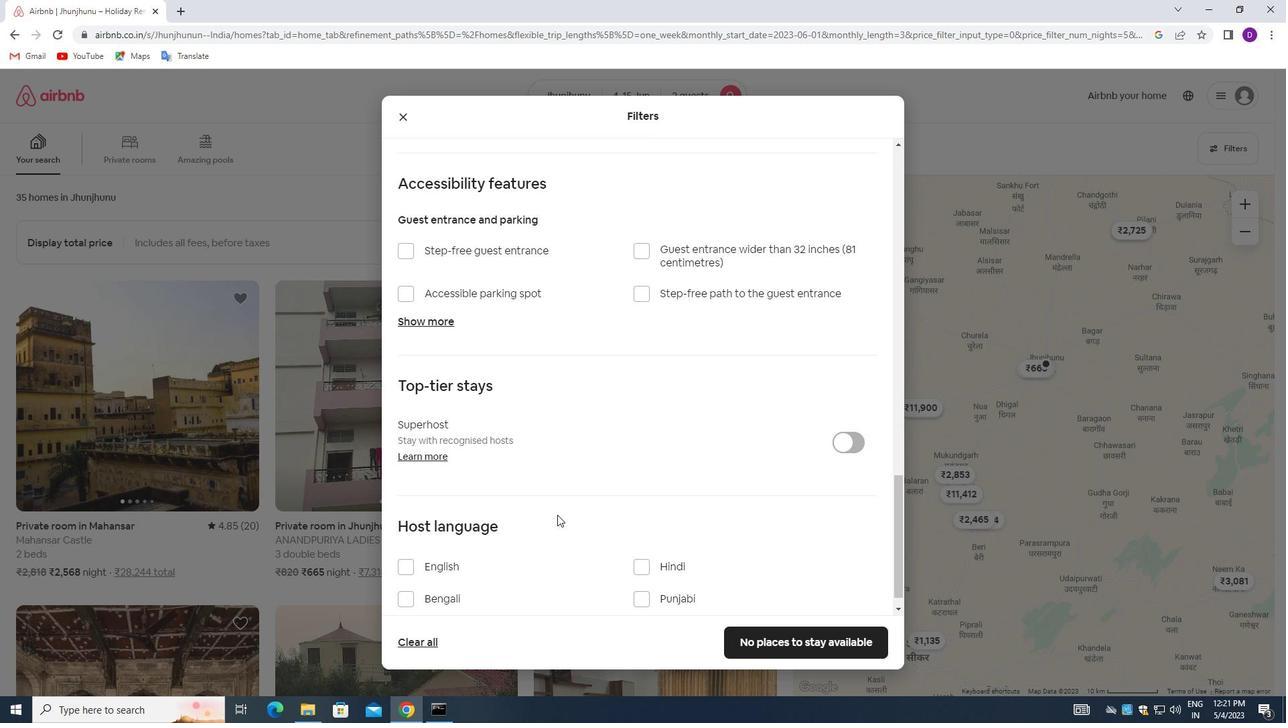 
Action: Mouse scrolled (530, 521) with delta (0, 0)
Screenshot: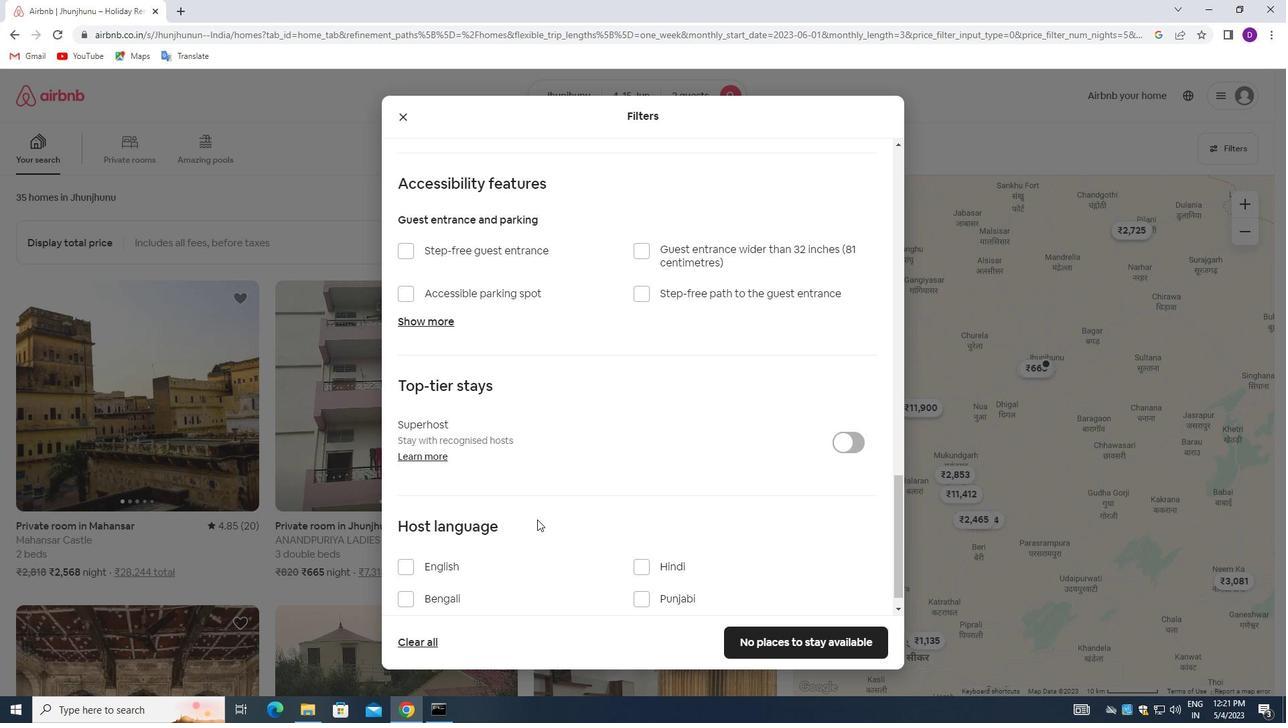 
Action: Mouse moved to (529, 522)
Screenshot: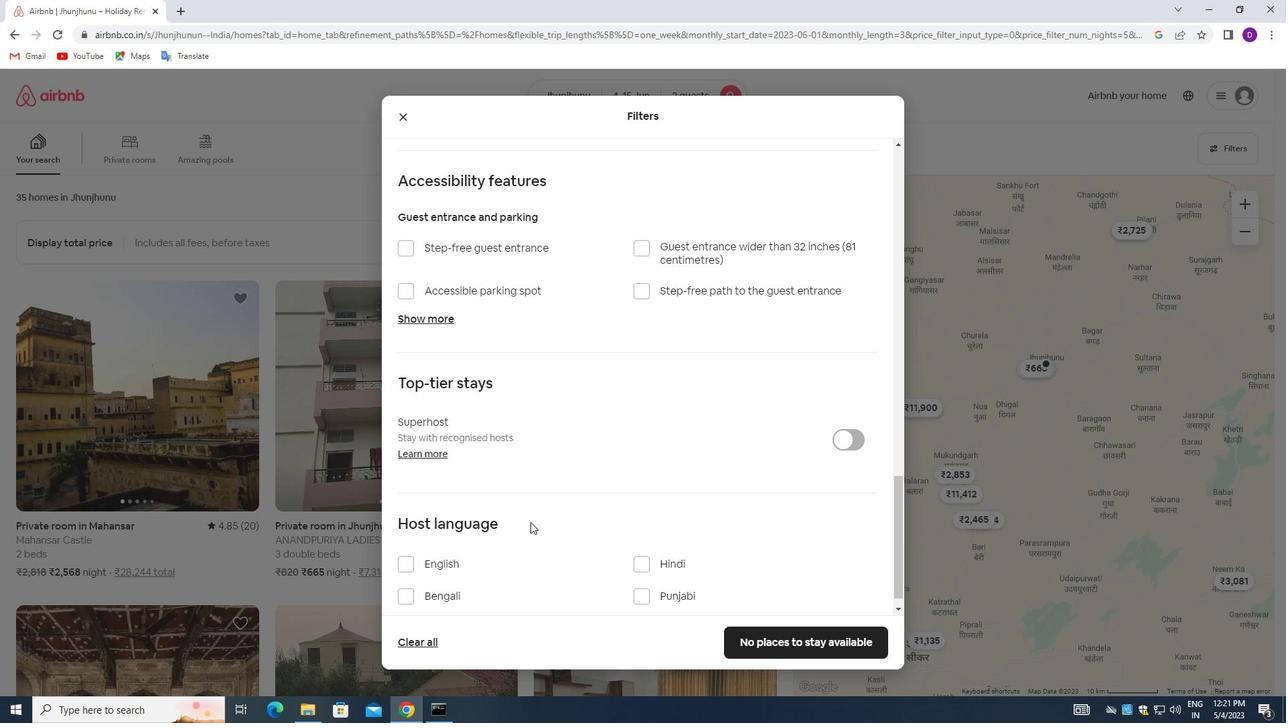 
Action: Mouse scrolled (529, 521) with delta (0, 0)
Screenshot: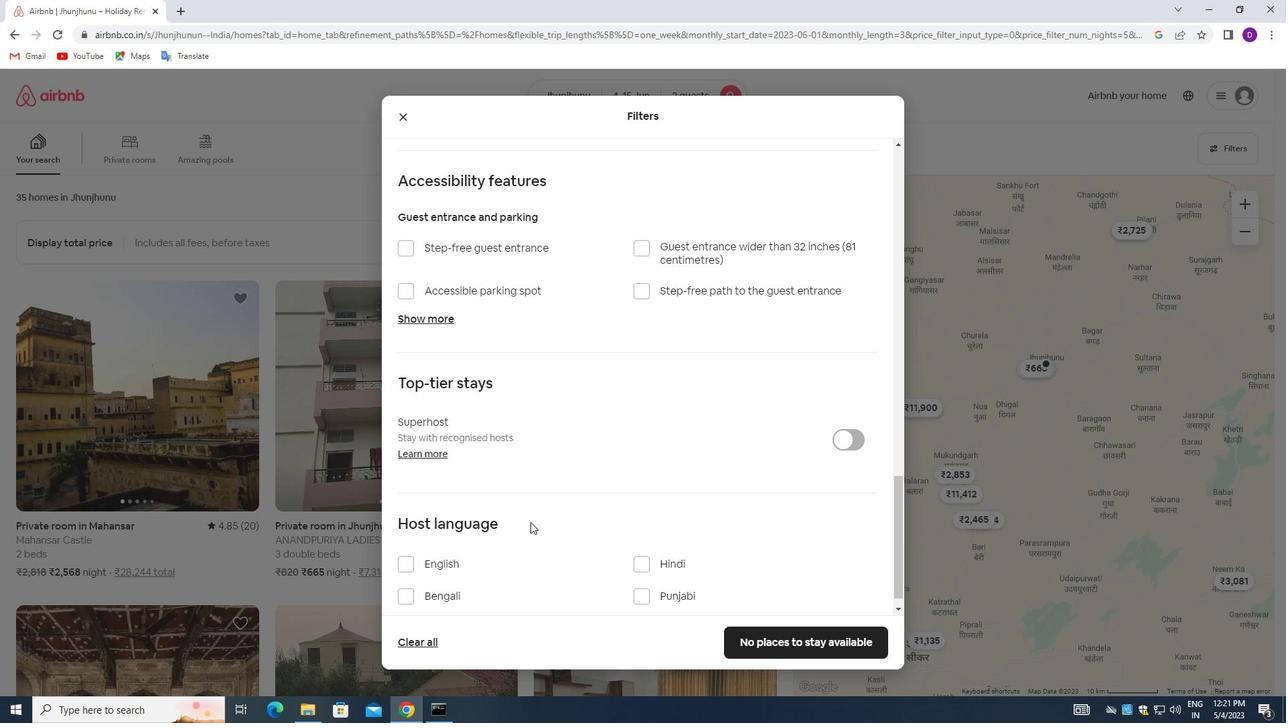 
Action: Mouse moved to (399, 547)
Screenshot: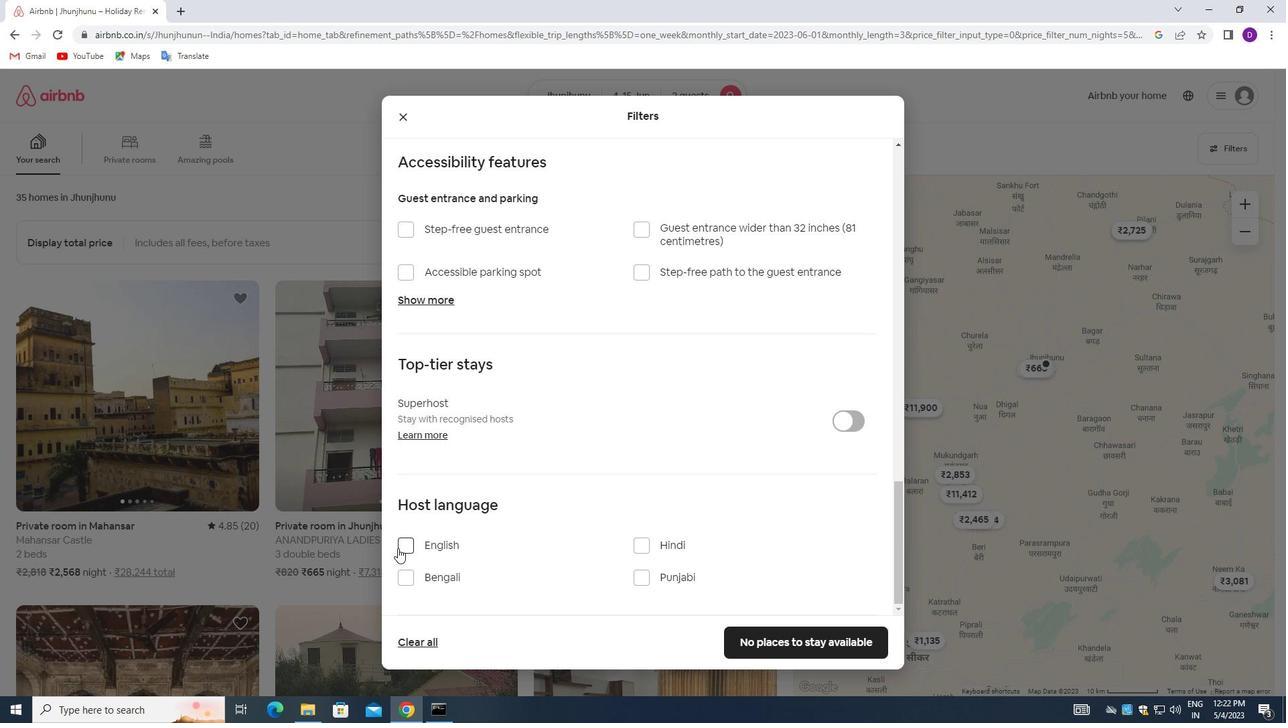 
Action: Mouse pressed left at (399, 547)
Screenshot: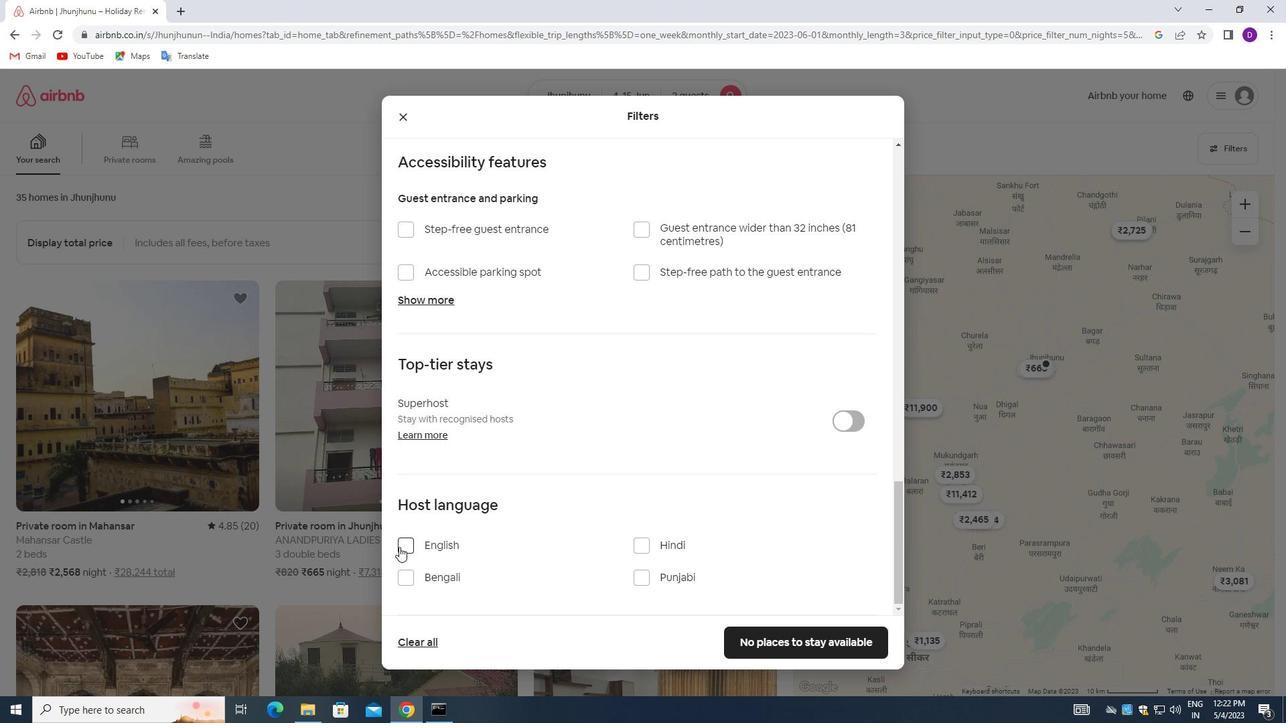 
Action: Mouse moved to (788, 637)
Screenshot: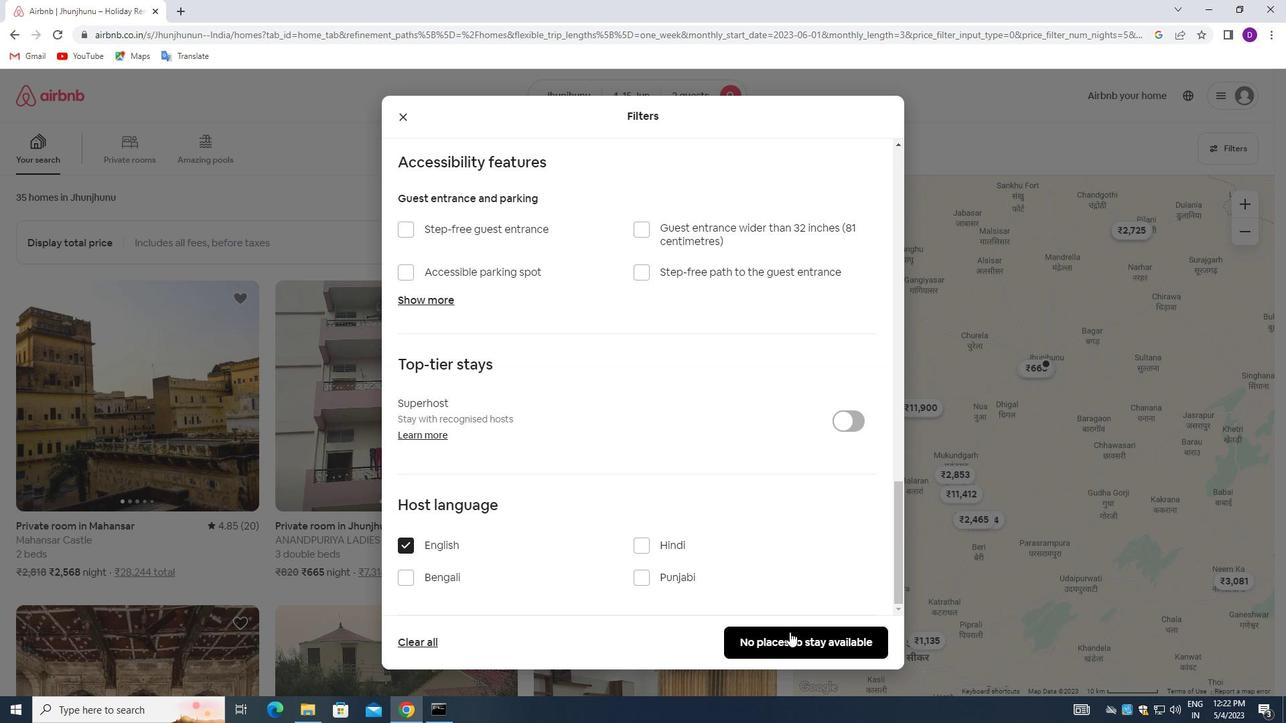 
Action: Mouse pressed left at (788, 637)
Screenshot: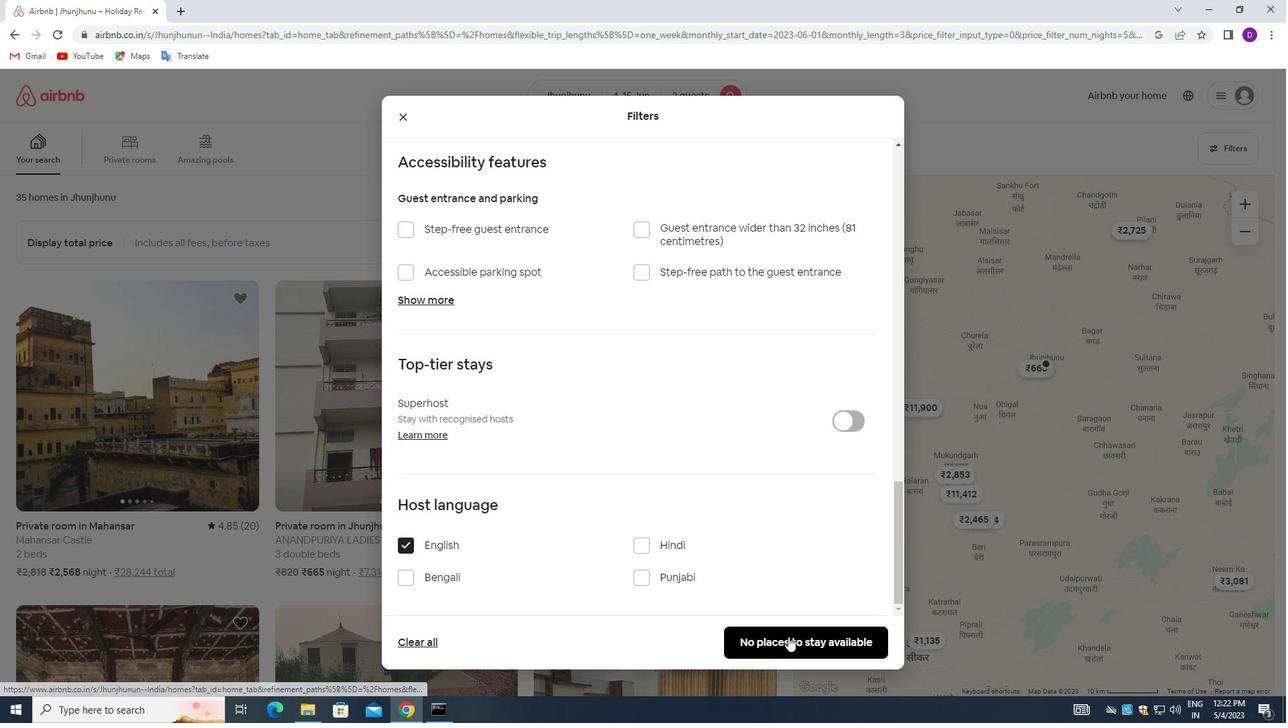
Action: Mouse moved to (724, 434)
Screenshot: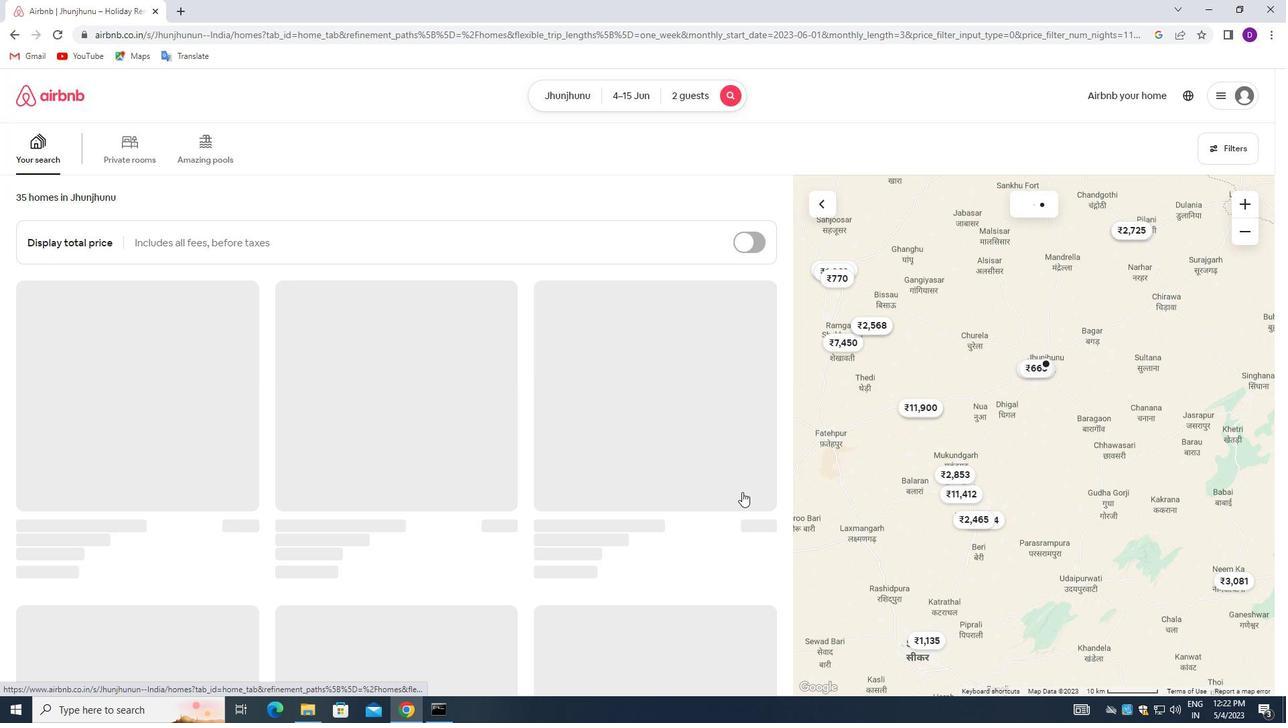 
